 Task: Set up a reminder for the negotiation training.
Action: Mouse moved to (82, 105)
Screenshot: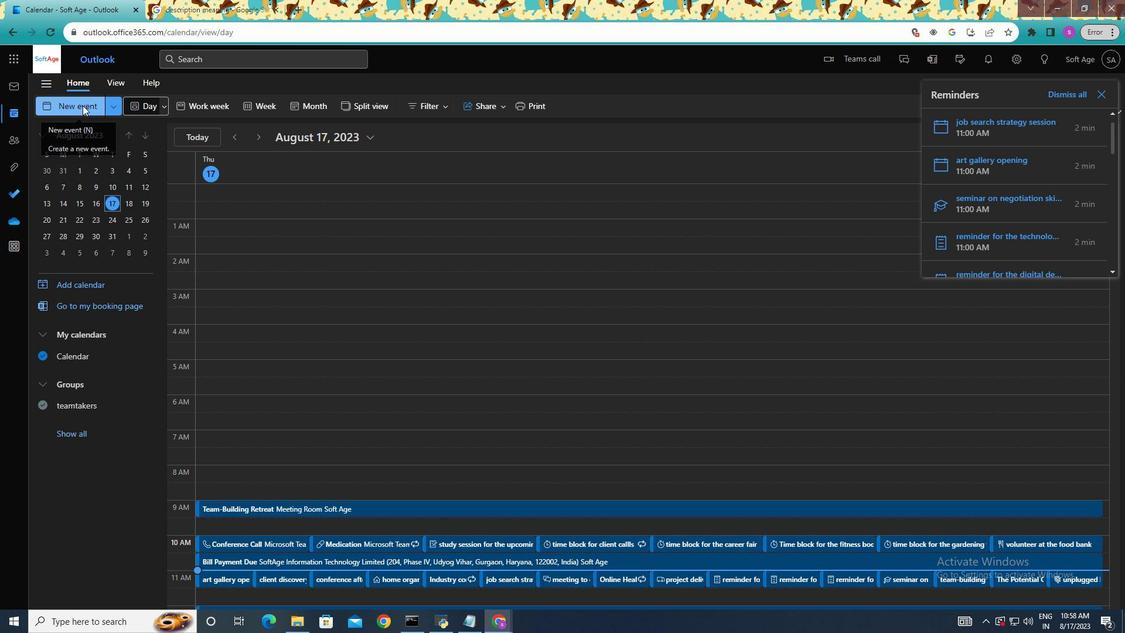 
Action: Mouse pressed left at (82, 105)
Screenshot: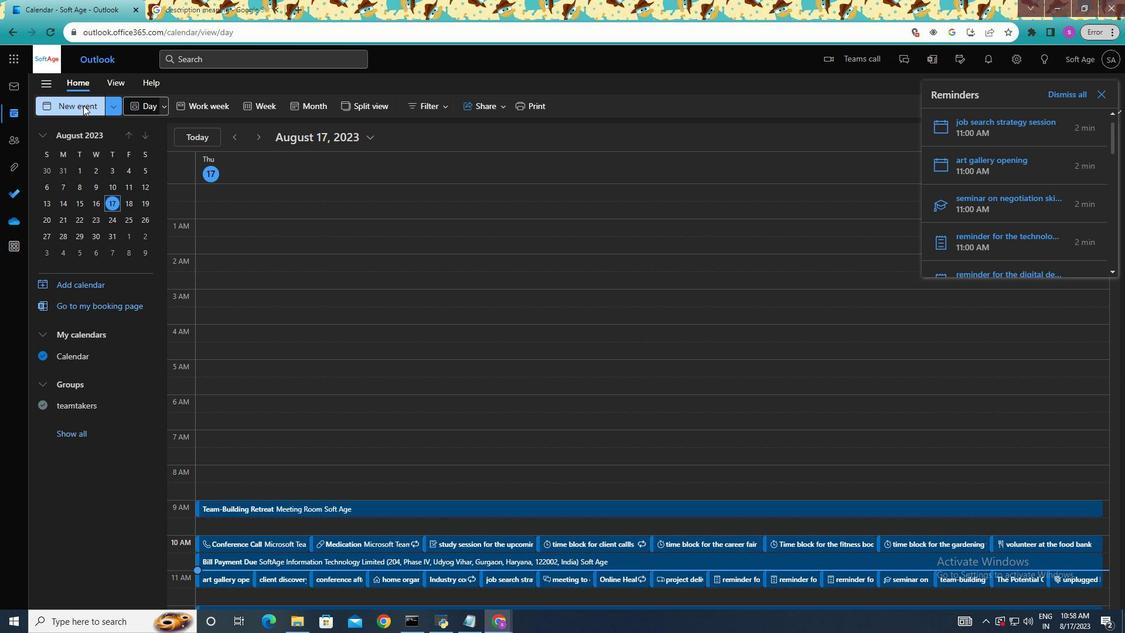 
Action: Mouse moved to (323, 184)
Screenshot: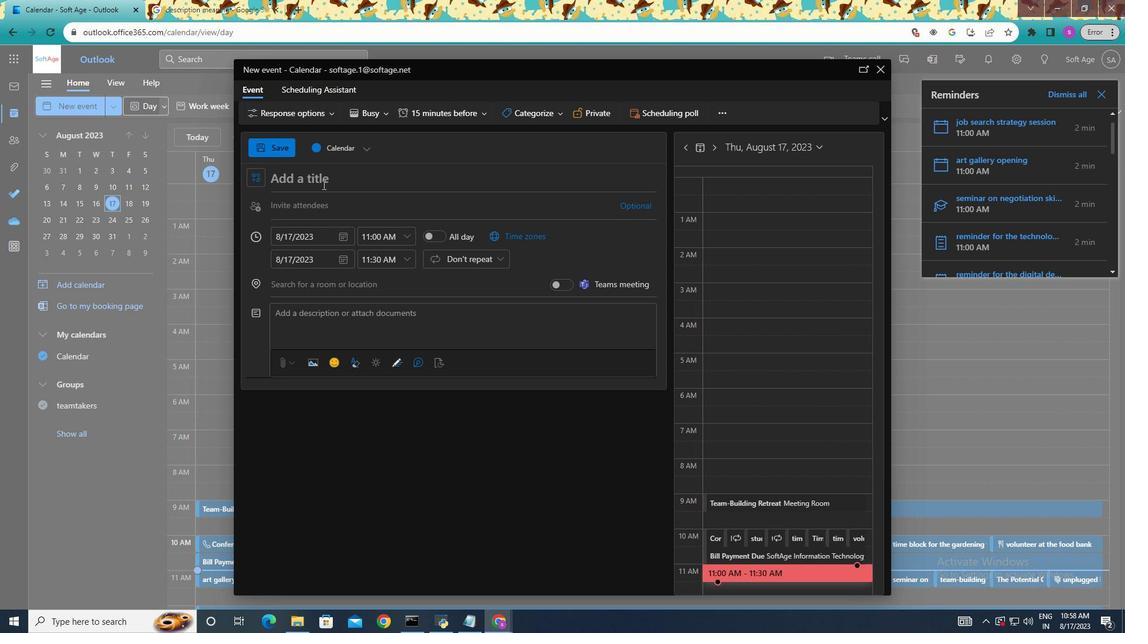 
Action: Mouse pressed left at (323, 184)
Screenshot: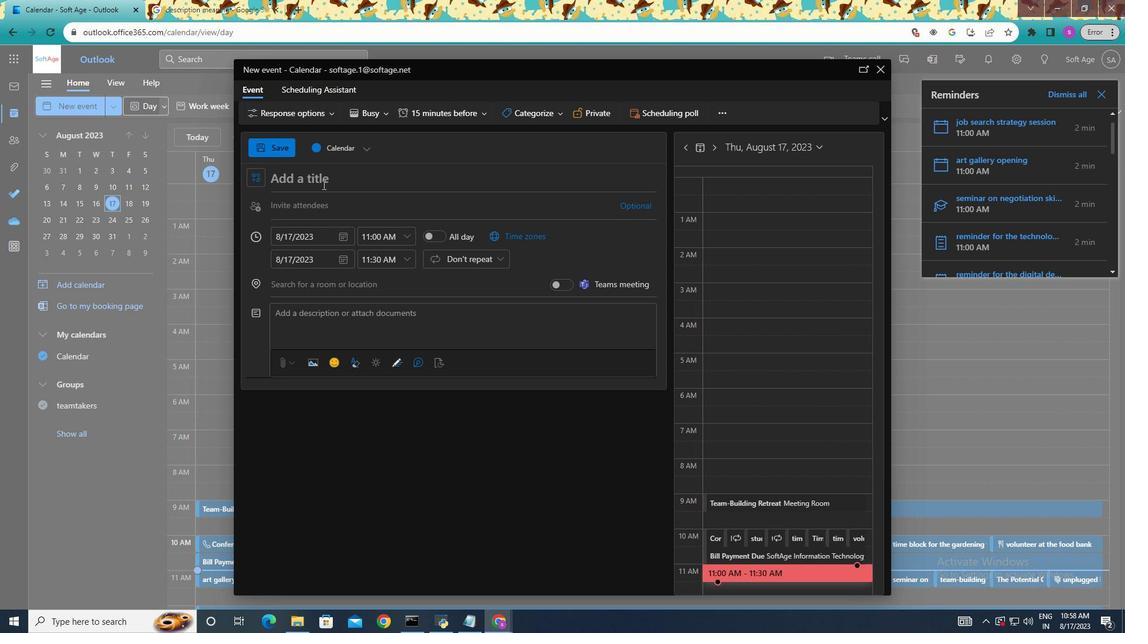 
Action: Mouse moved to (323, 184)
Screenshot: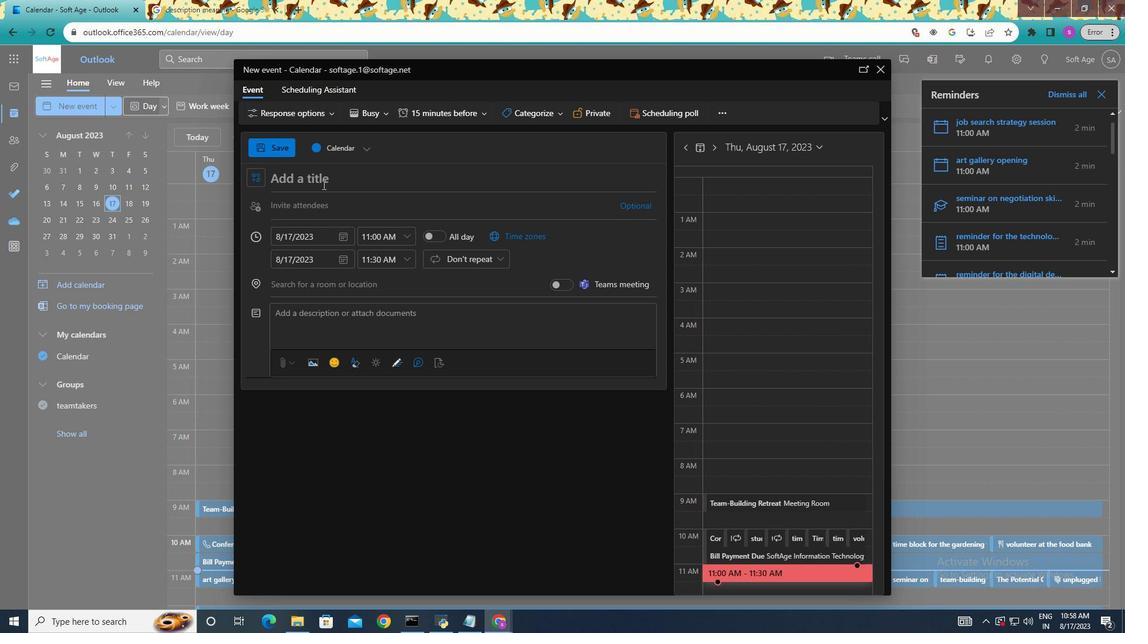 
Action: Key pressed <Key.shift>The<Key.space>negotiation<Key.space>training
Screenshot: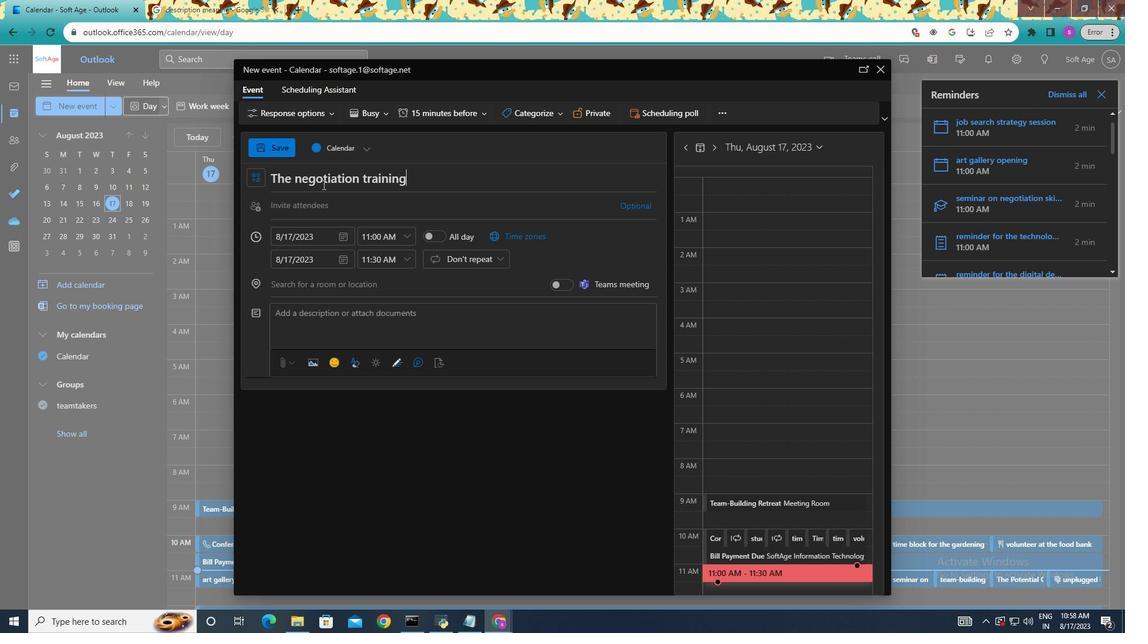
Action: Mouse moved to (331, 209)
Screenshot: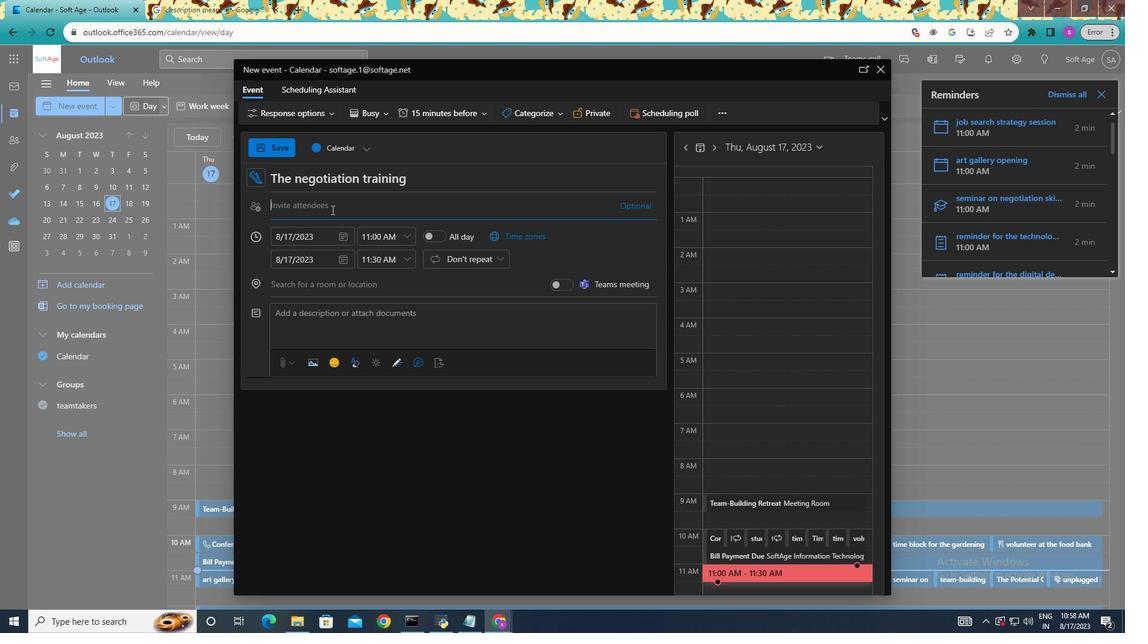 
Action: Mouse pressed left at (331, 209)
Screenshot: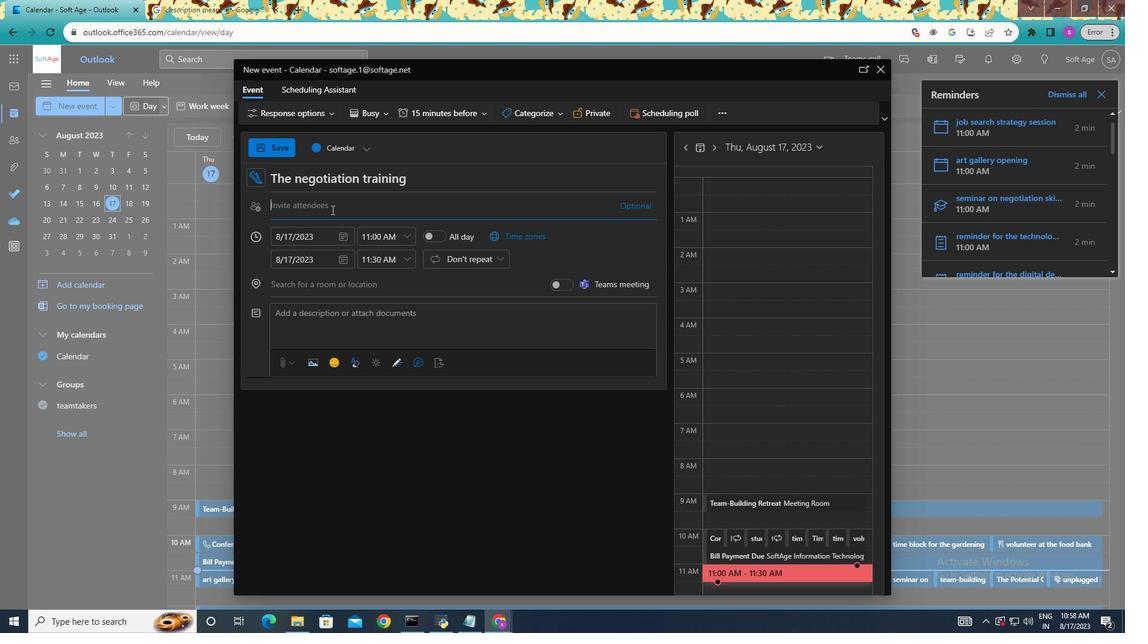 
Action: Mouse moved to (338, 308)
Screenshot: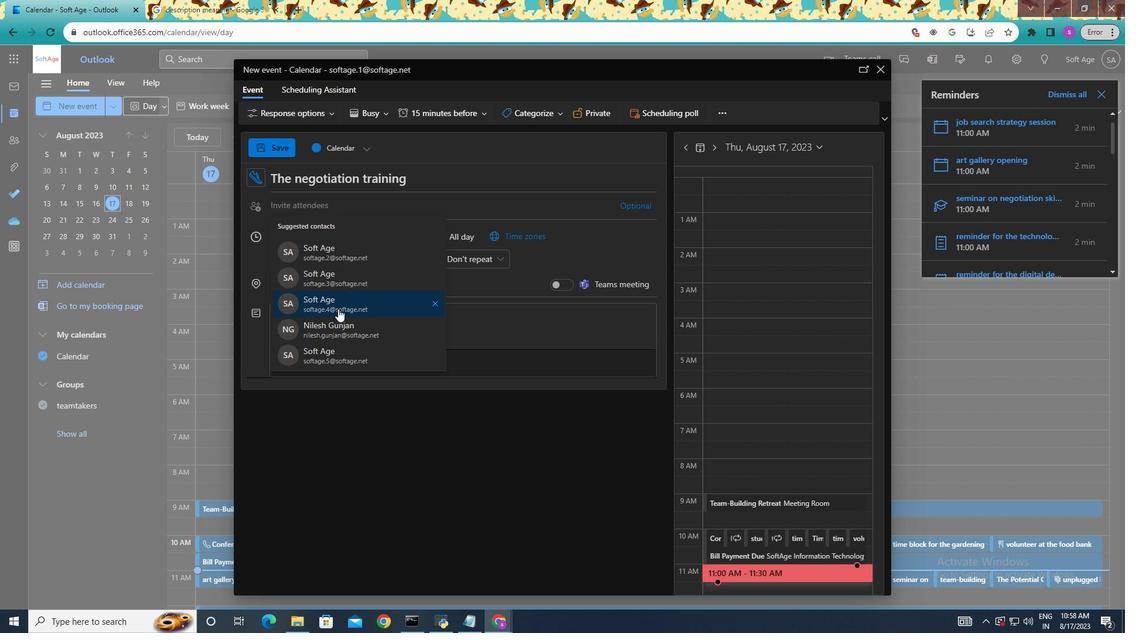 
Action: Mouse pressed left at (338, 308)
Screenshot: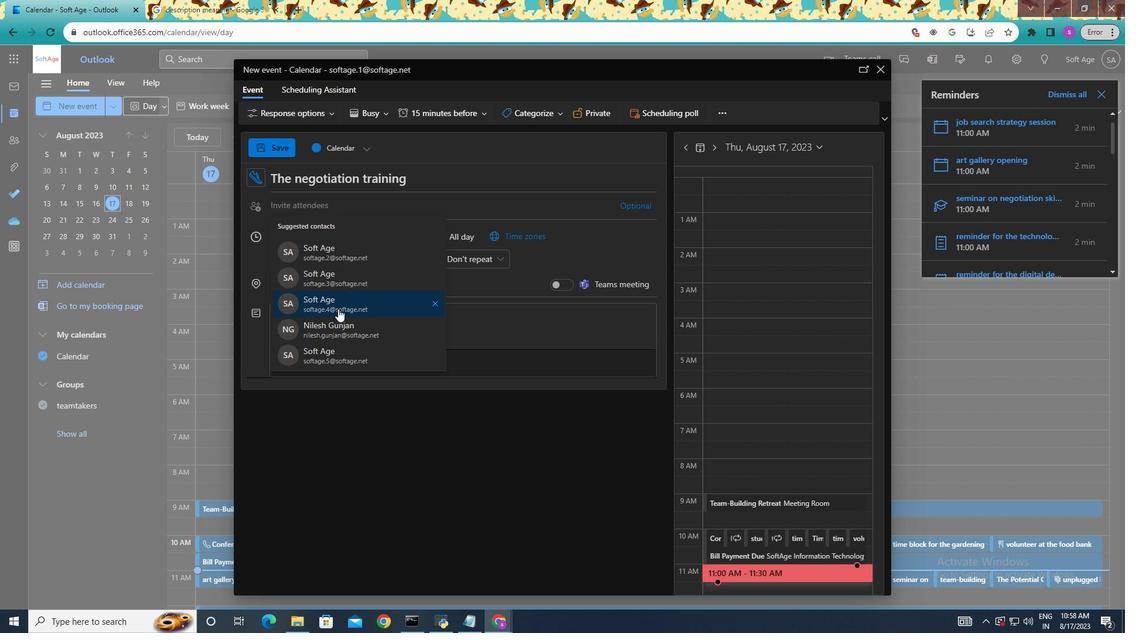 
Action: Mouse moved to (344, 305)
Screenshot: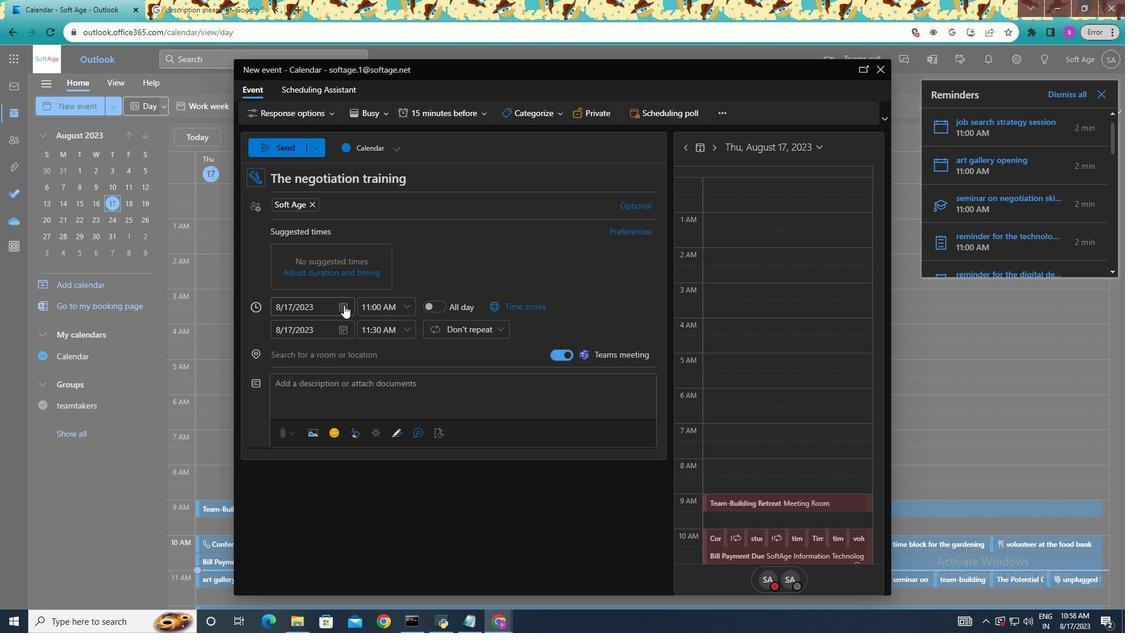 
Action: Mouse pressed left at (344, 305)
Screenshot: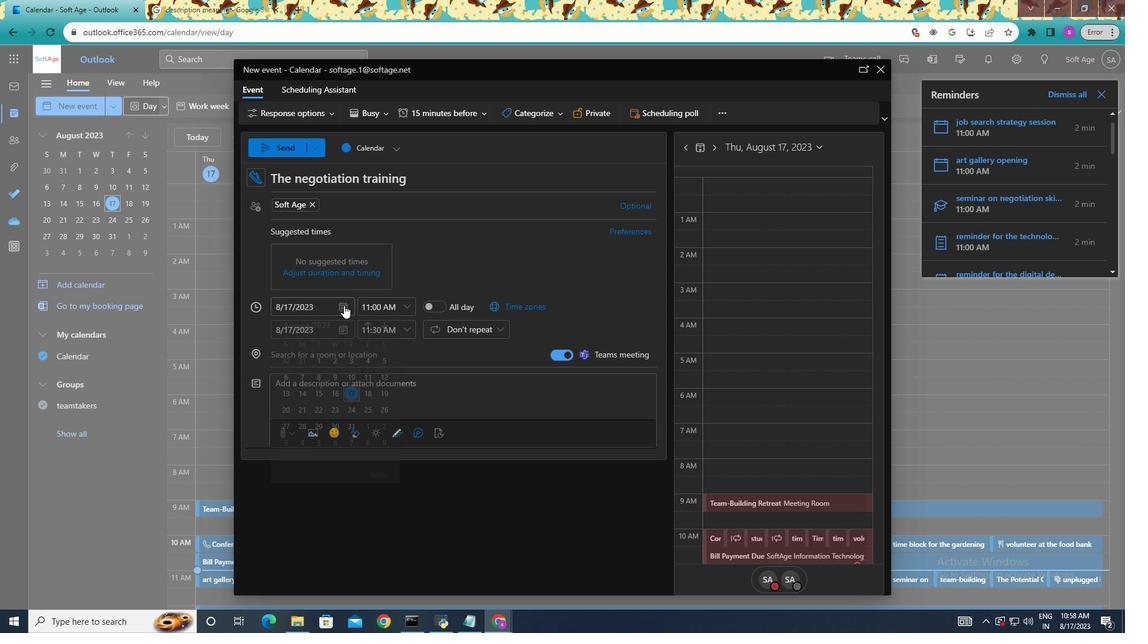 
Action: Mouse moved to (334, 434)
Screenshot: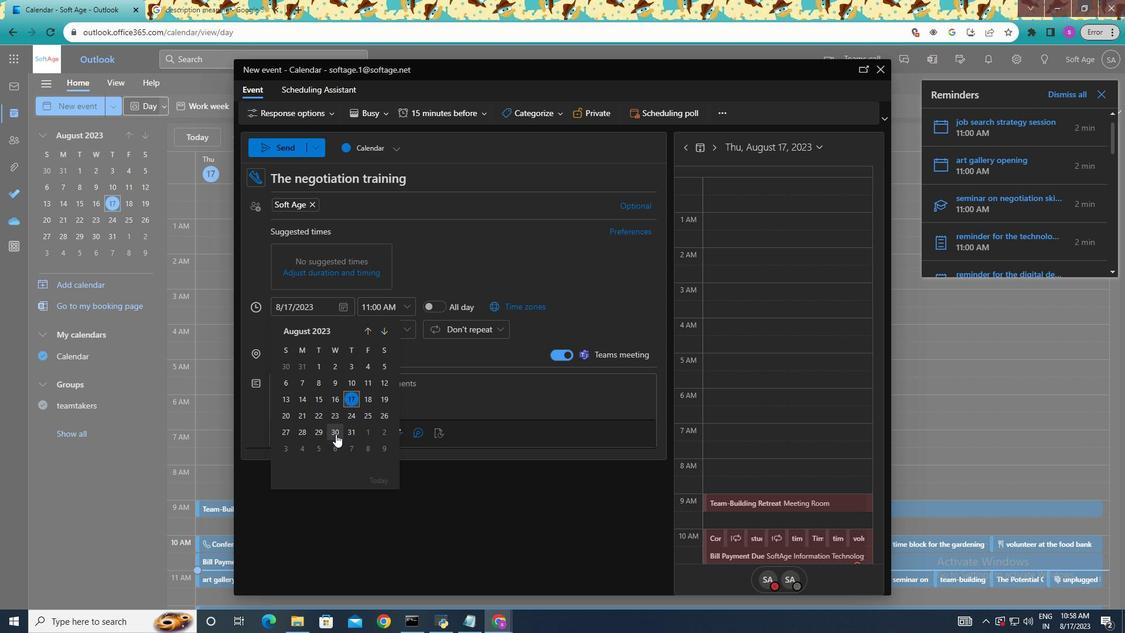 
Action: Mouse pressed left at (334, 434)
Screenshot: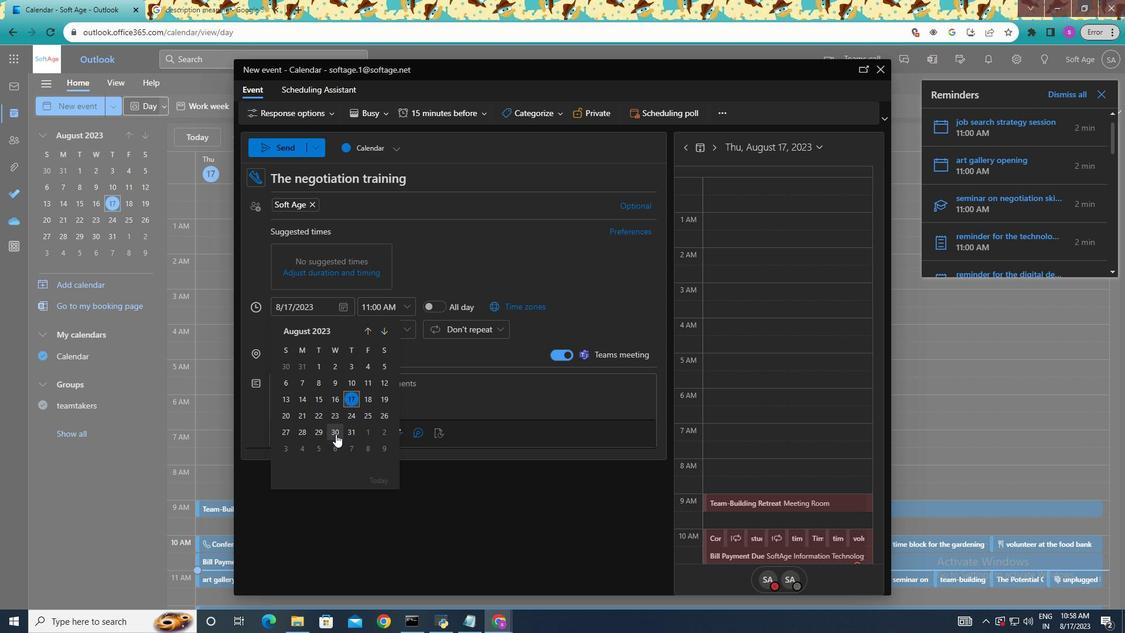 
Action: Mouse moved to (405, 303)
Screenshot: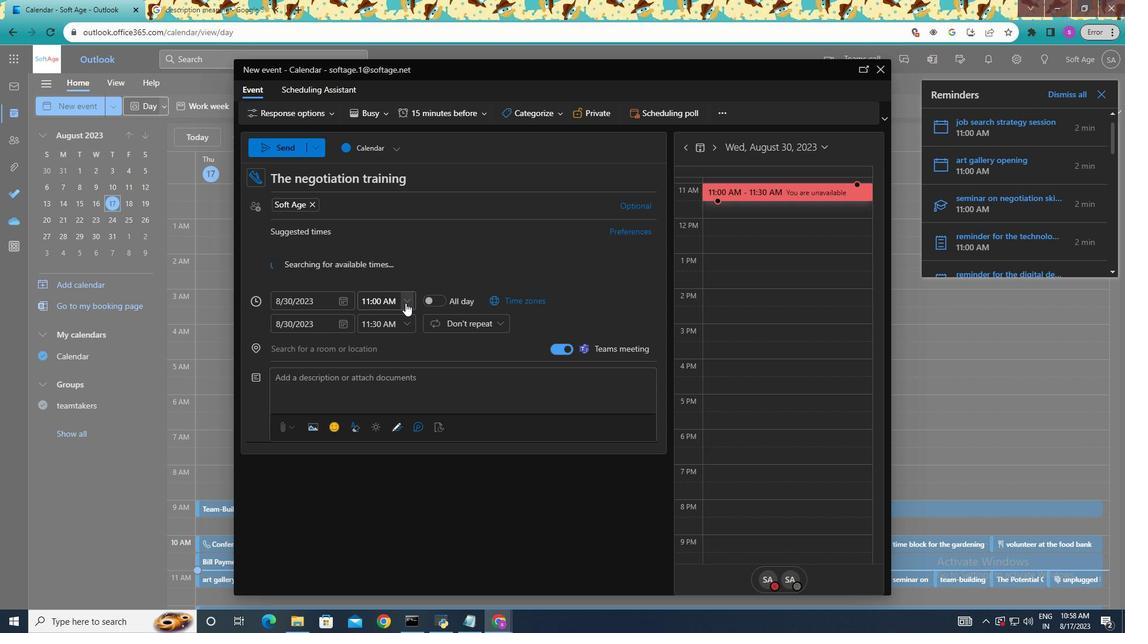 
Action: Mouse pressed left at (405, 303)
Screenshot: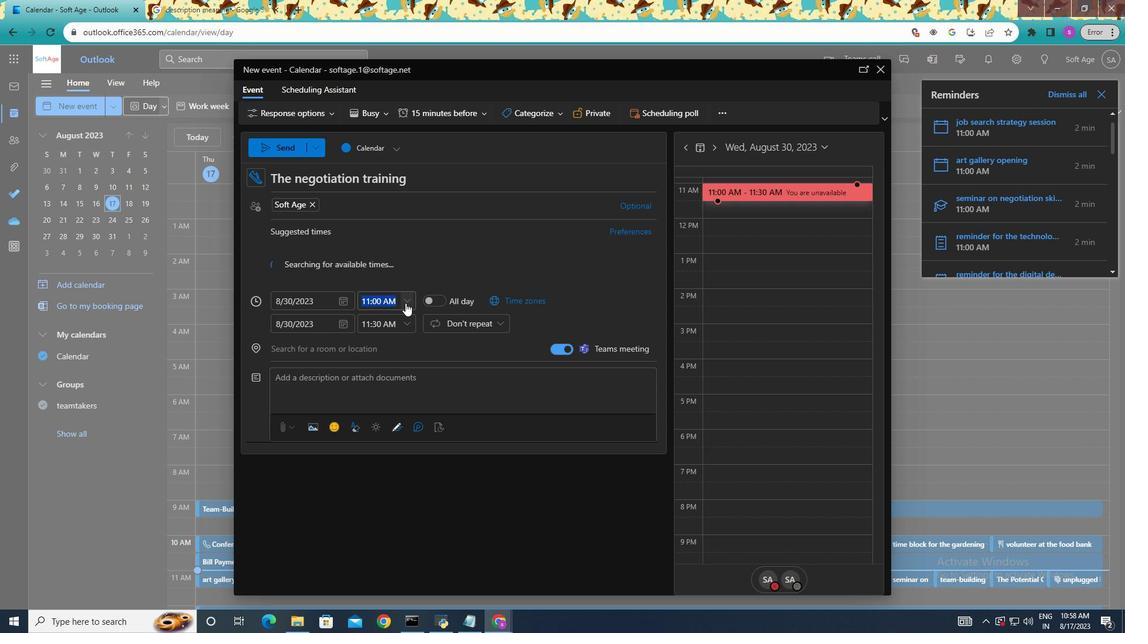 
Action: Mouse moved to (389, 406)
Screenshot: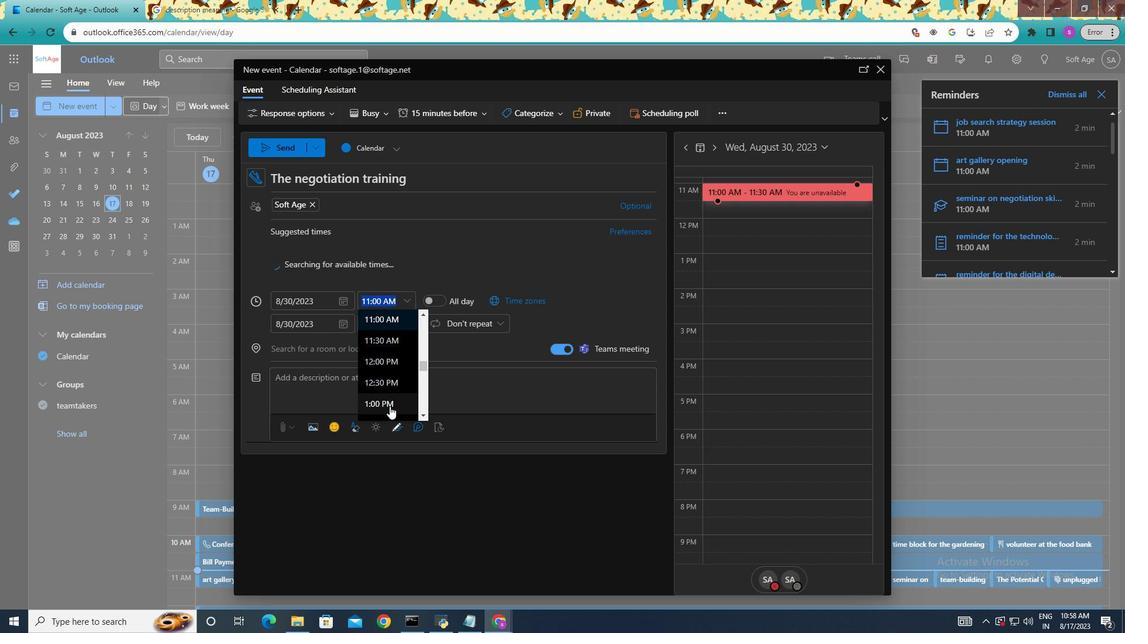 
Action: Mouse pressed left at (389, 406)
Screenshot: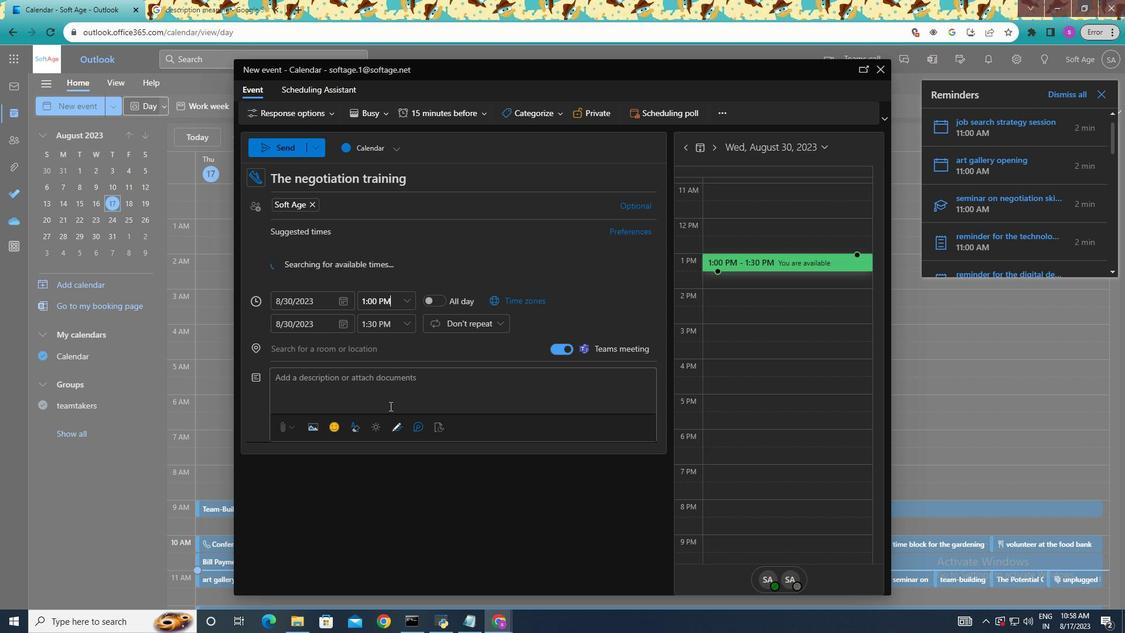 
Action: Mouse moved to (467, 351)
Screenshot: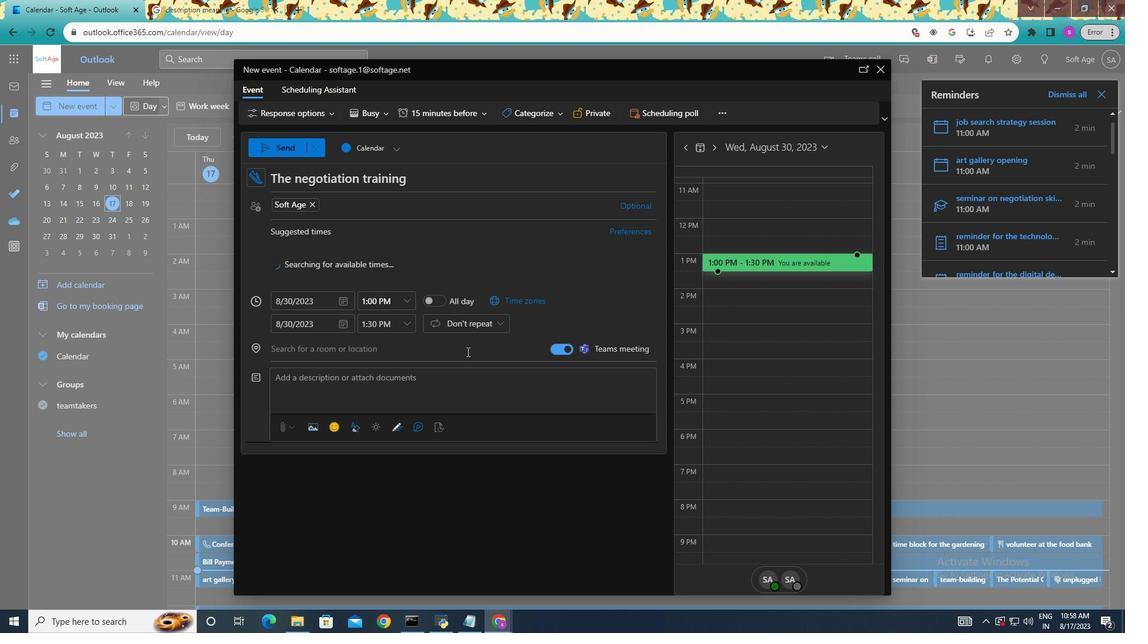 
Action: Mouse scrolled (467, 350) with delta (0, 0)
Screenshot: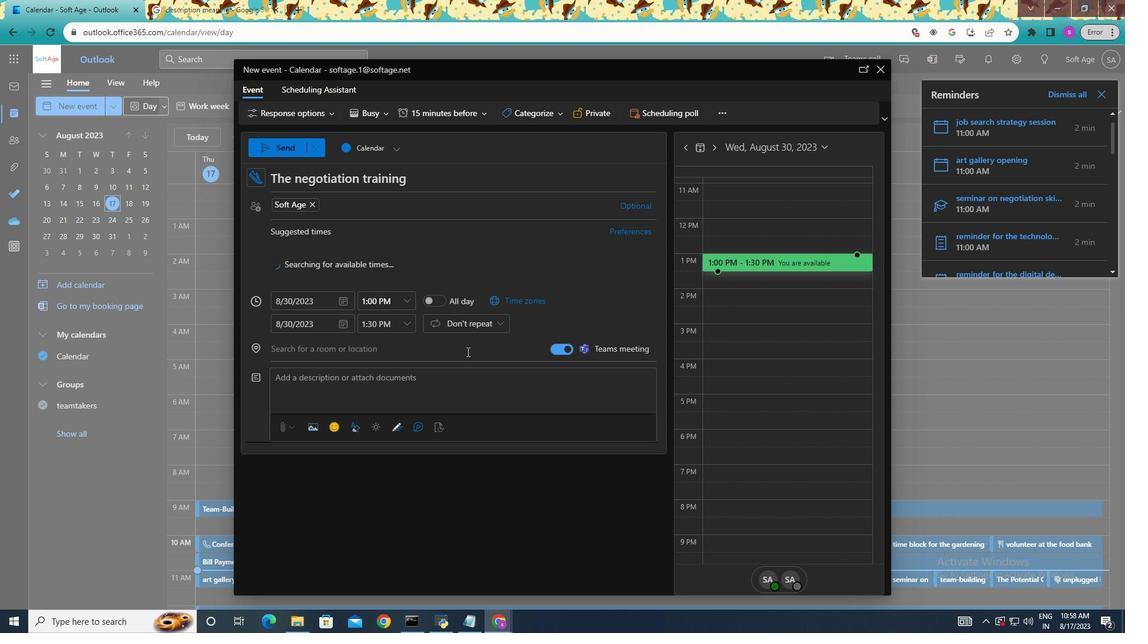 
Action: Mouse scrolled (467, 350) with delta (0, 0)
Screenshot: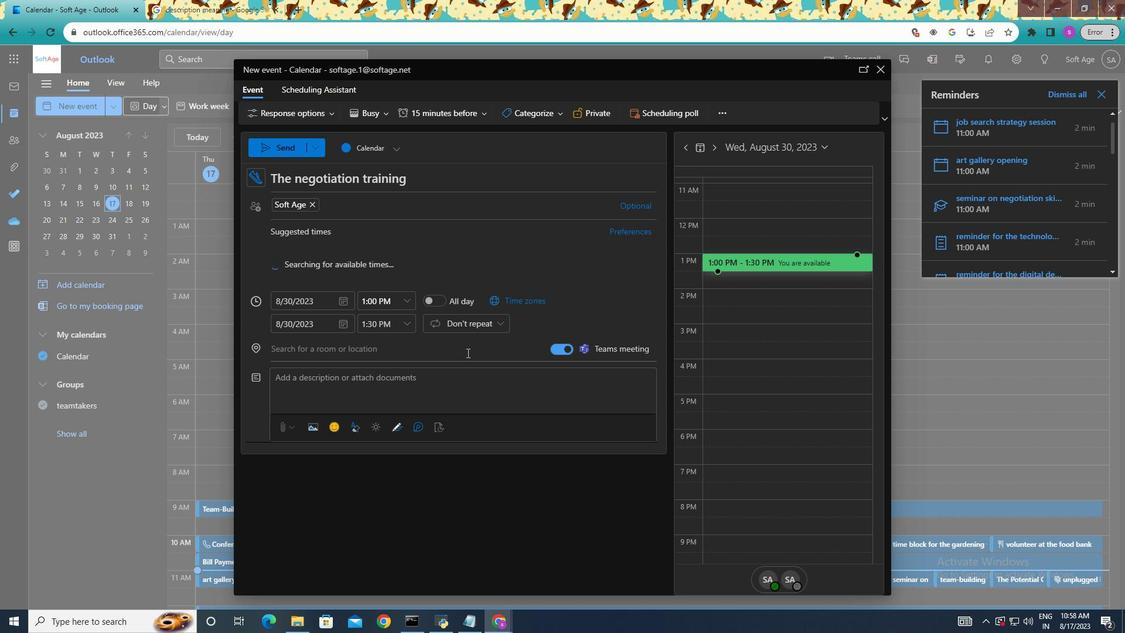 
Action: Mouse moved to (307, 359)
Screenshot: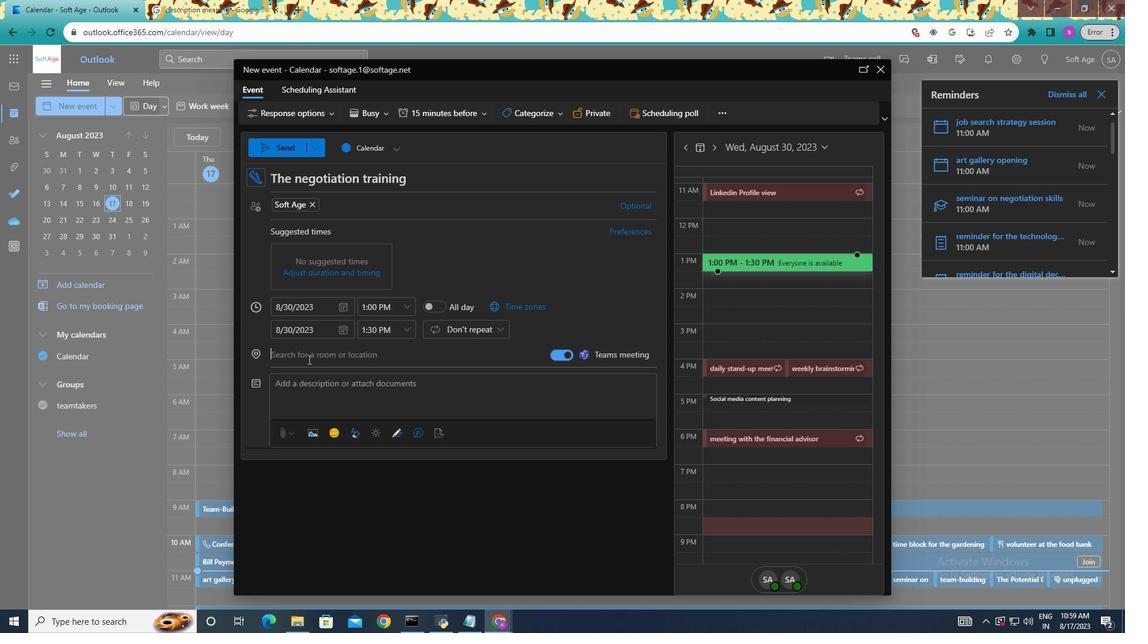 
Action: Mouse pressed left at (307, 359)
Screenshot: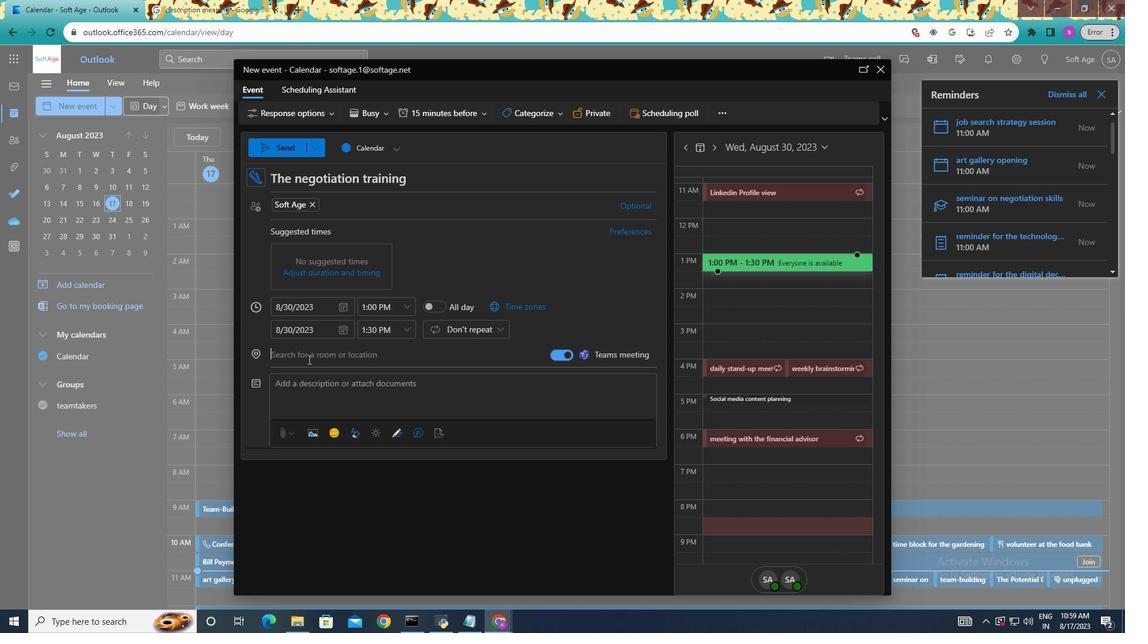 
Action: Mouse moved to (408, 404)
Screenshot: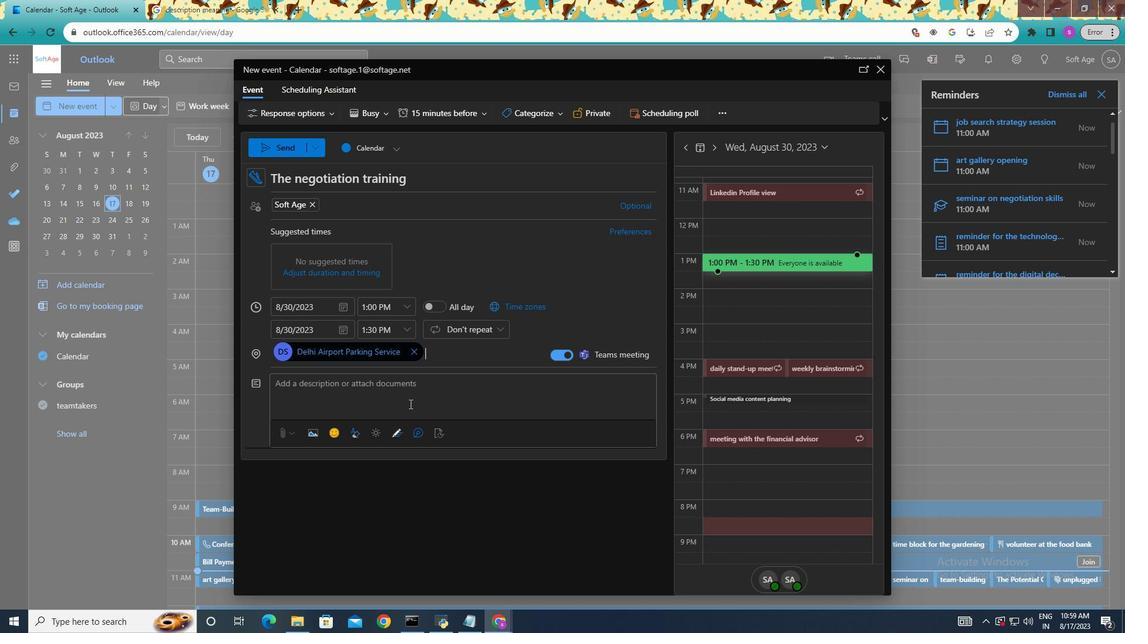 
Action: Mouse pressed left at (408, 404)
Screenshot: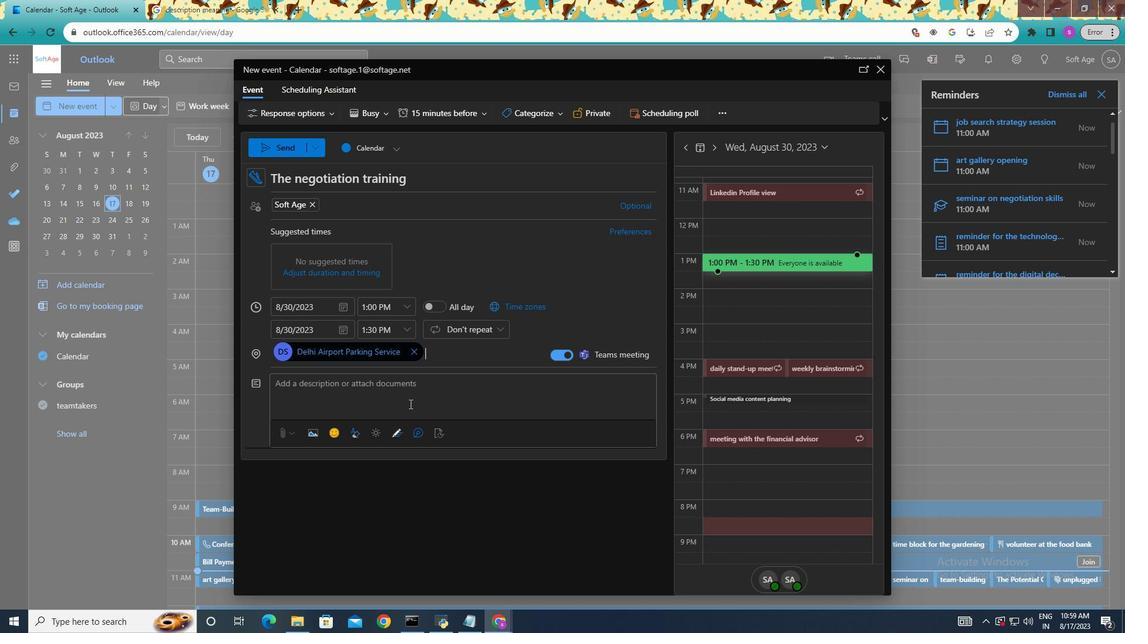 
Action: Mouse moved to (483, 113)
Screenshot: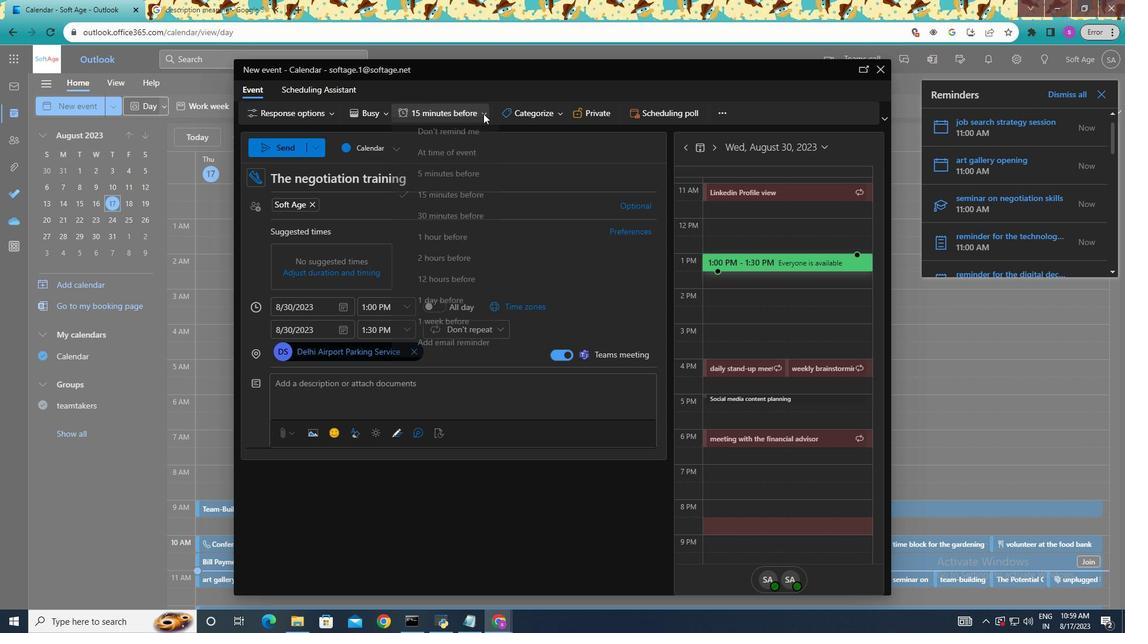 
Action: Mouse pressed left at (483, 113)
Screenshot: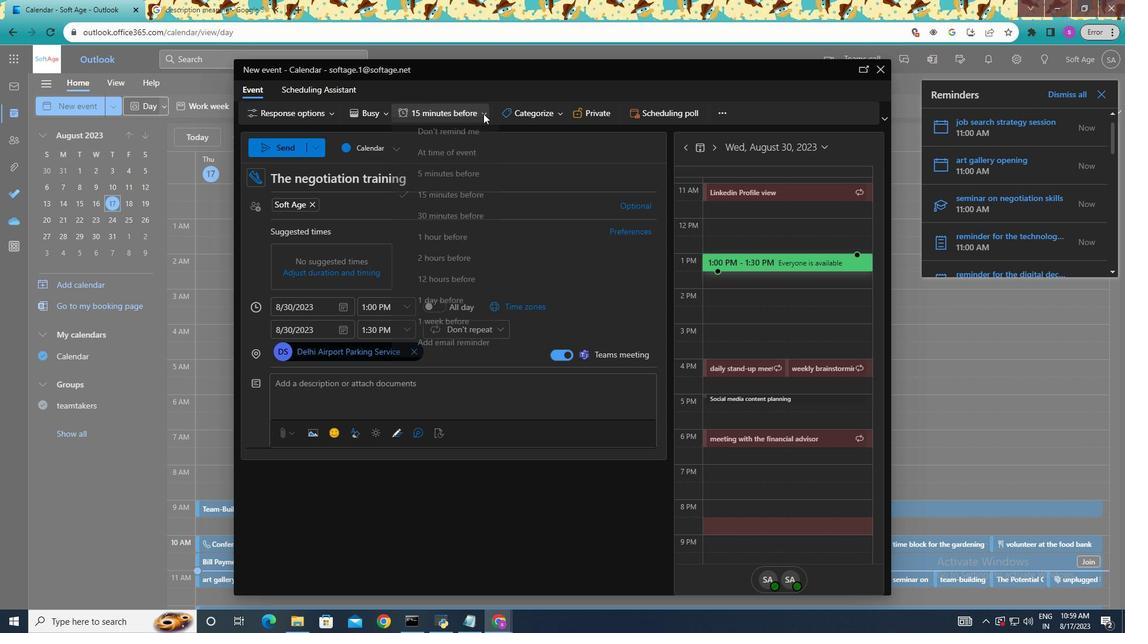 
Action: Mouse moved to (454, 273)
Screenshot: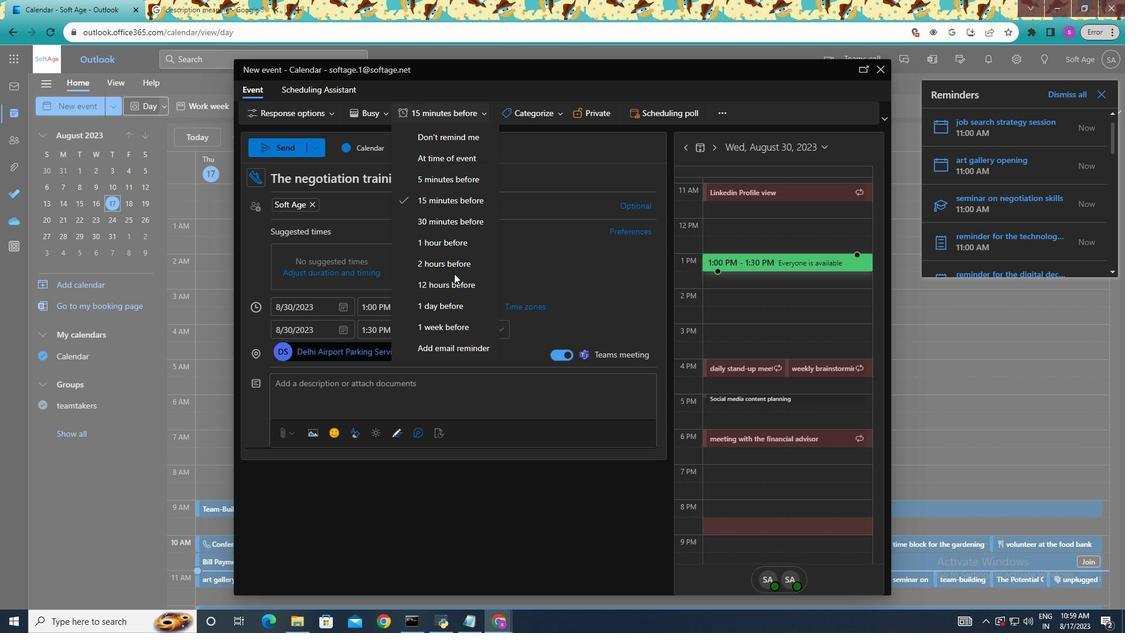 
Action: Mouse scrolled (454, 273) with delta (0, 0)
Screenshot: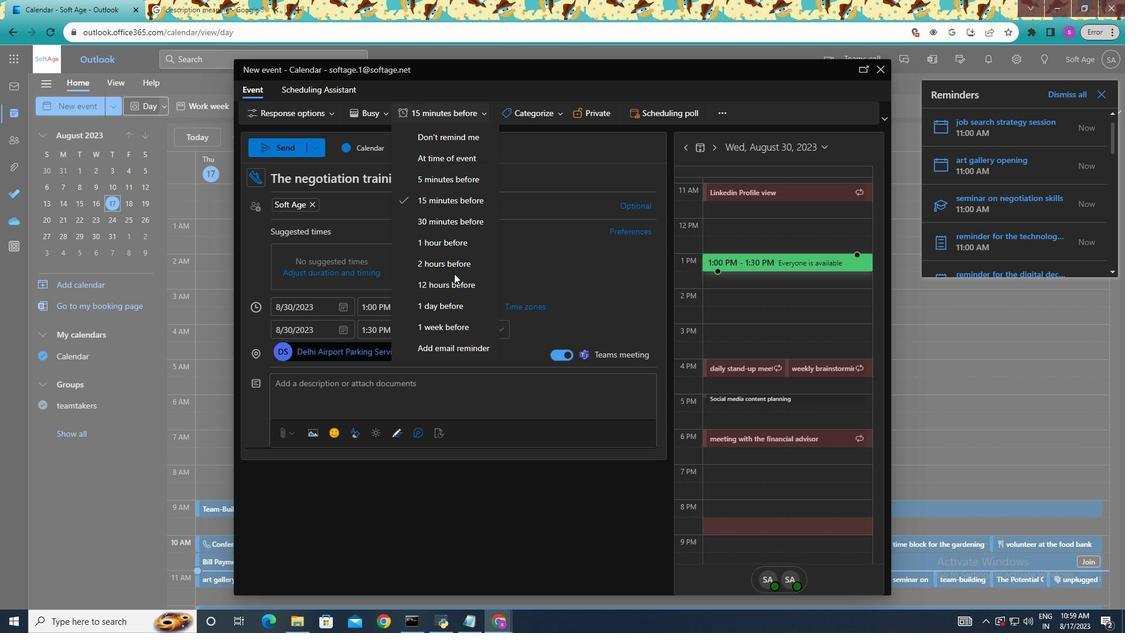 
Action: Mouse scrolled (454, 273) with delta (0, 0)
Screenshot: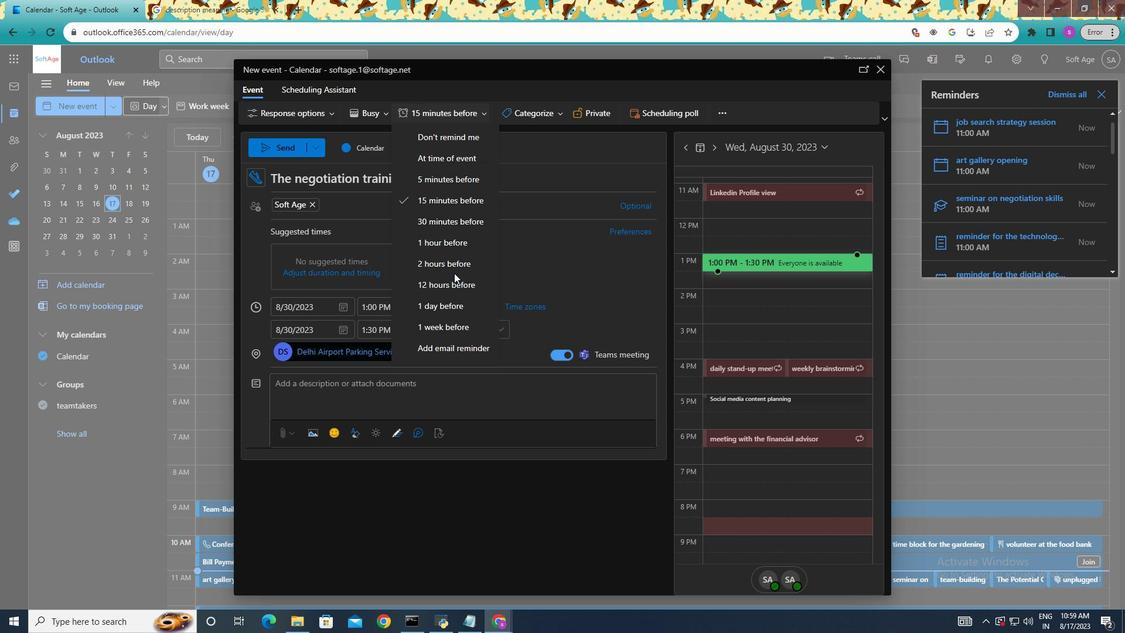 
Action: Mouse moved to (449, 321)
Screenshot: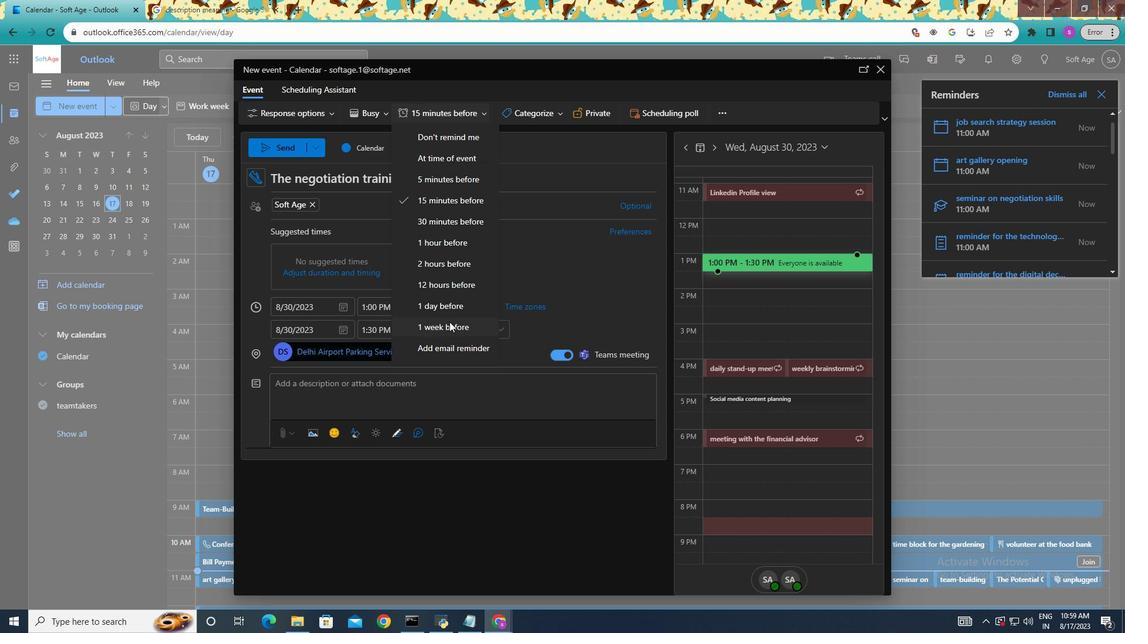 
Action: Mouse pressed left at (449, 321)
Screenshot: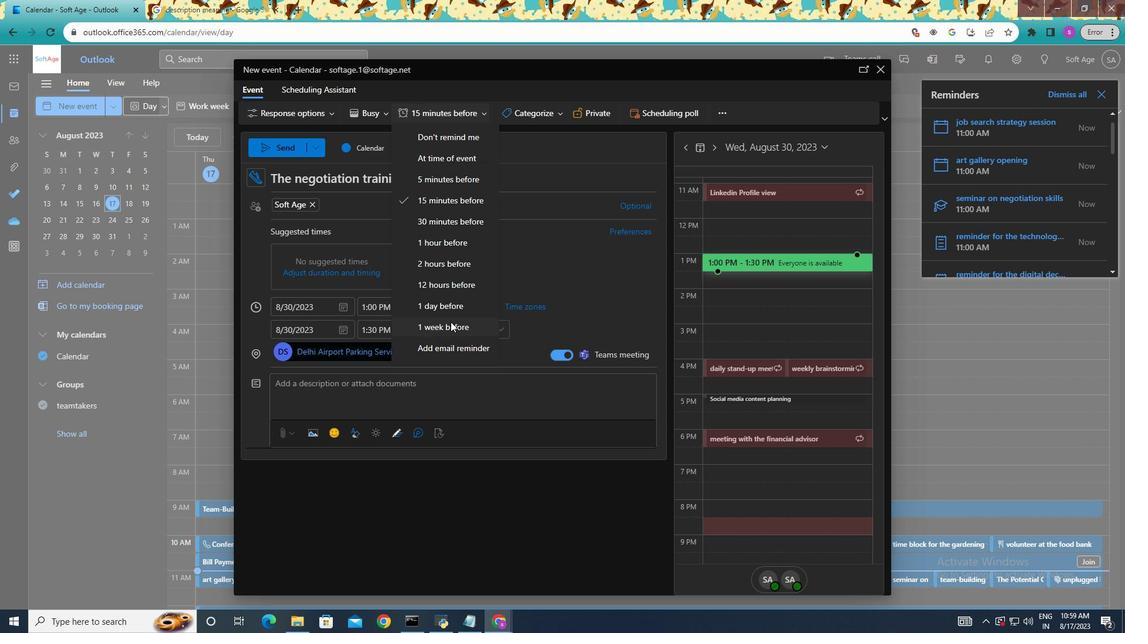 
Action: Mouse moved to (547, 112)
Screenshot: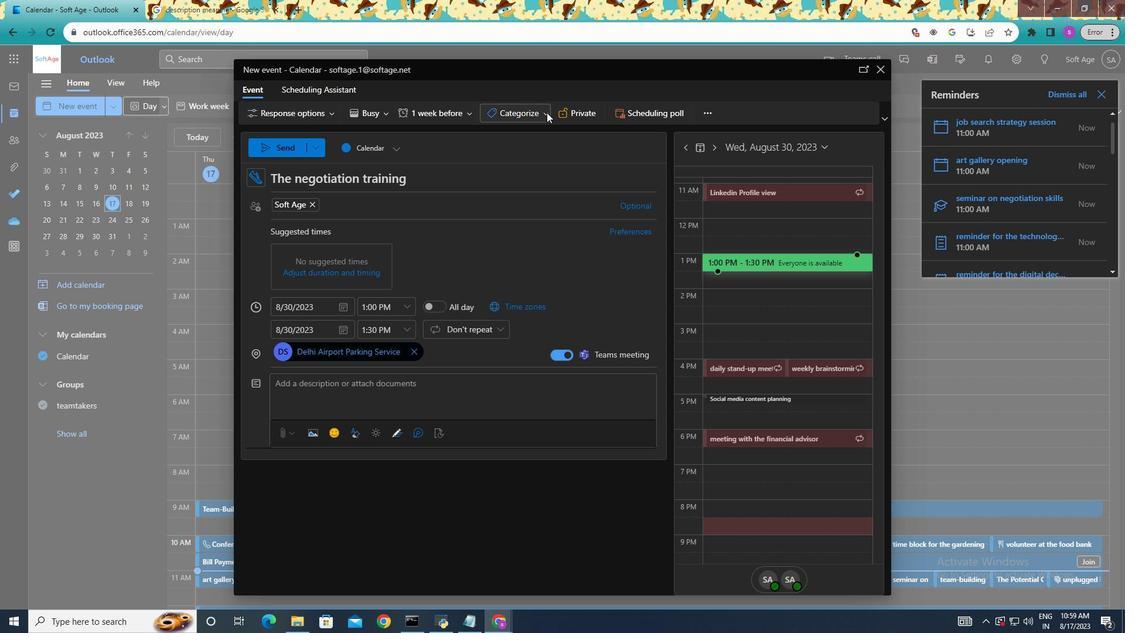 
Action: Mouse pressed left at (547, 112)
Screenshot: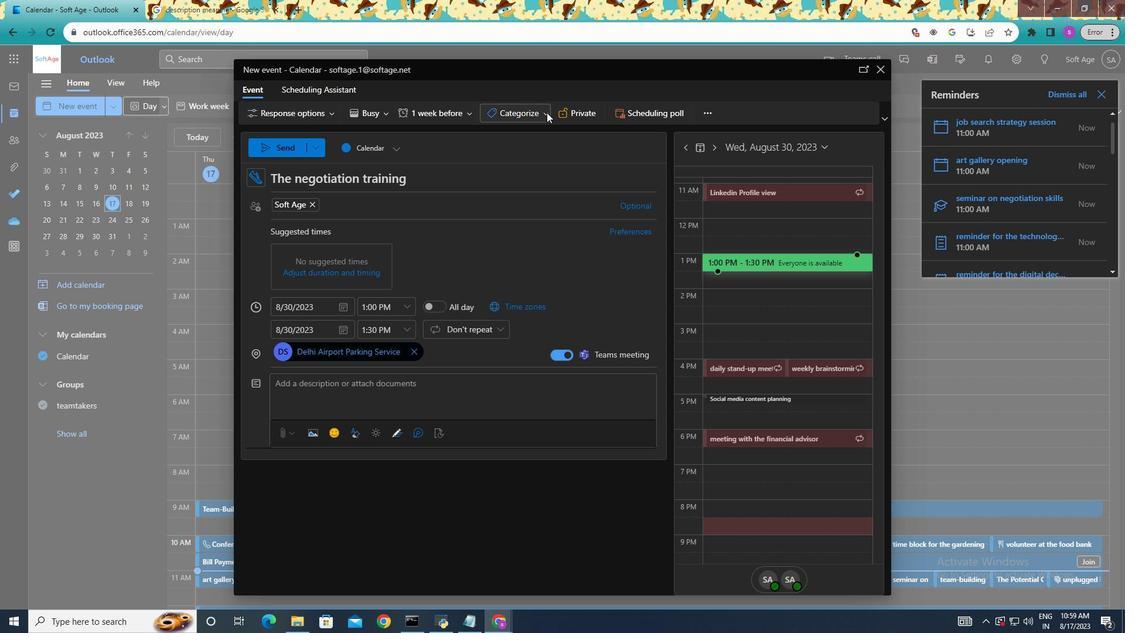 
Action: Mouse moved to (543, 107)
Screenshot: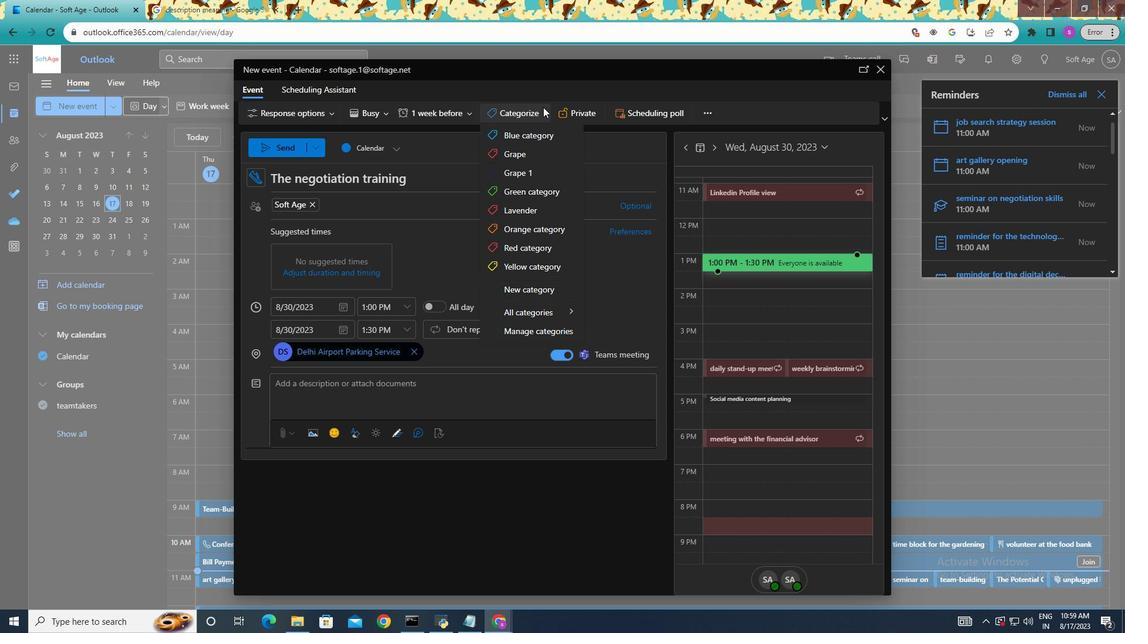 
Action: Mouse pressed left at (543, 107)
Screenshot: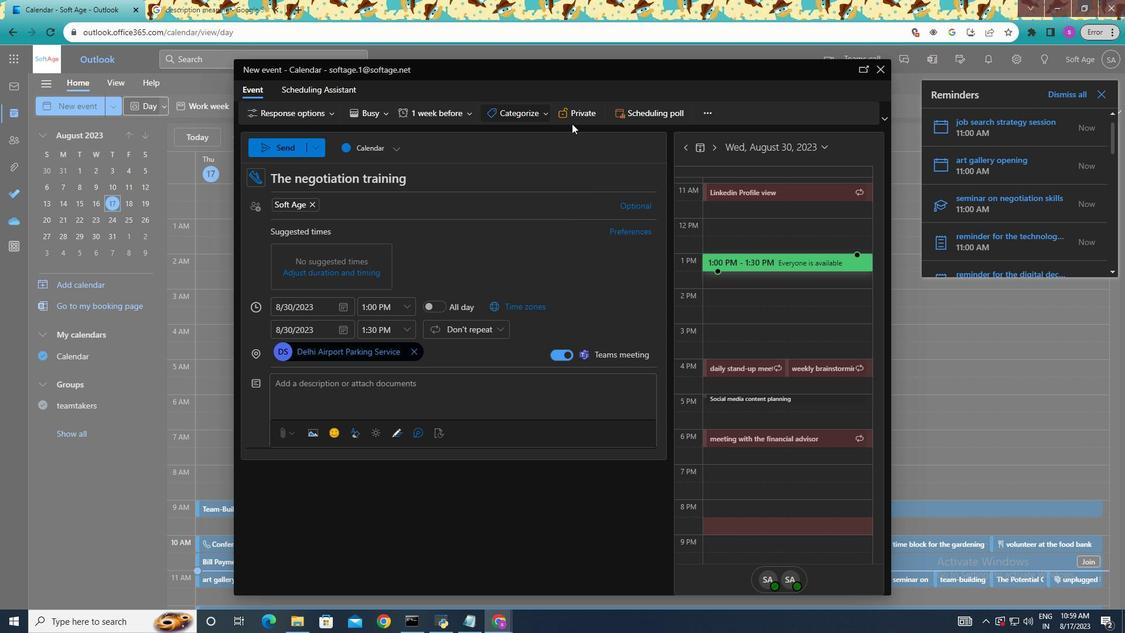 
Action: Mouse moved to (596, 110)
Screenshot: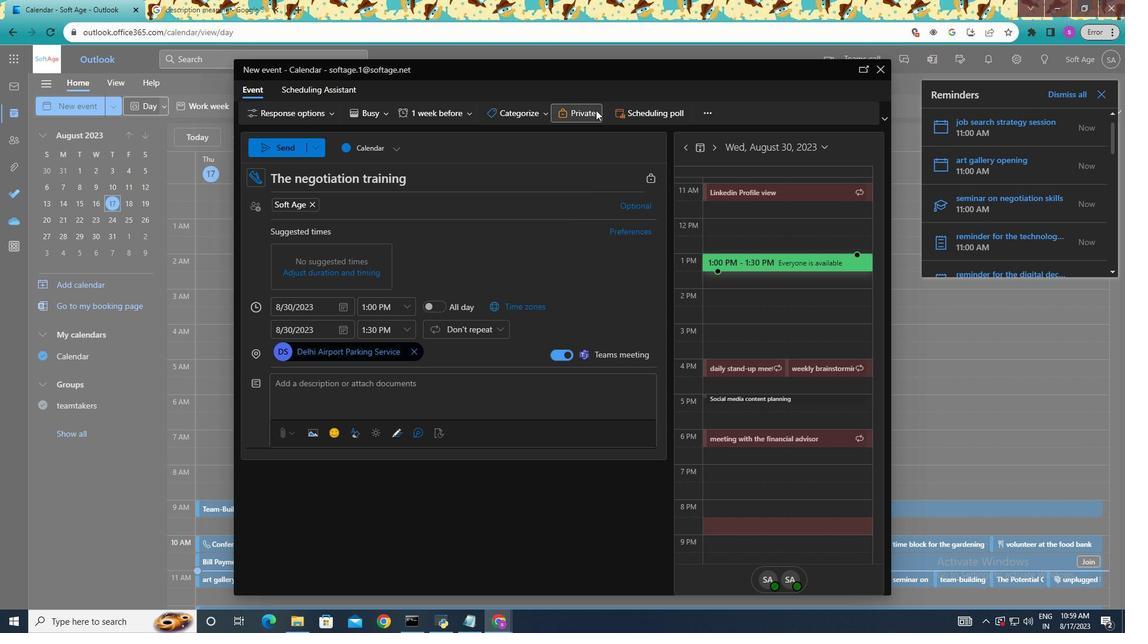 
Action: Mouse pressed left at (596, 110)
Screenshot: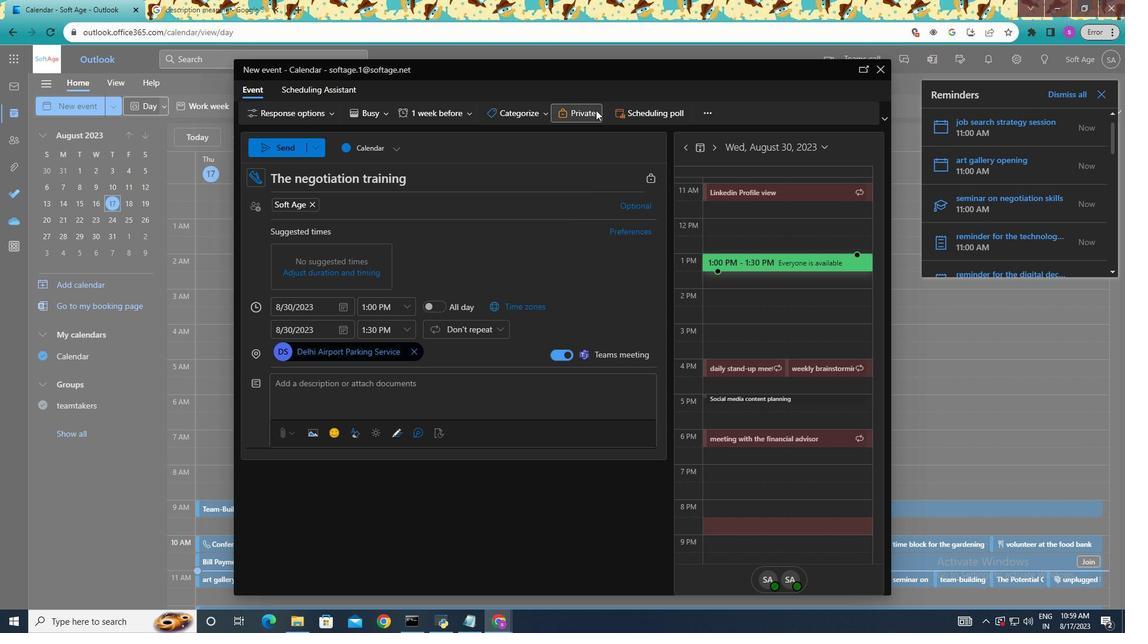 
Action: Mouse moved to (587, 113)
Screenshot: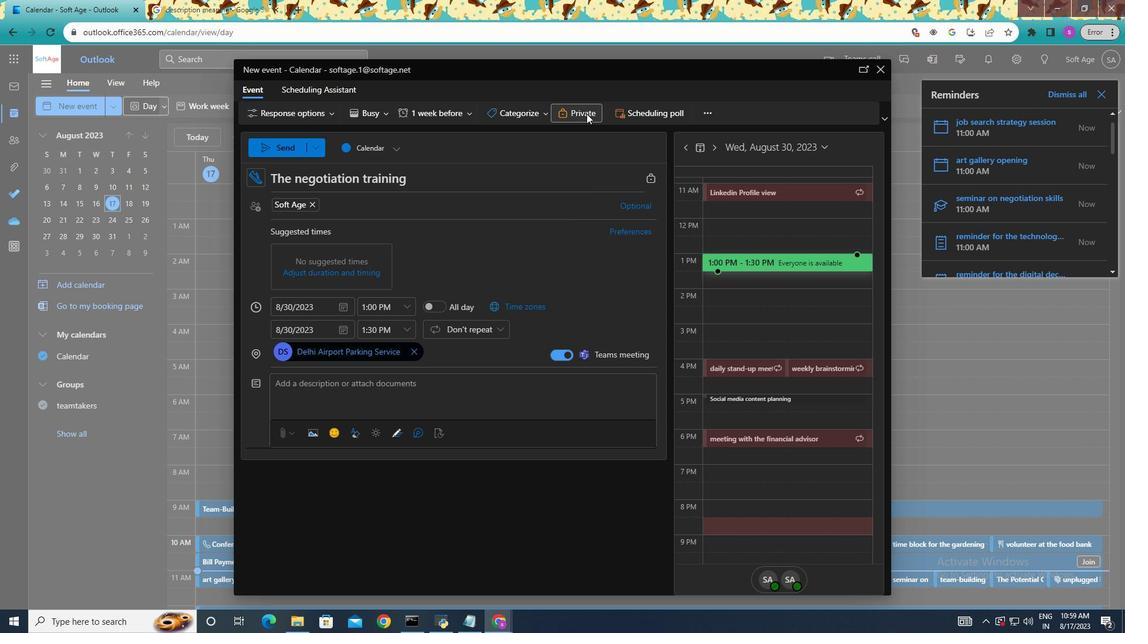 
Action: Mouse pressed left at (587, 113)
Screenshot: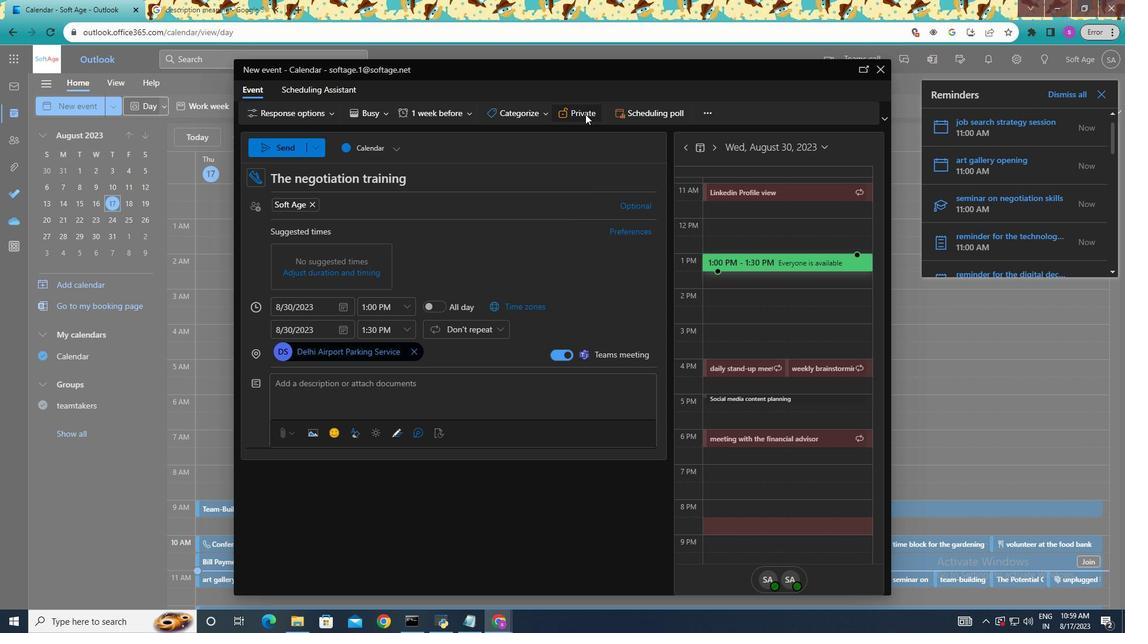 
Action: Mouse moved to (493, 327)
Screenshot: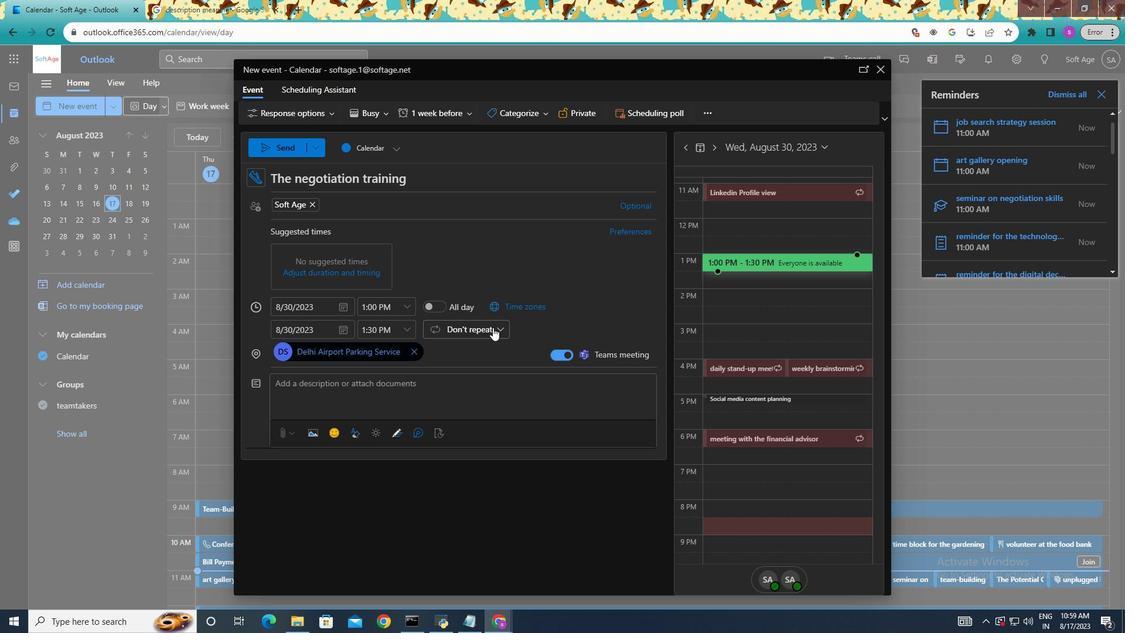 
Action: Mouse pressed left at (493, 327)
Screenshot: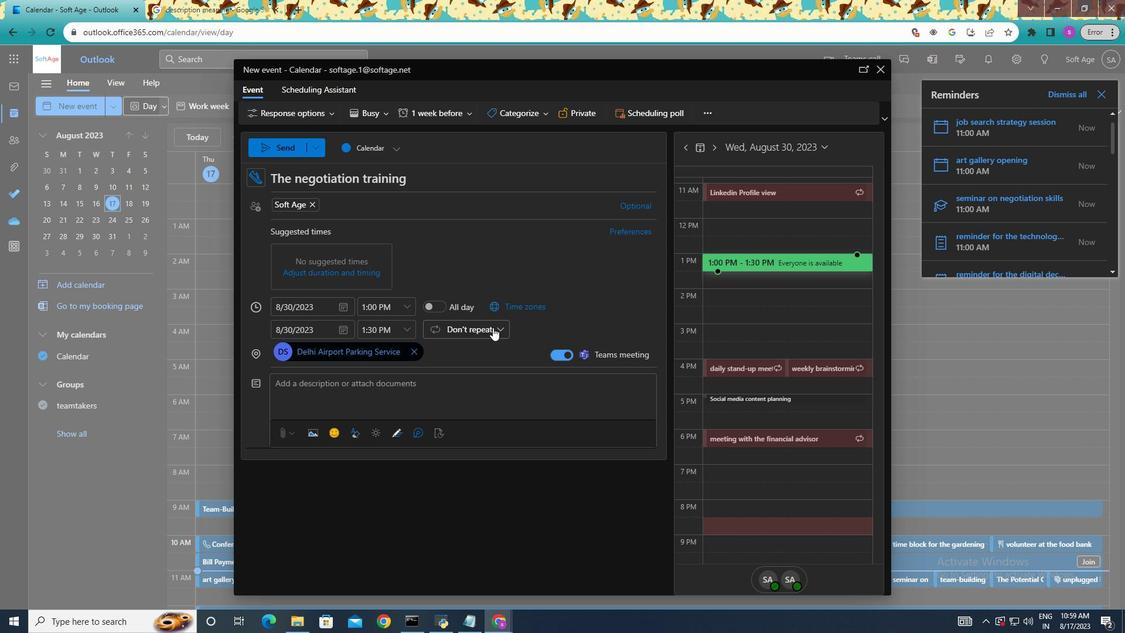 
Action: Mouse moved to (479, 395)
Screenshot: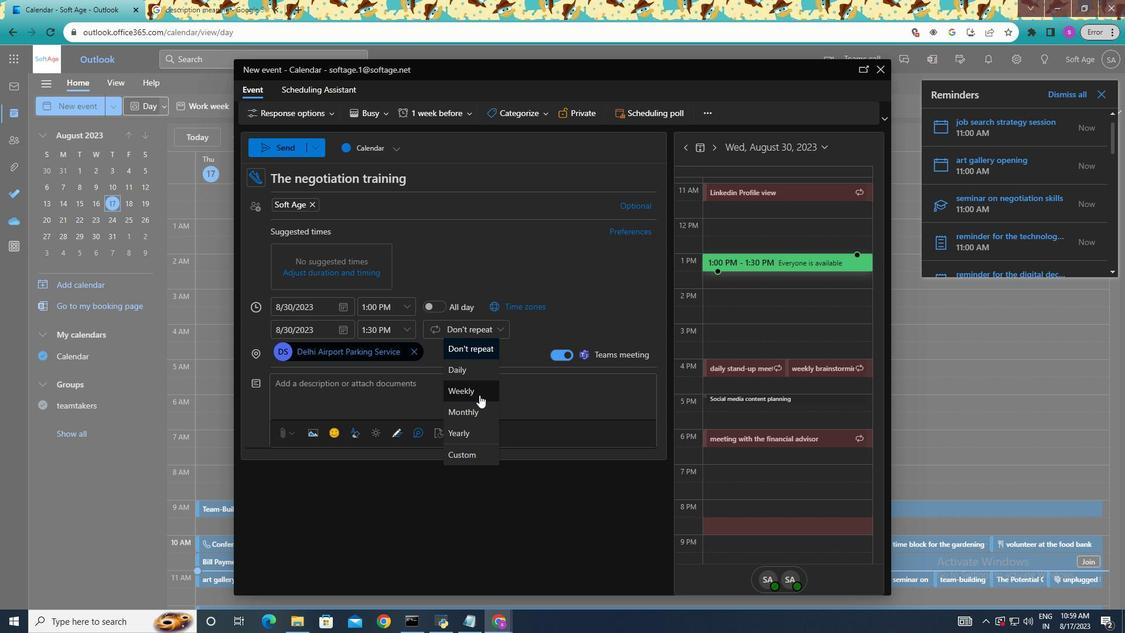 
Action: Mouse pressed left at (479, 395)
Screenshot: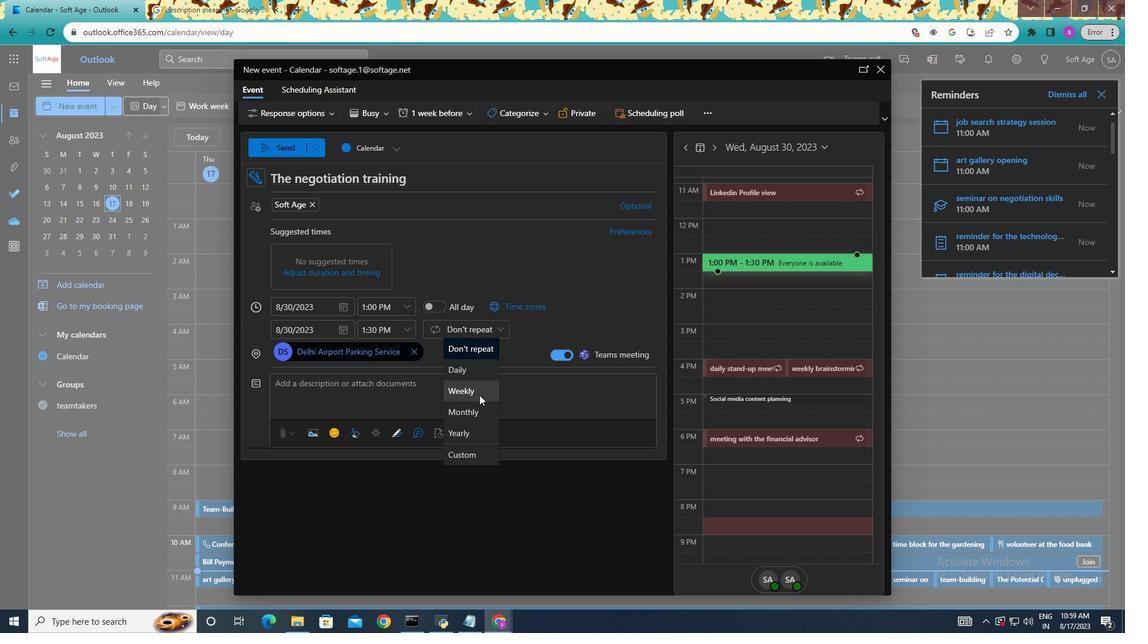 
Action: Mouse moved to (589, 313)
Screenshot: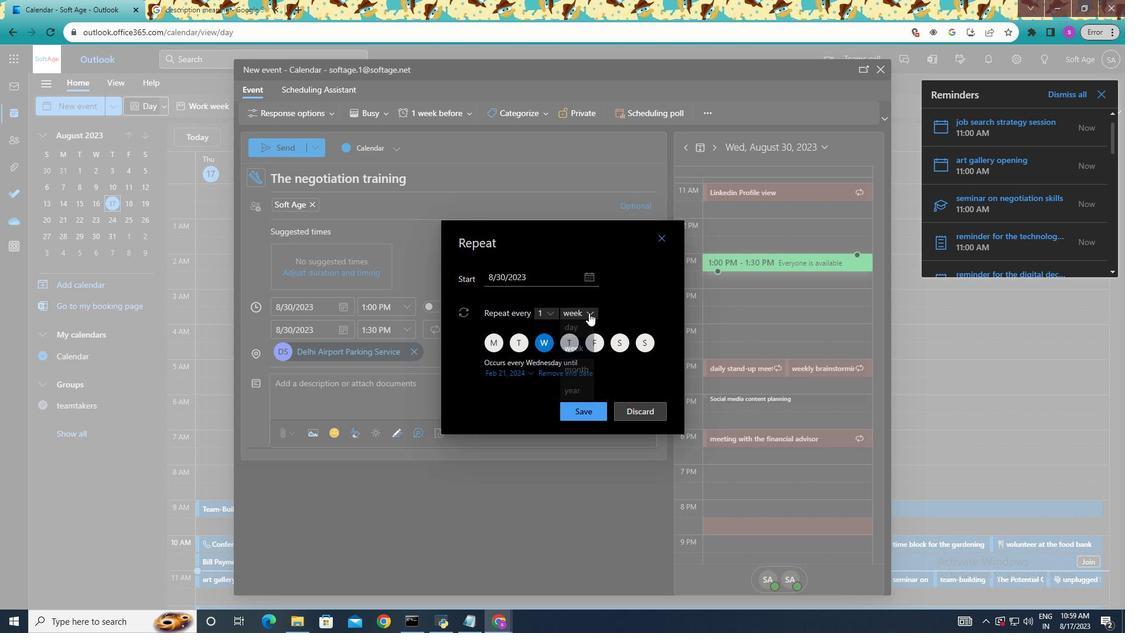 
Action: Mouse pressed left at (589, 313)
Screenshot: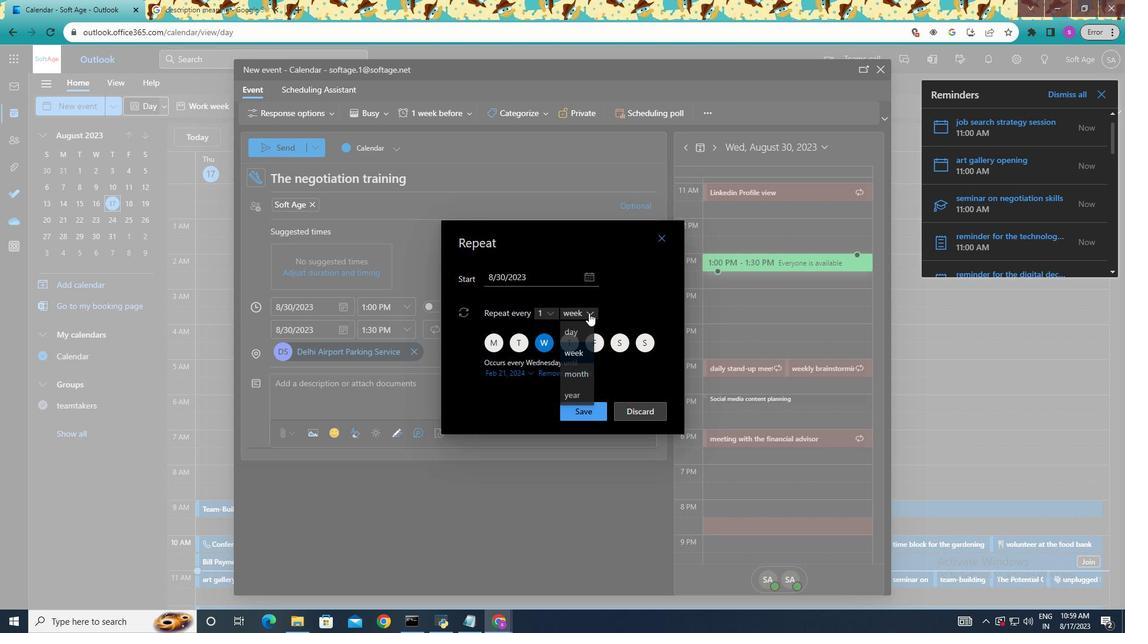 
Action: Mouse moved to (589, 313)
Screenshot: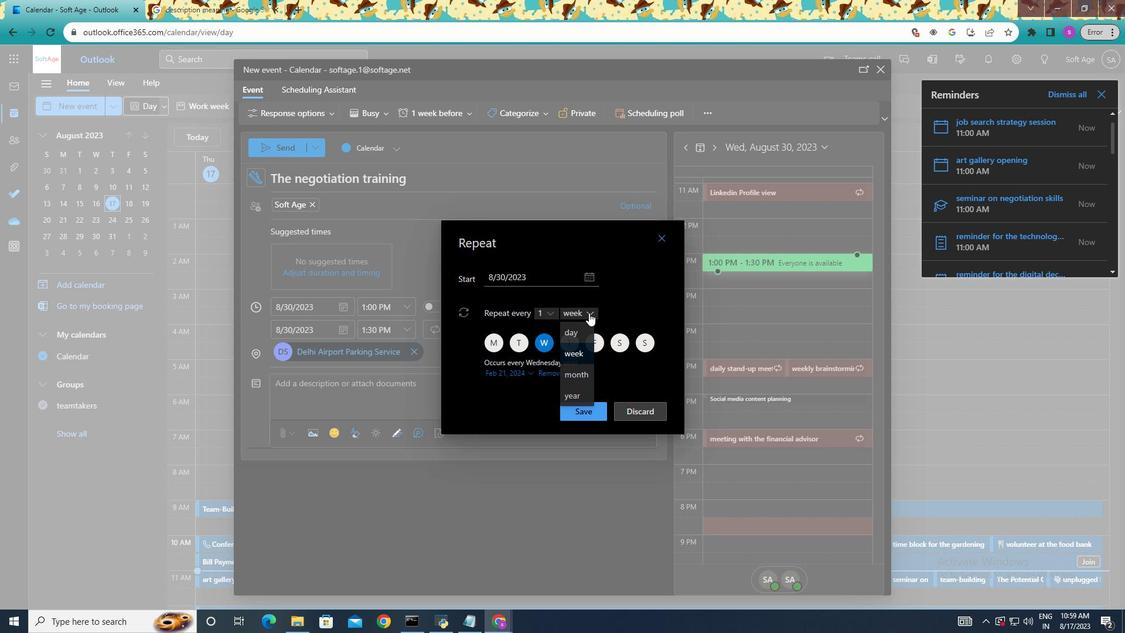 
Action: Mouse pressed left at (589, 313)
Screenshot: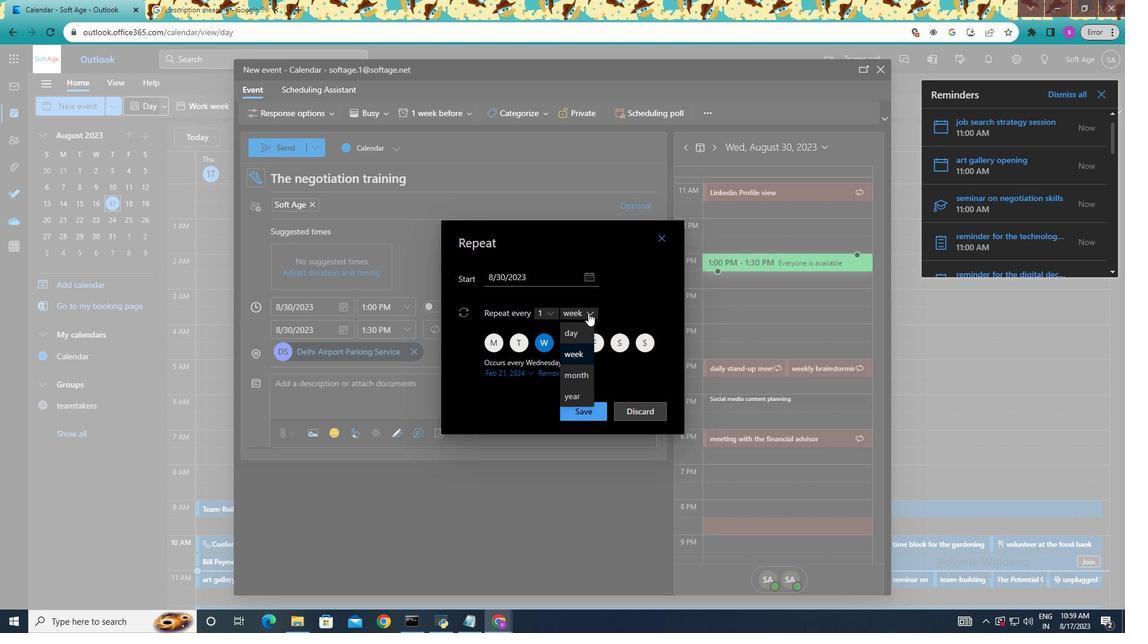 
Action: Mouse moved to (555, 314)
Screenshot: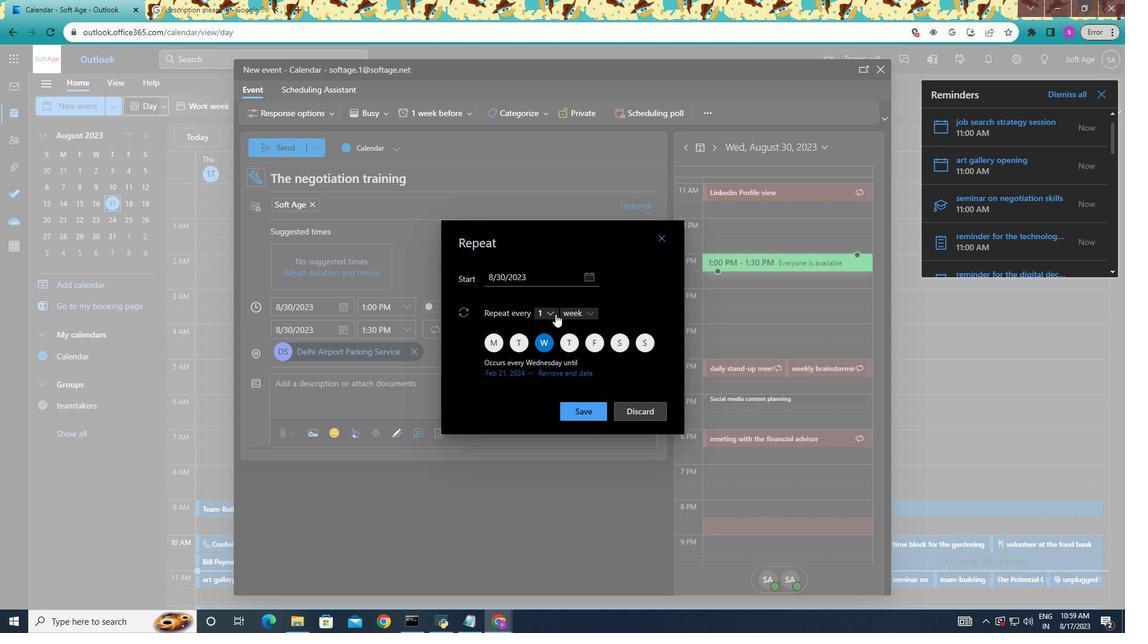
Action: Mouse pressed left at (555, 314)
Screenshot: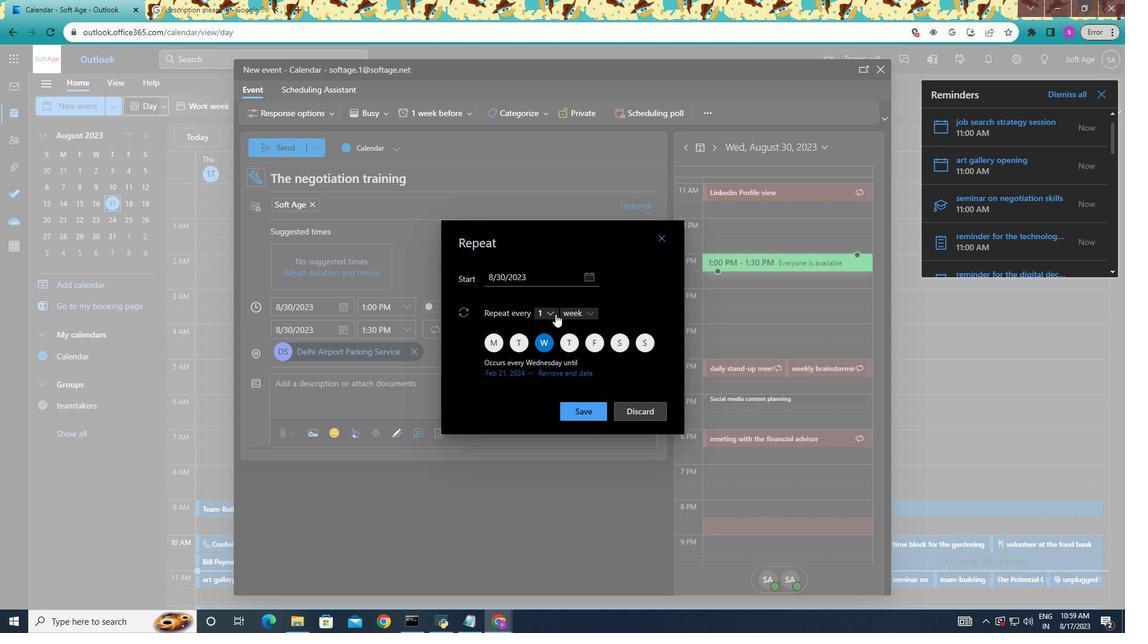 
Action: Mouse moved to (552, 314)
Screenshot: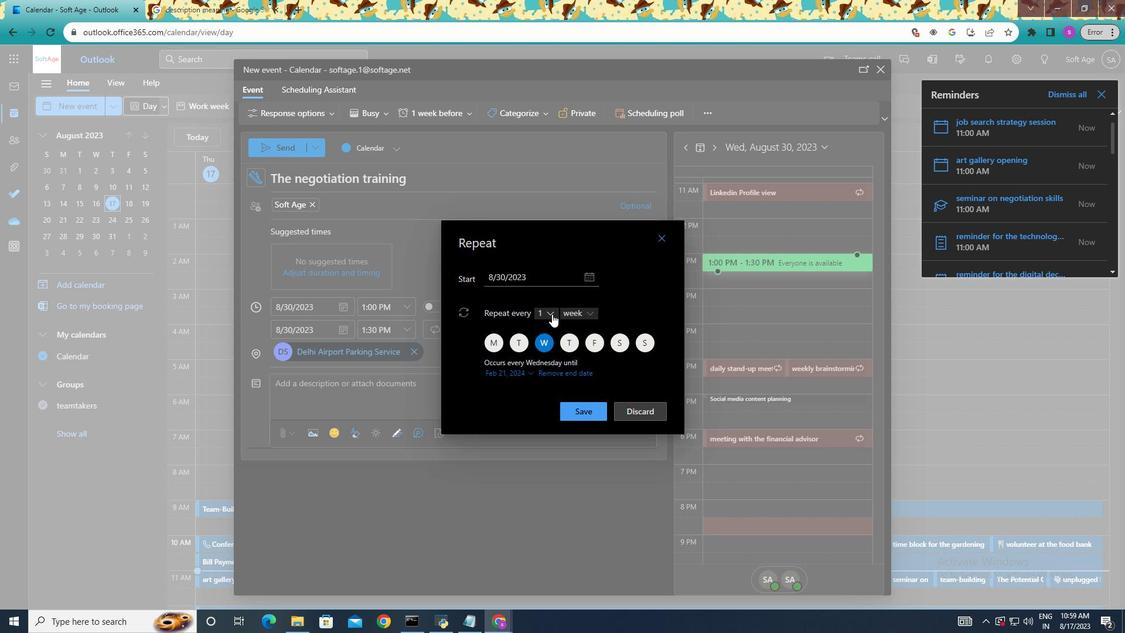 
Action: Mouse pressed left at (552, 314)
Screenshot: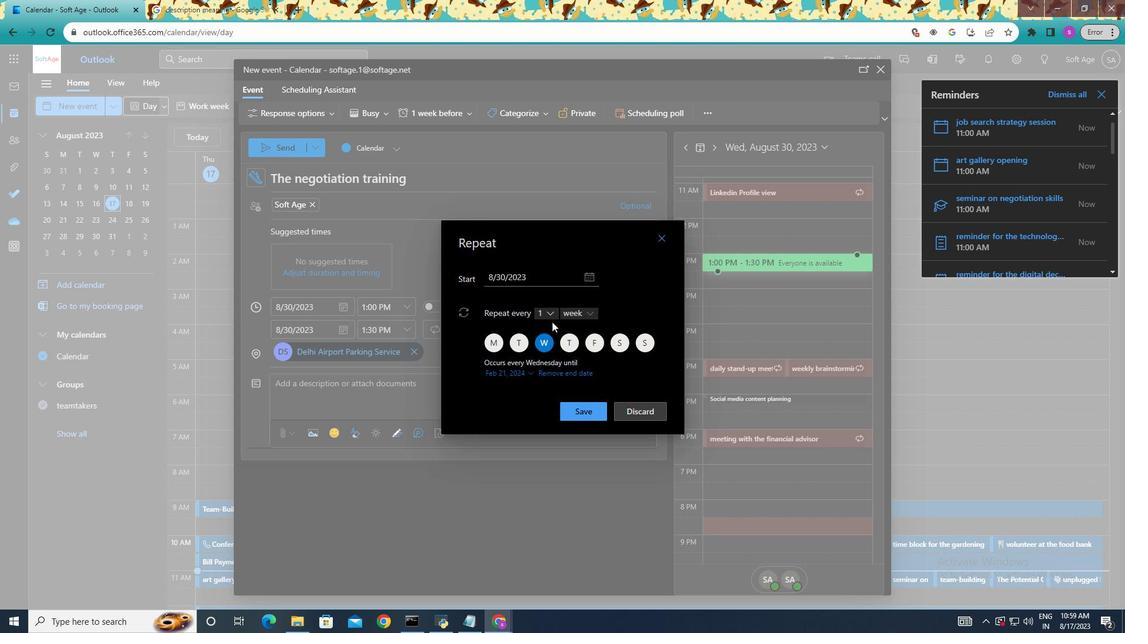 
Action: Mouse moved to (588, 407)
Screenshot: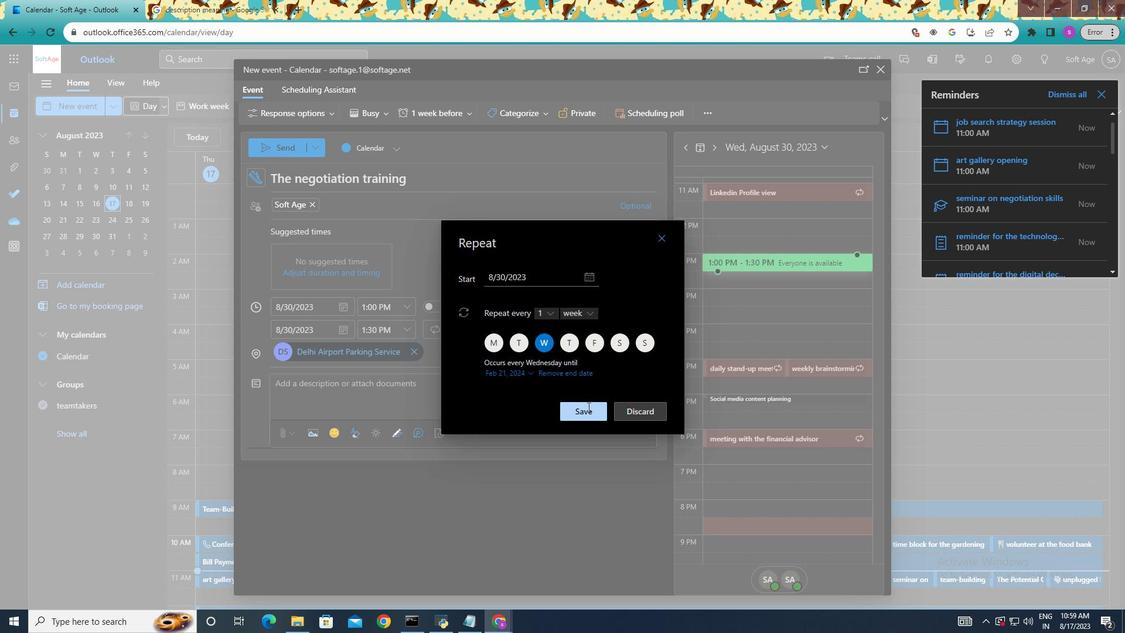 
Action: Mouse pressed left at (588, 407)
Screenshot: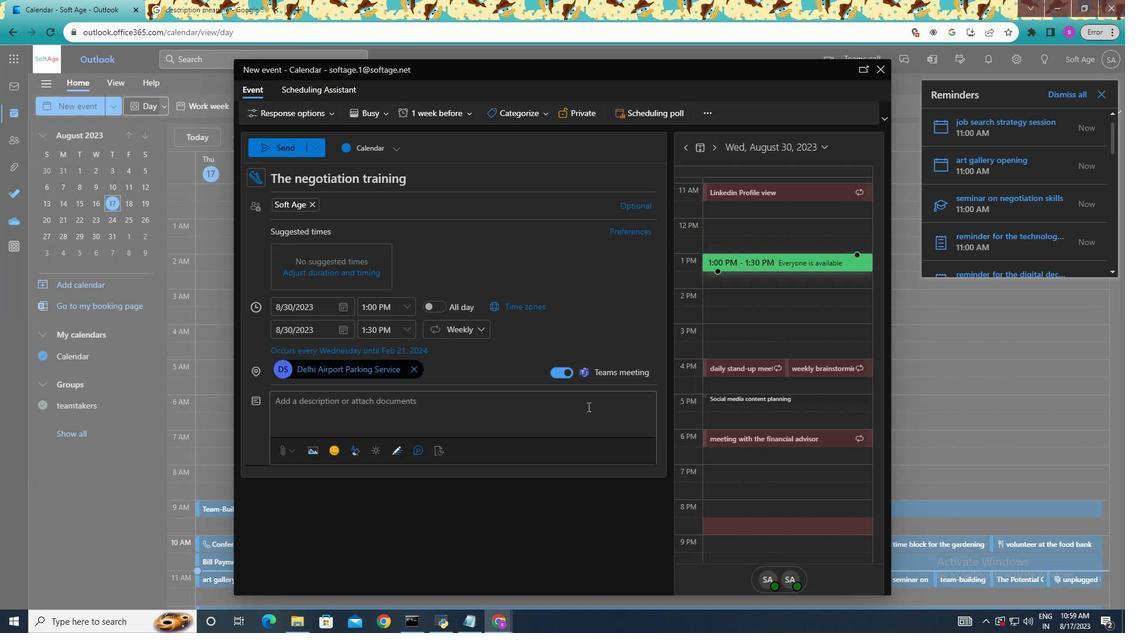 
Action: Mouse moved to (473, 308)
Screenshot: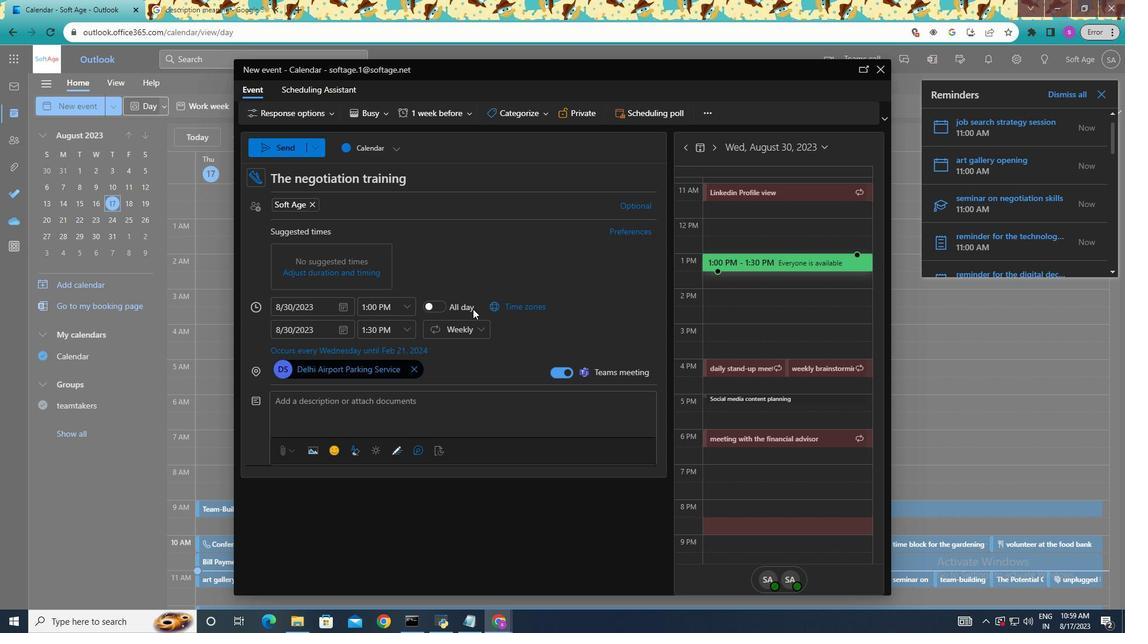
Action: Mouse pressed left at (473, 308)
Screenshot: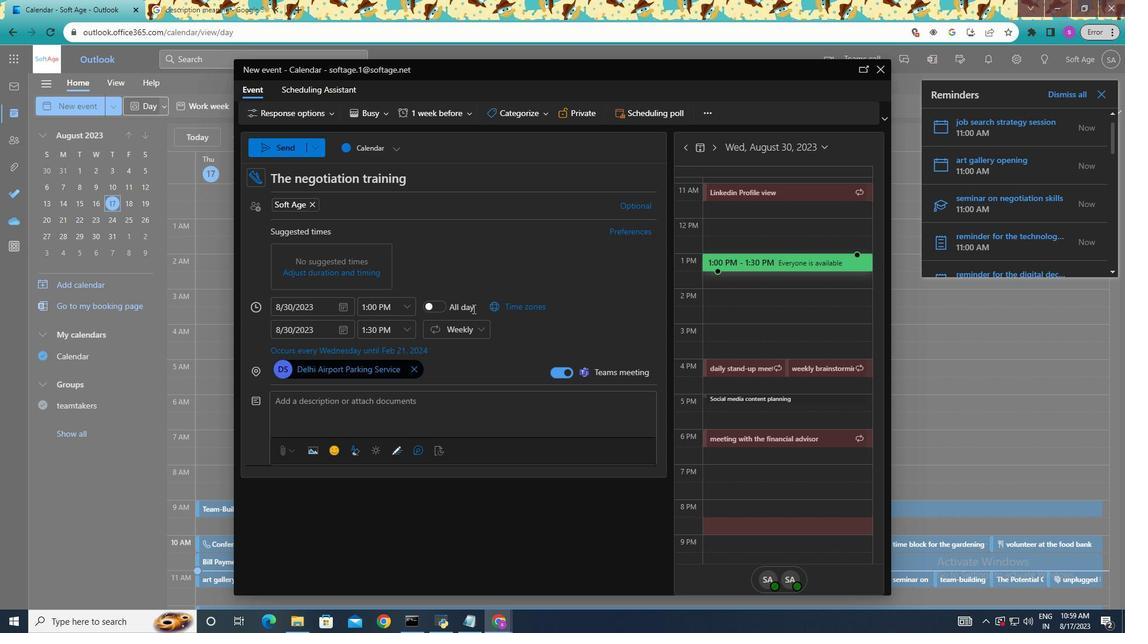 
Action: Mouse moved to (425, 235)
Screenshot: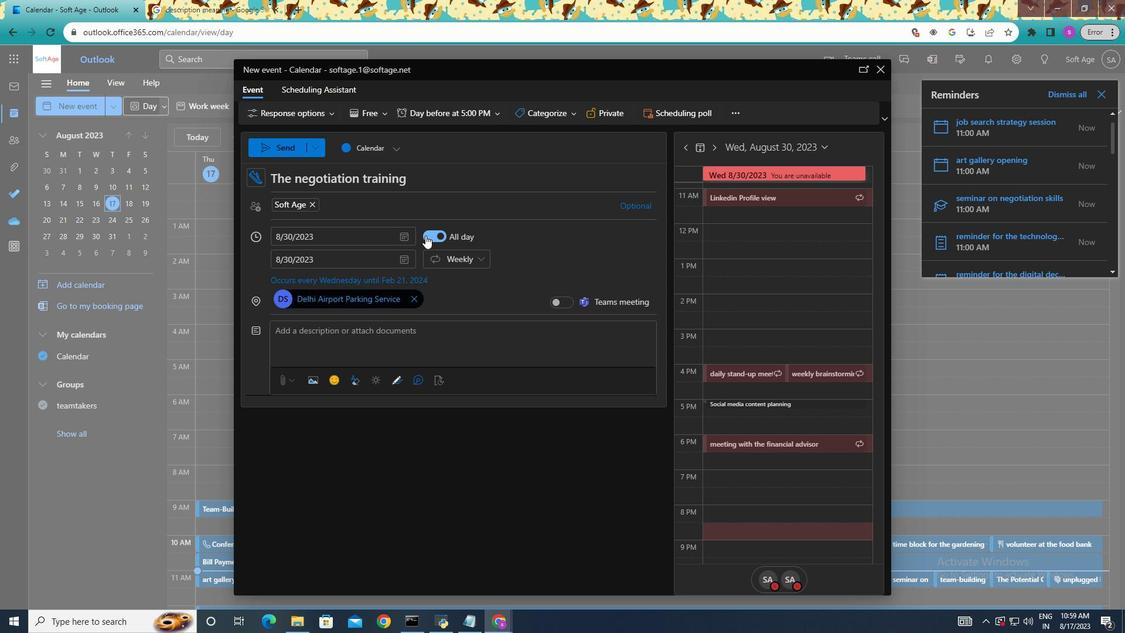 
Action: Mouse pressed left at (425, 235)
Screenshot: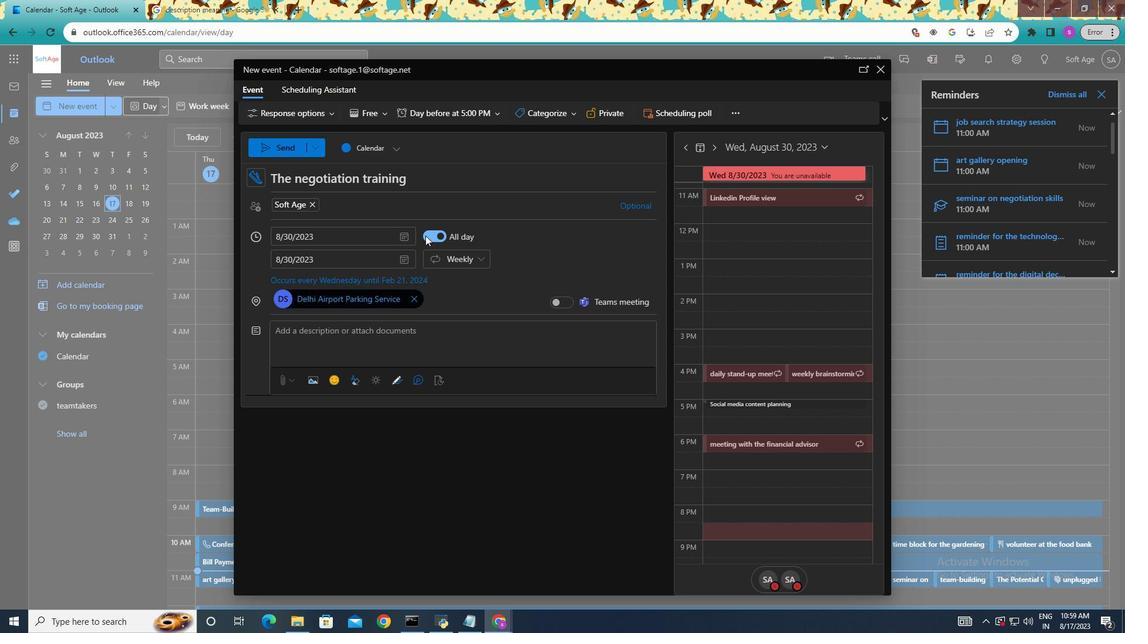 
Action: Mouse moved to (349, 398)
Screenshot: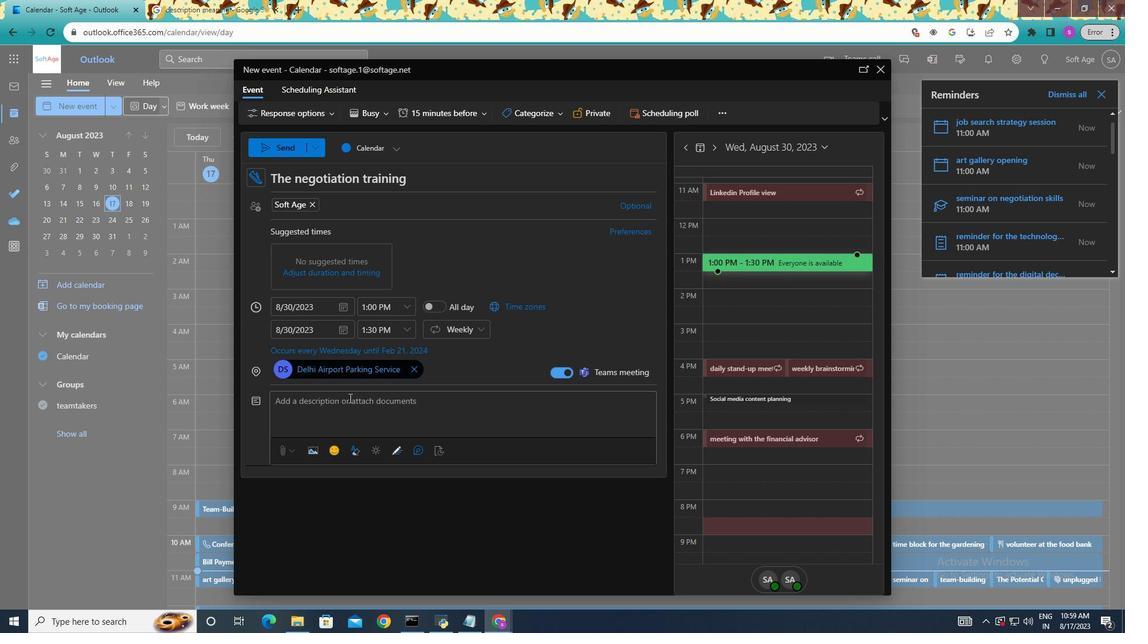 
Action: Mouse pressed left at (349, 398)
Screenshot: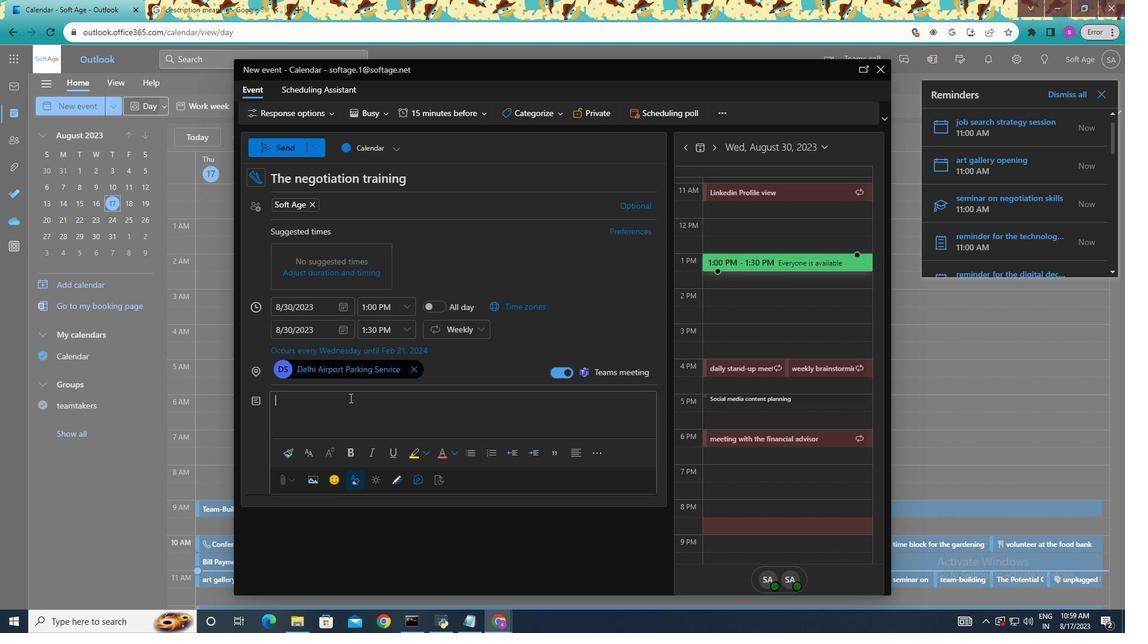 
Action: Mouse moved to (347, 397)
Screenshot: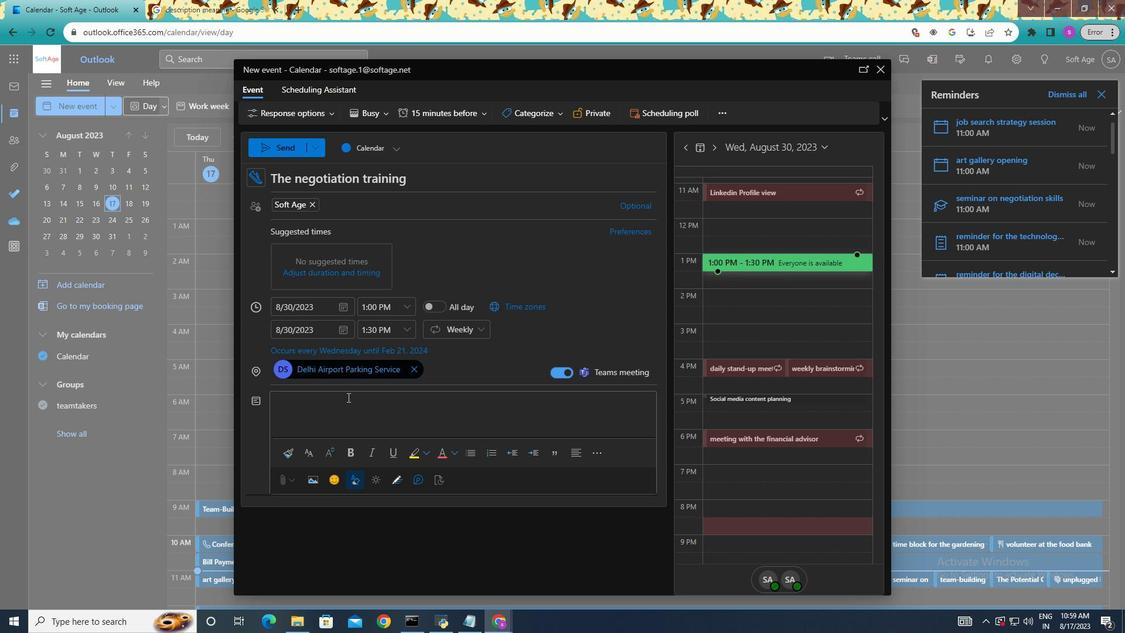 
Action: Key pressed <Key.shift>Negotiation<Key.space>training<Key.space>can<Key.space>take<Key.space>various<Key.space>g<Key.backspace>forms,<Key.space>from<Key.space>workshops<Key.space>and<Key.space>seminars<Key.space>to<Key.space>online<Key.space>coursed<Key.backspace>s<Key.space>and<Key.space>immersive<Key.space>simulations.<Key.space><Key.shift>The<Key.space>goal<Key.space>is<Key.space>to<Key.space>equip<Key.space>individual<Key.space>with<Key.space>the<Key.space>skills,<Key.space><Key.shift>knowledge,<Key.space>and<Key.space>achieve<Key.space>outcomes<Key.space>that<Key.space>align<Key.space>with<Key.space>their<Key.space>goals<Key.space>while<Key.space>maintaning<Key.space><Key.backspace><Key.backspace><Key.backspace><Key.backspace><Key.backspace>ining<Key.space>postive<Key.space><Key.backspace><Key.backspace><Key.backspace><Key.backspace>itive<Key.space>relationships.
Screenshot: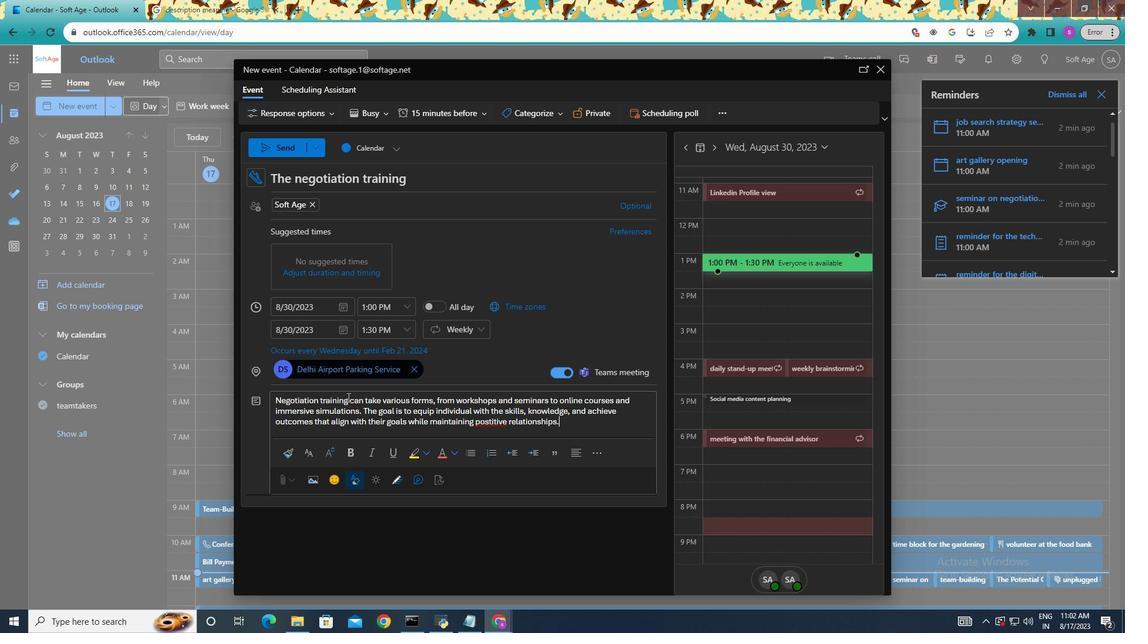 
Action: Mouse moved to (342, 406)
Screenshot: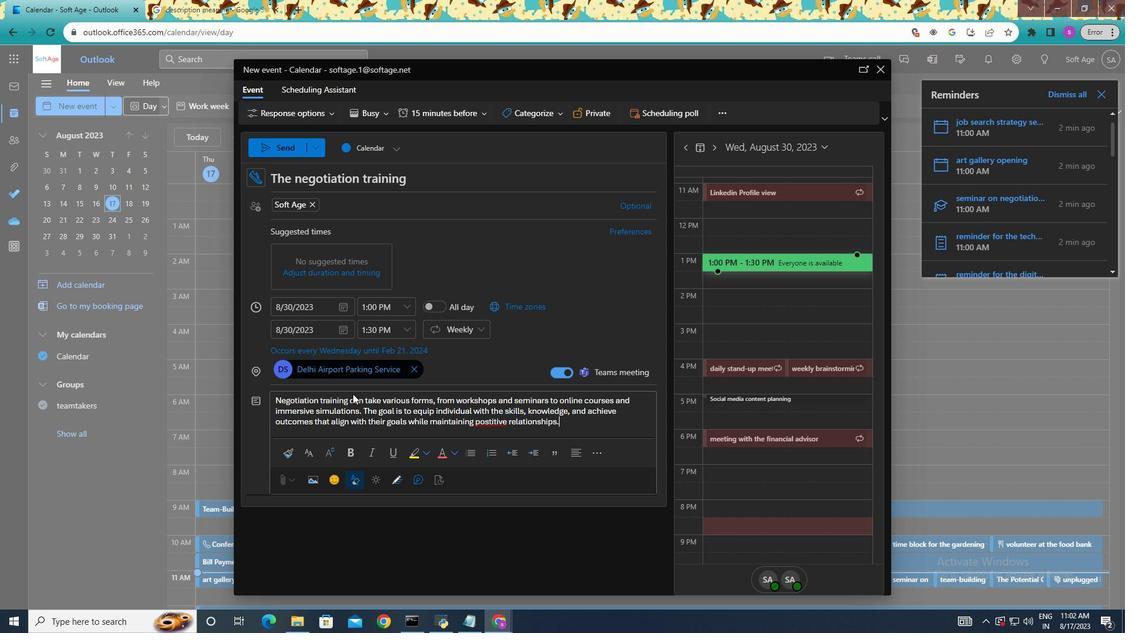 
Action: Mouse scrolled (342, 405) with delta (0, 0)
Screenshot: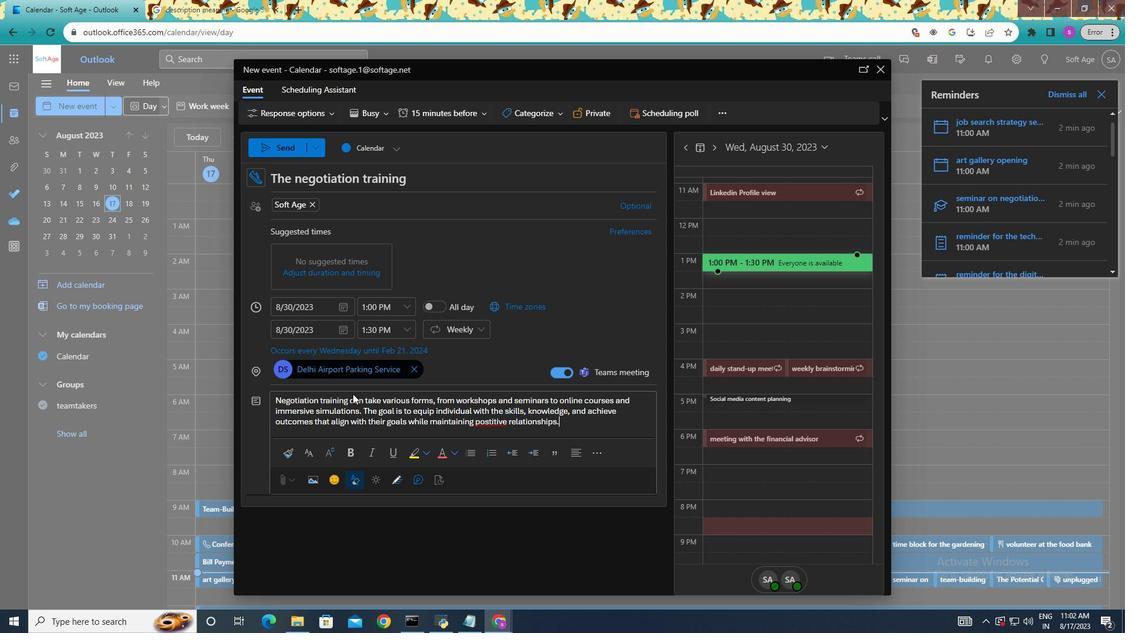 
Action: Mouse moved to (344, 406)
Screenshot: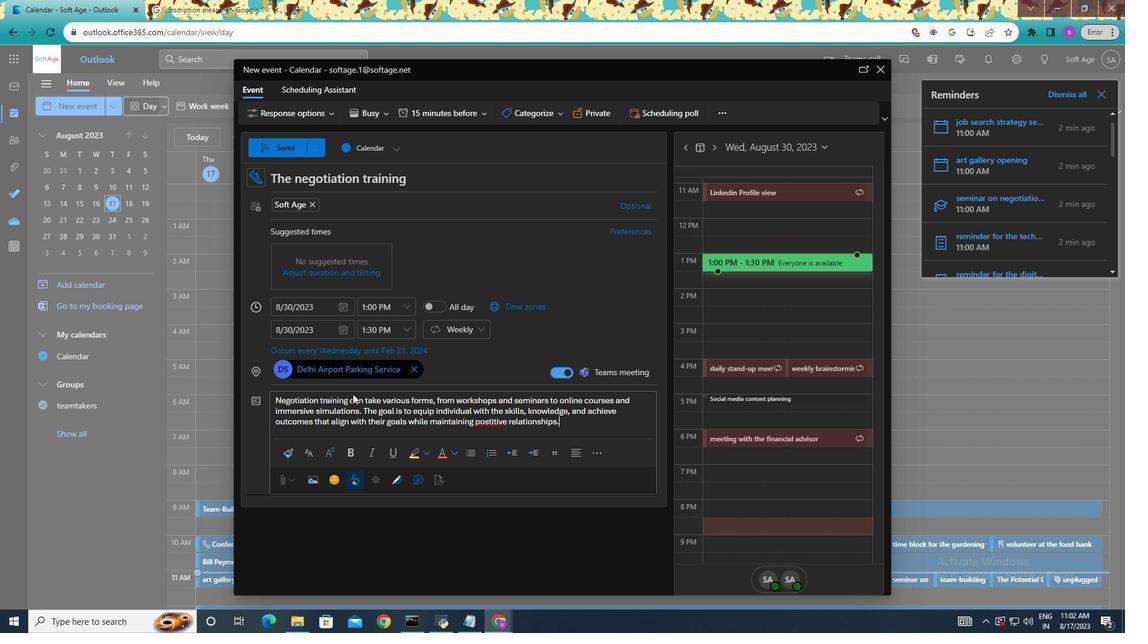 
Action: Mouse scrolled (344, 405) with delta (0, 0)
Screenshot: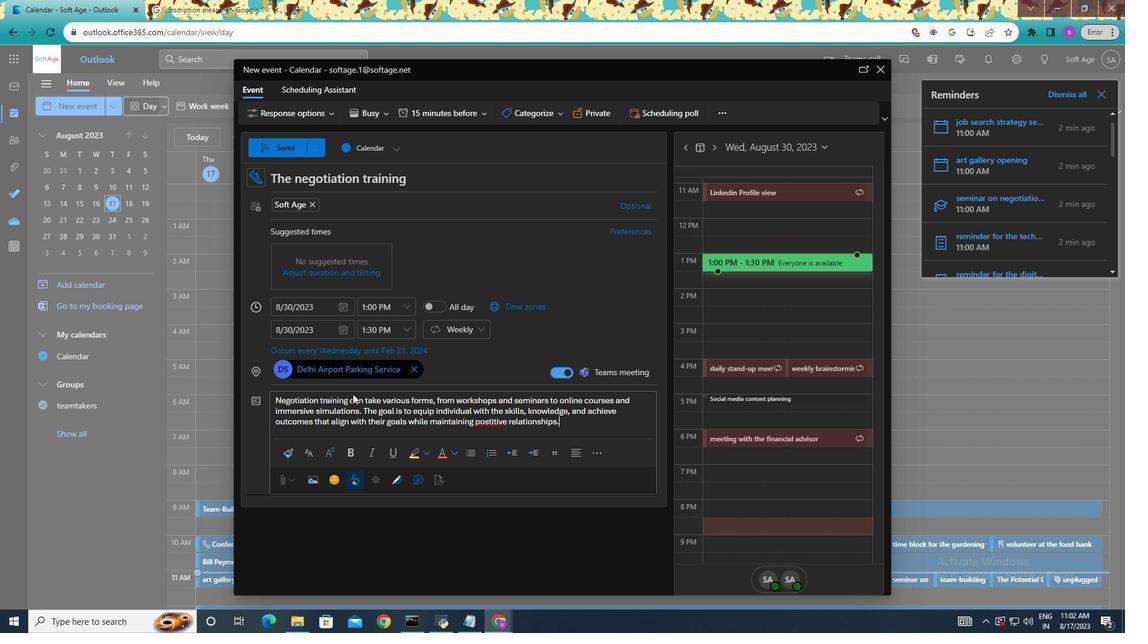 
Action: Mouse moved to (345, 403)
Screenshot: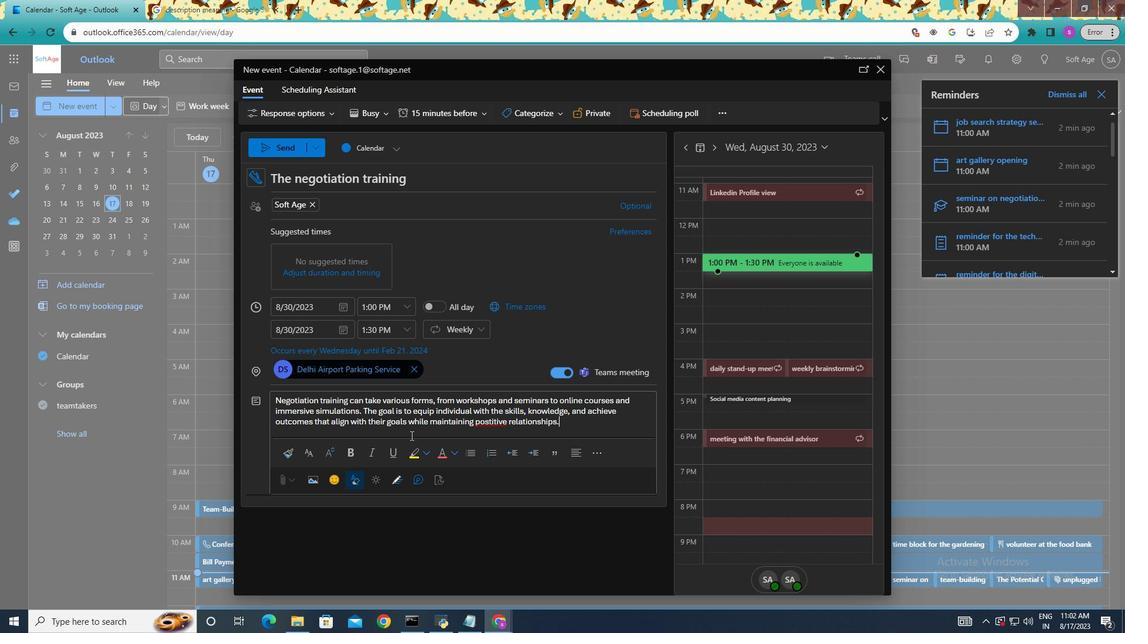 
Action: Mouse scrolled (345, 403) with delta (0, 0)
Screenshot: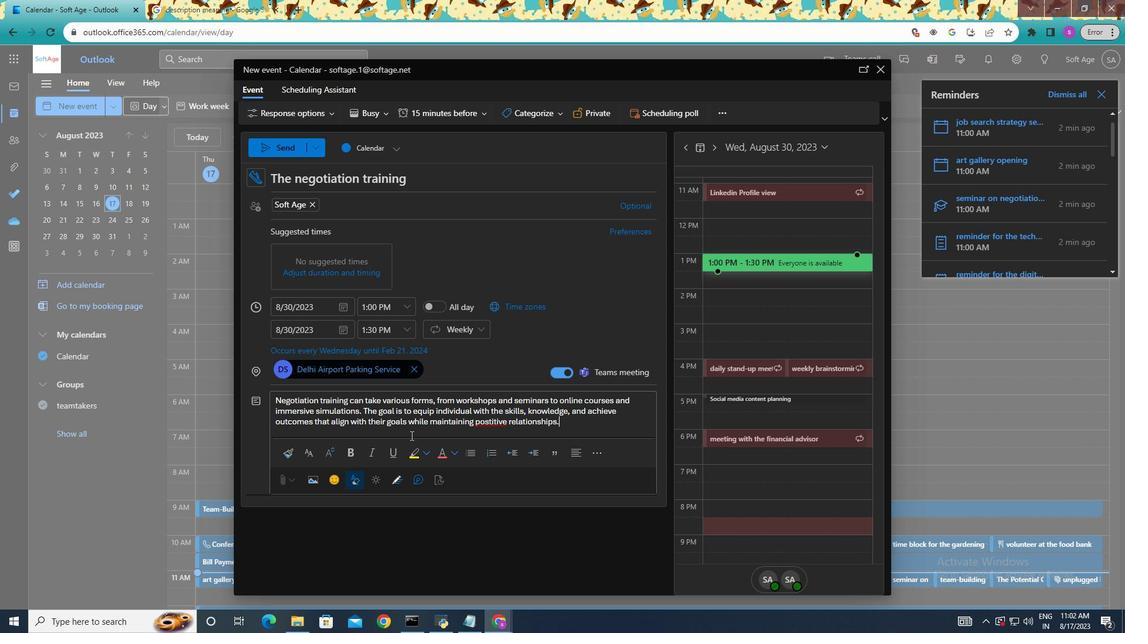 
Action: Mouse moved to (496, 421)
Screenshot: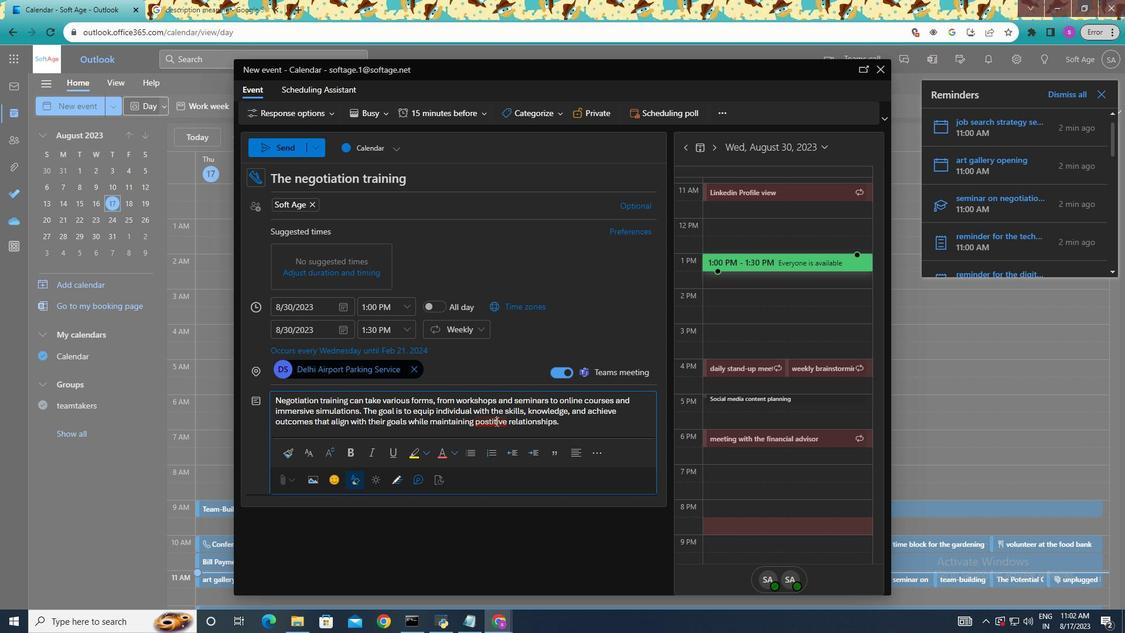 
Action: Mouse pressed left at (496, 421)
Screenshot: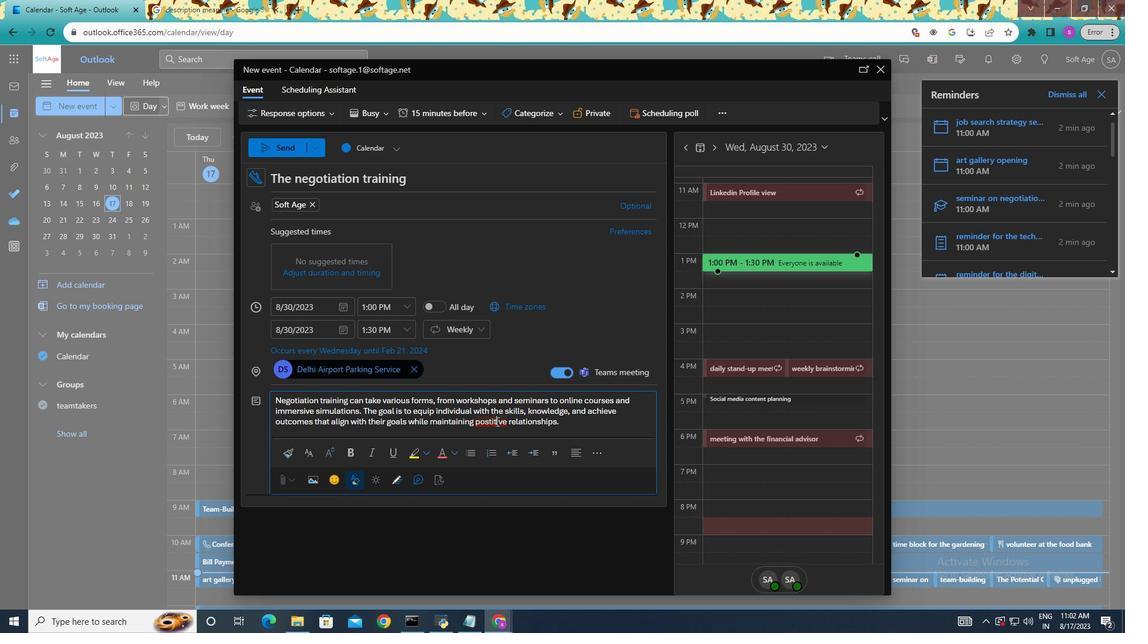 
Action: Mouse moved to (504, 450)
Screenshot: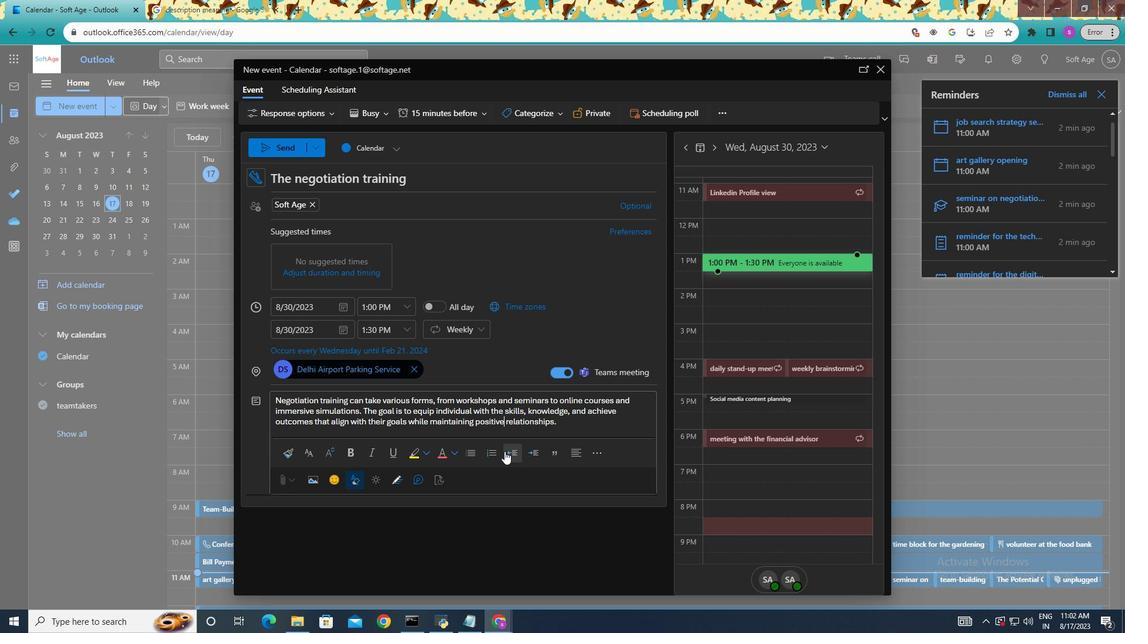 
Action: Mouse pressed left at (504, 450)
Screenshot: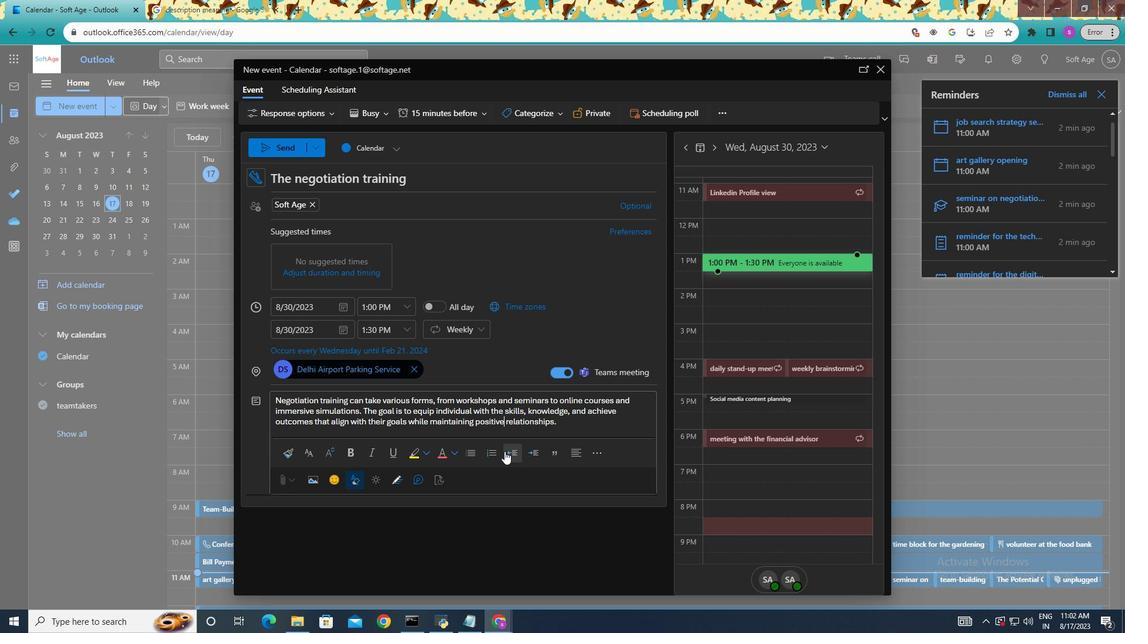 
Action: Mouse moved to (724, 354)
Screenshot: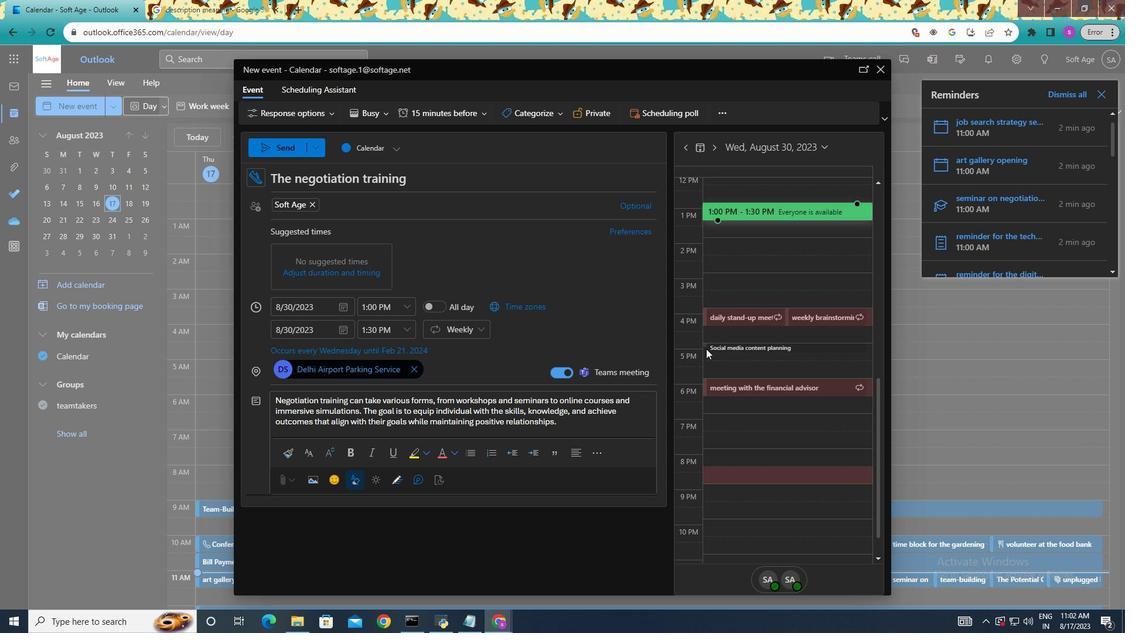 
Action: Mouse scrolled (724, 353) with delta (0, 0)
Screenshot: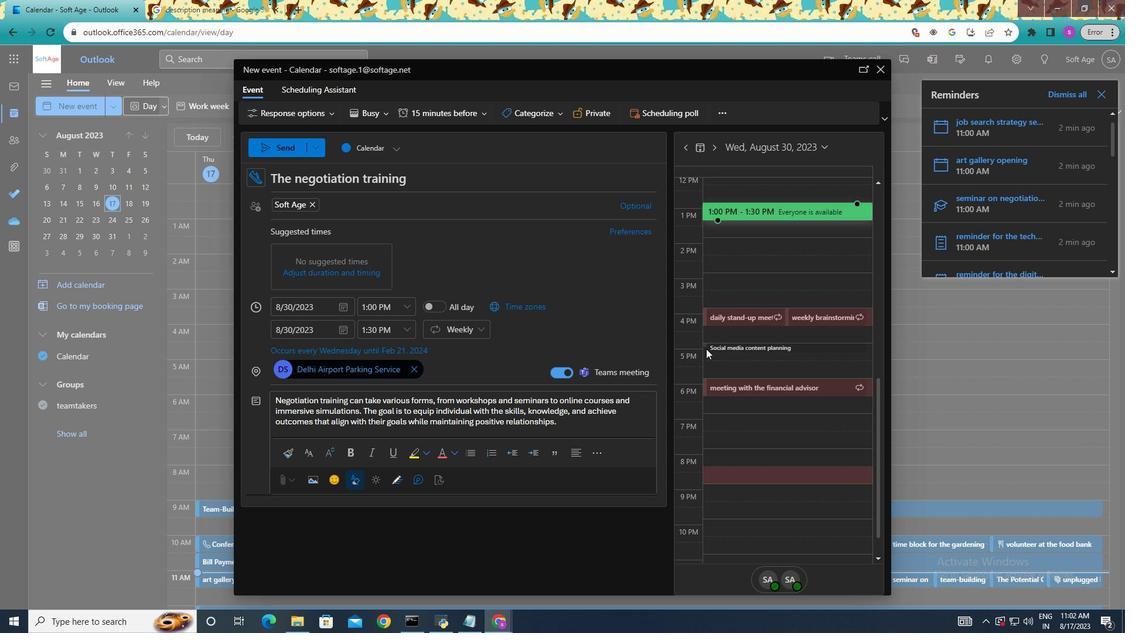 
Action: Mouse moved to (519, 301)
Screenshot: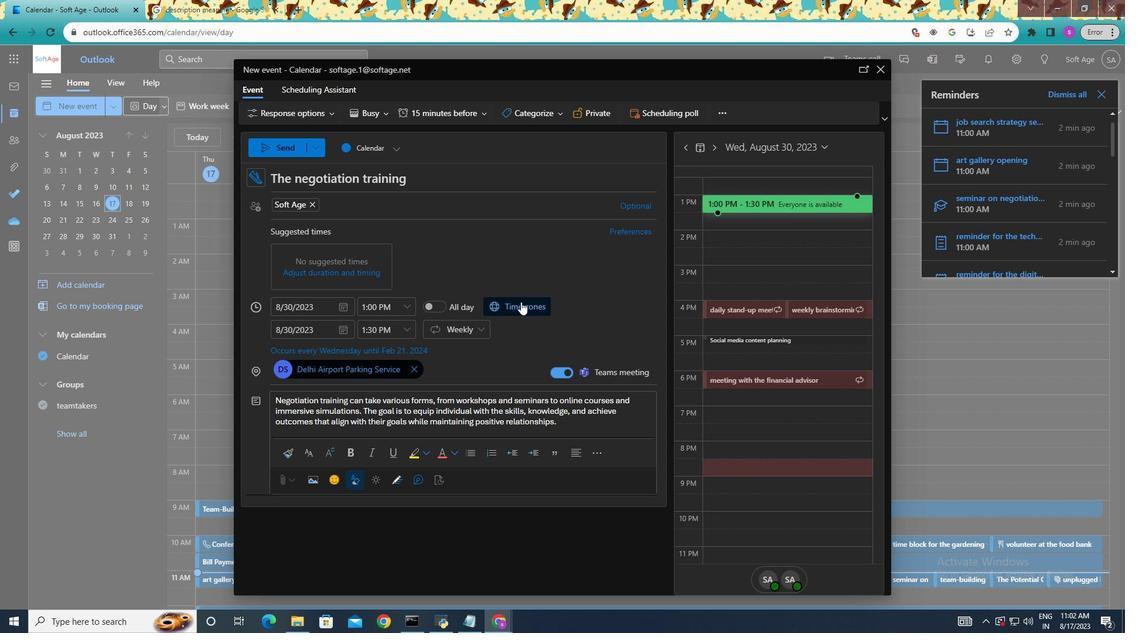 
Action: Mouse pressed left at (519, 301)
Screenshot: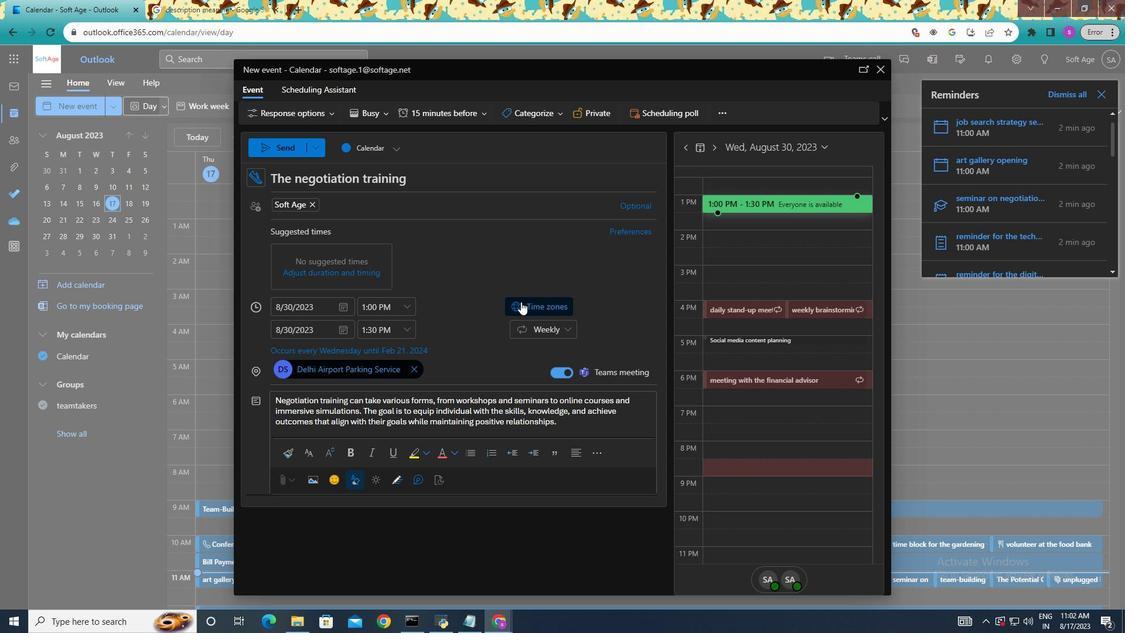 
Action: Mouse moved to (607, 328)
Screenshot: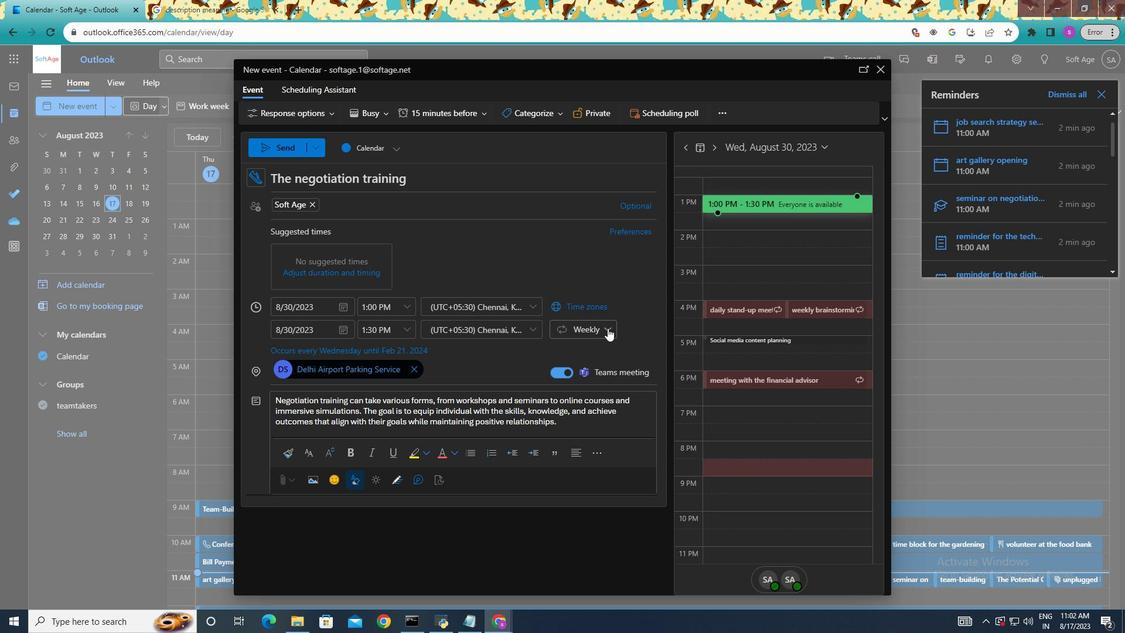 
Action: Mouse pressed left at (607, 328)
Screenshot: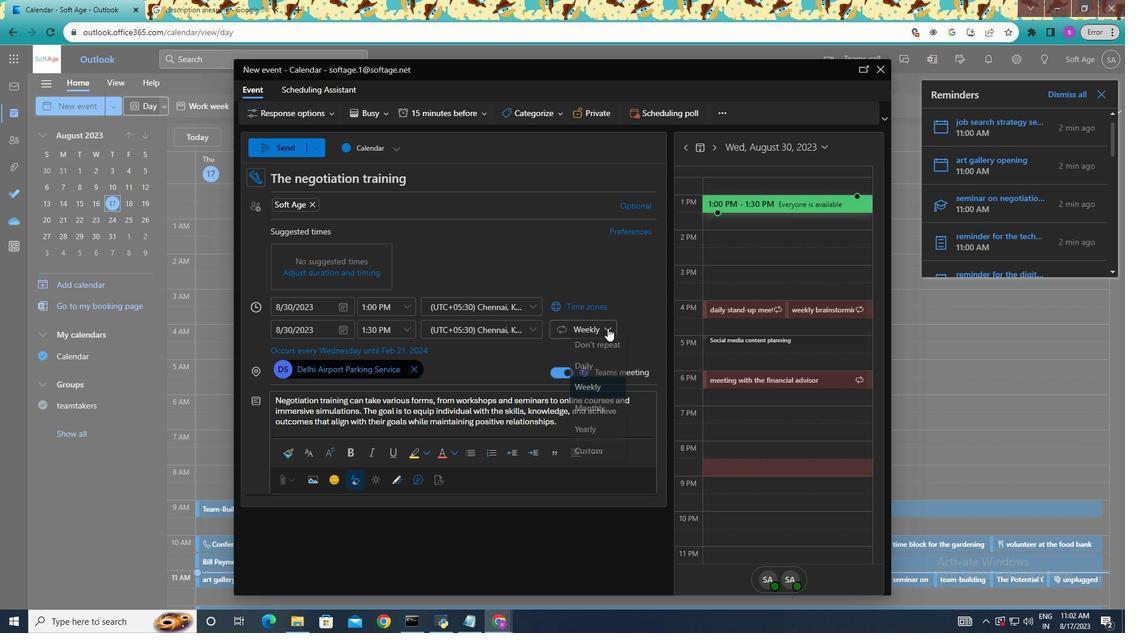 
Action: Mouse pressed left at (607, 328)
Screenshot: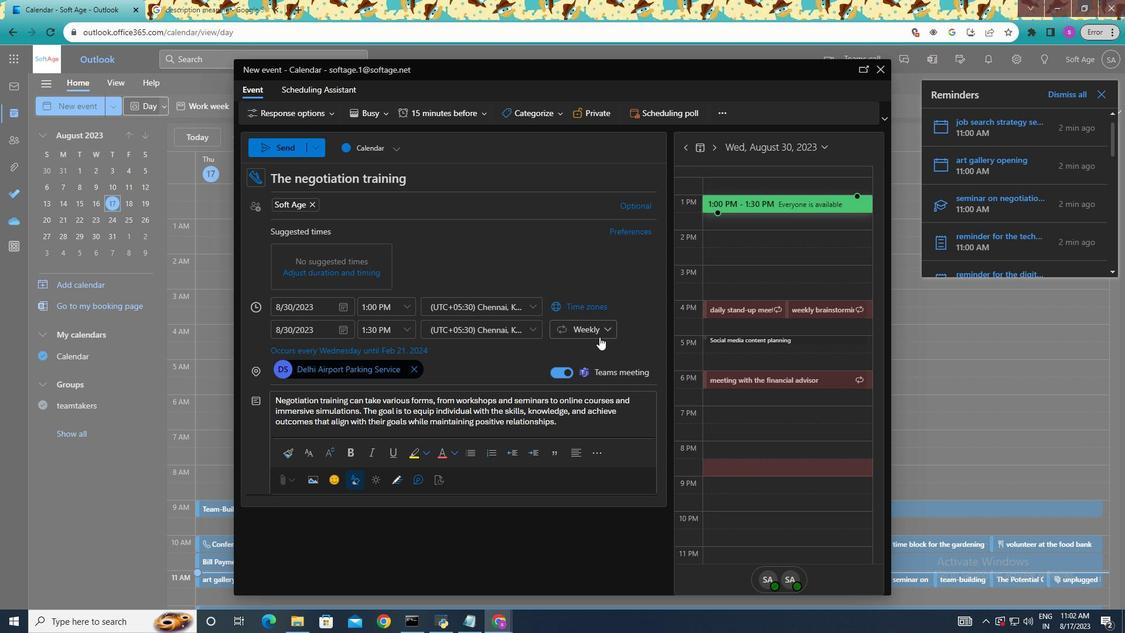 
Action: Mouse moved to (527, 307)
Screenshot: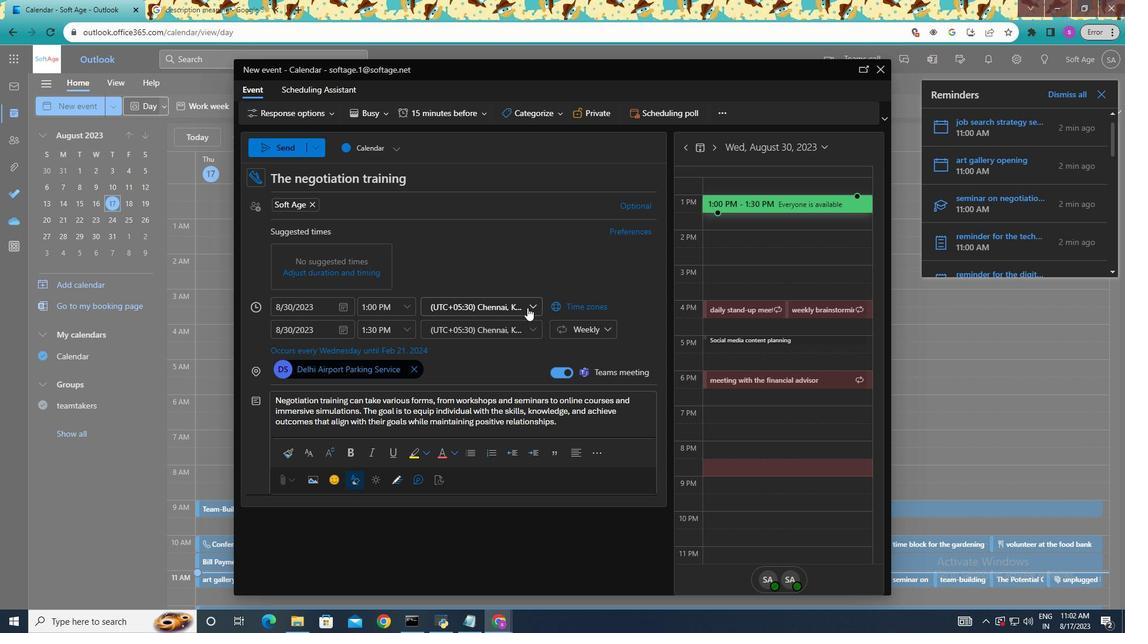 
Action: Mouse pressed left at (527, 307)
Screenshot: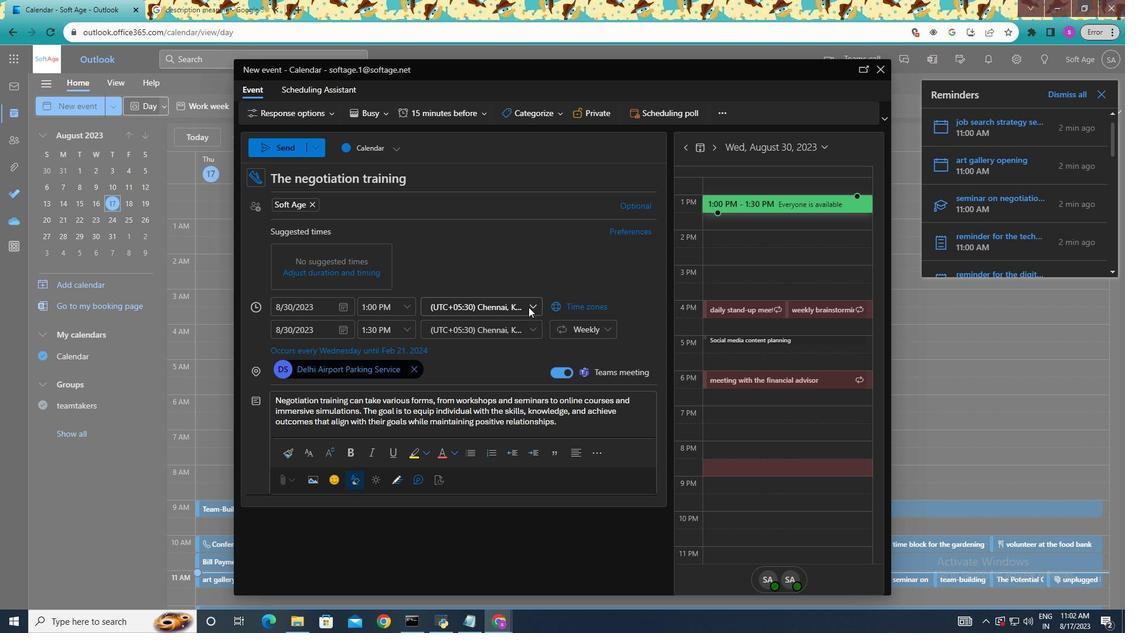 
Action: Mouse moved to (528, 307)
Screenshot: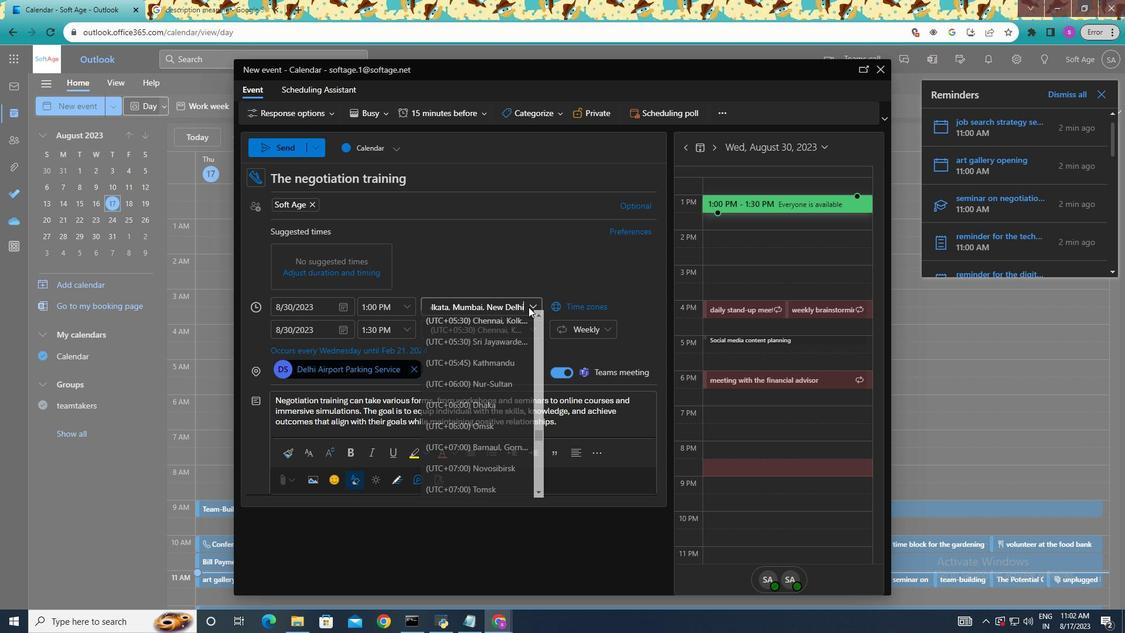 
Action: Mouse pressed left at (528, 307)
Screenshot: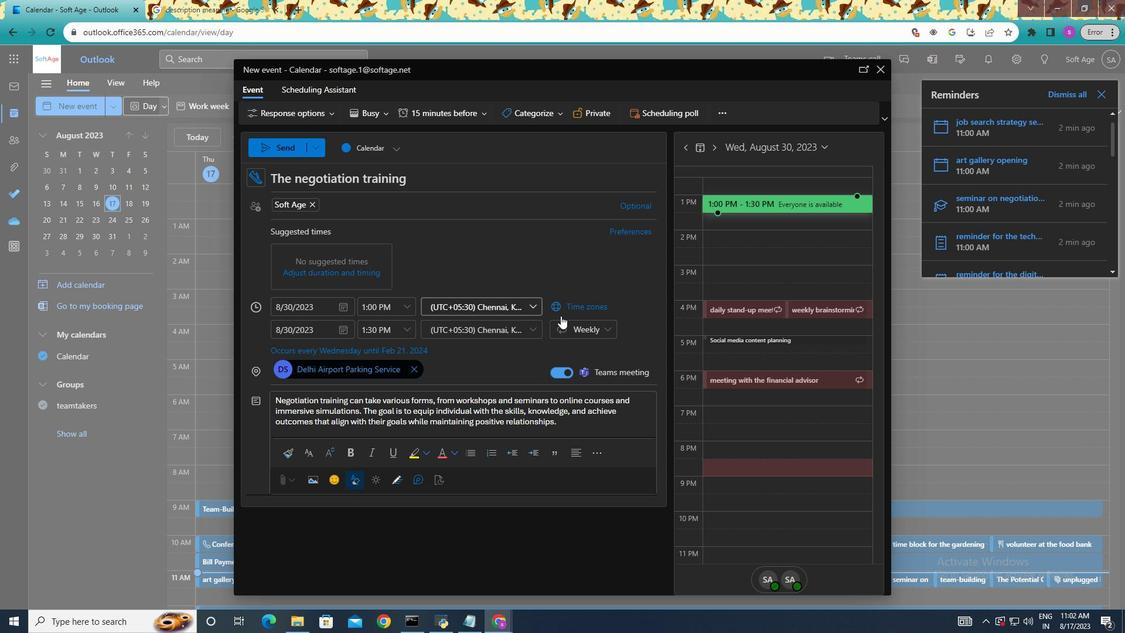 
Action: Mouse moved to (612, 312)
Screenshot: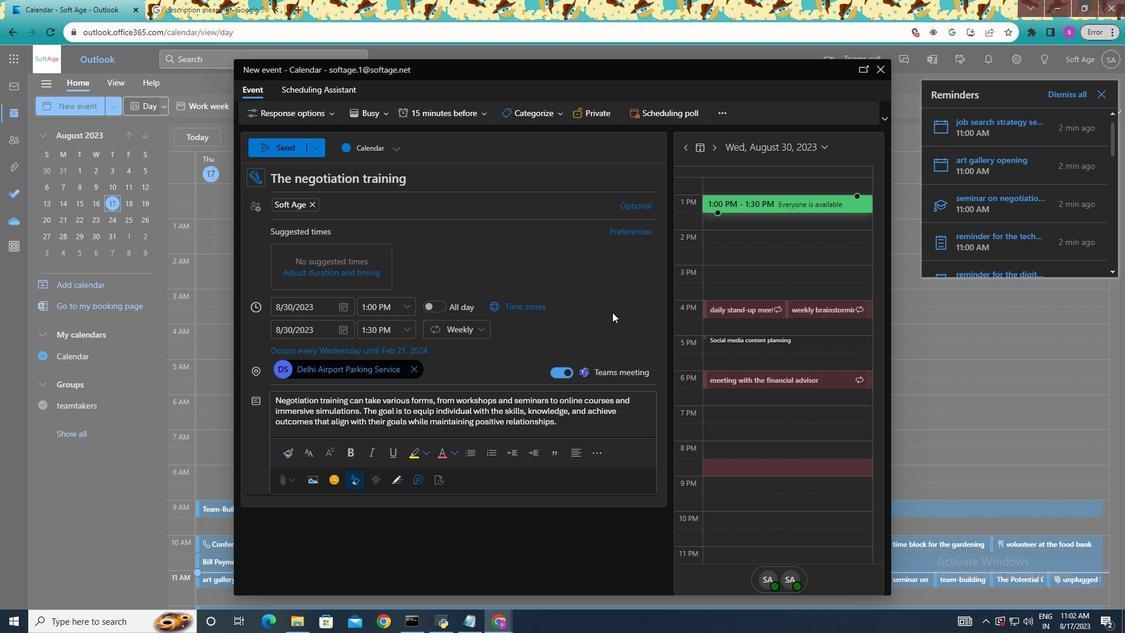 
Action: Mouse pressed left at (612, 312)
Screenshot: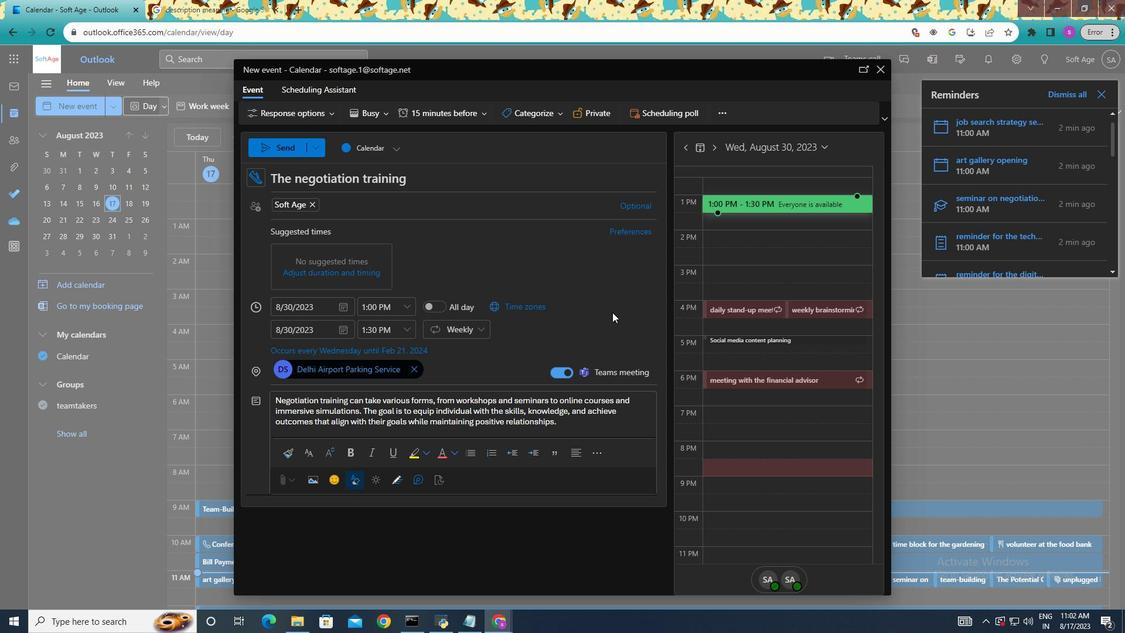 
Action: Mouse moved to (579, 259)
Screenshot: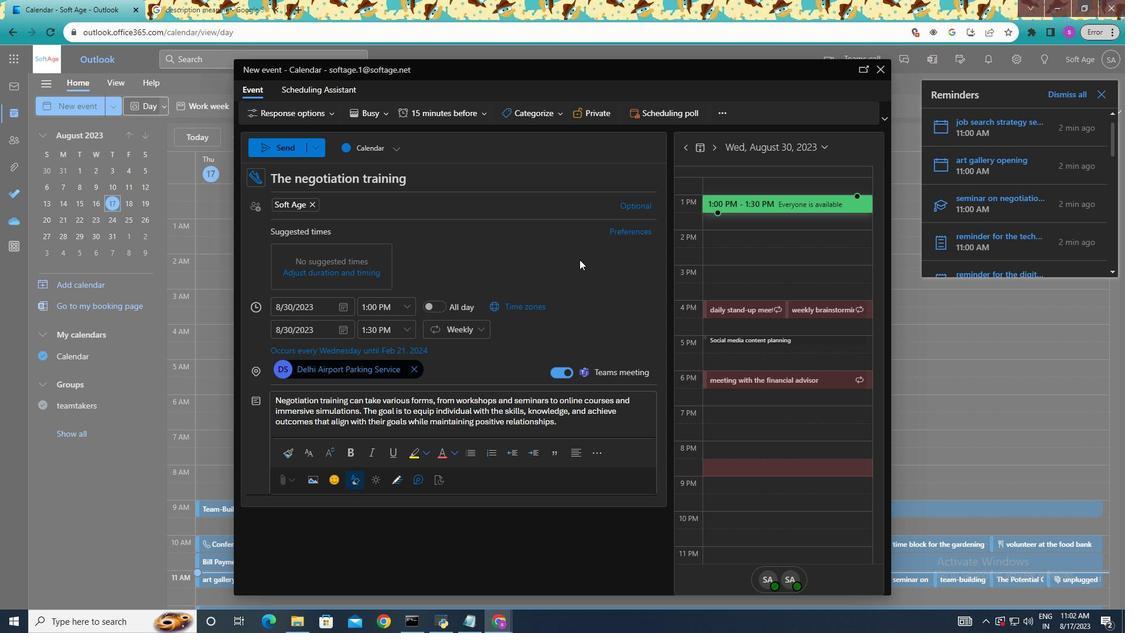 
Action: Mouse scrolled (579, 259) with delta (0, 0)
Screenshot: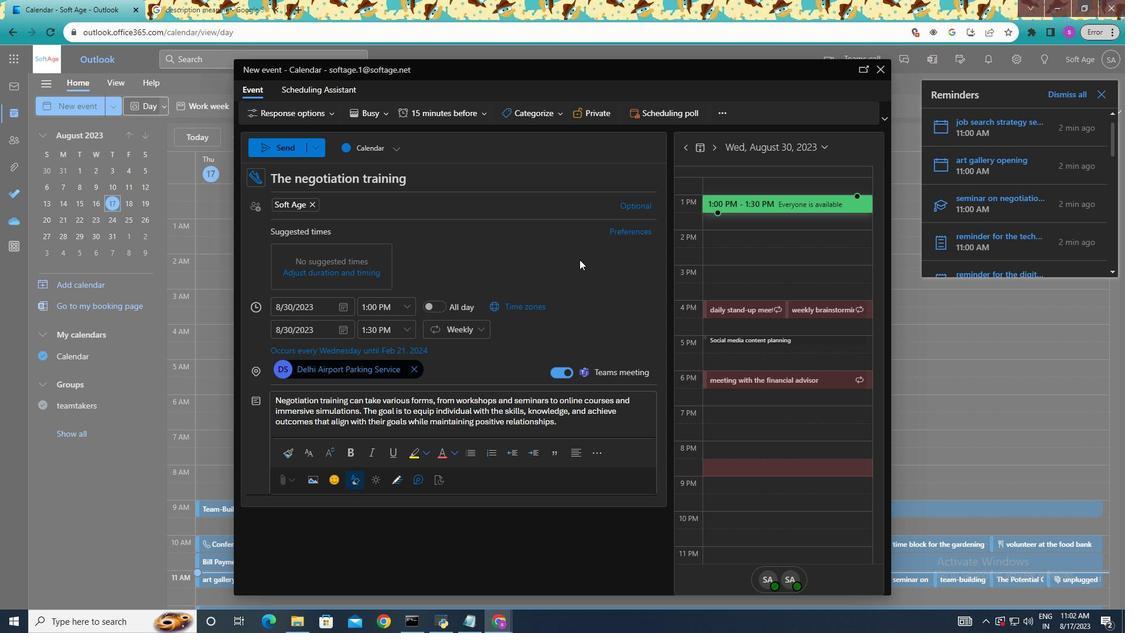 
Action: Mouse moved to (579, 259)
Screenshot: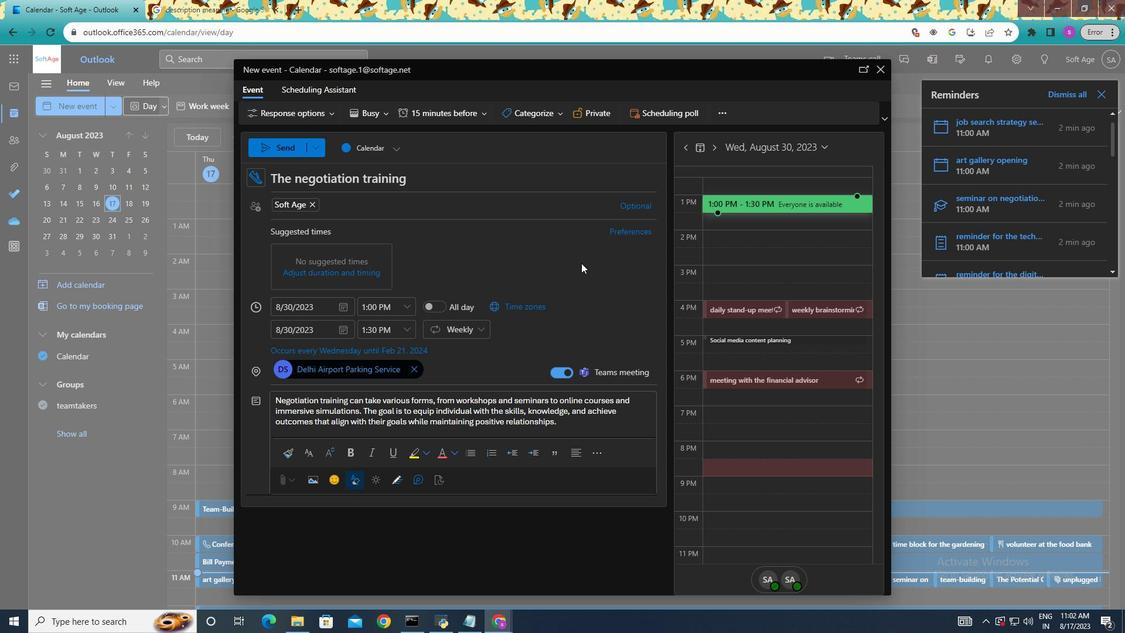 
Action: Mouse scrolled (579, 259) with delta (0, 0)
Screenshot: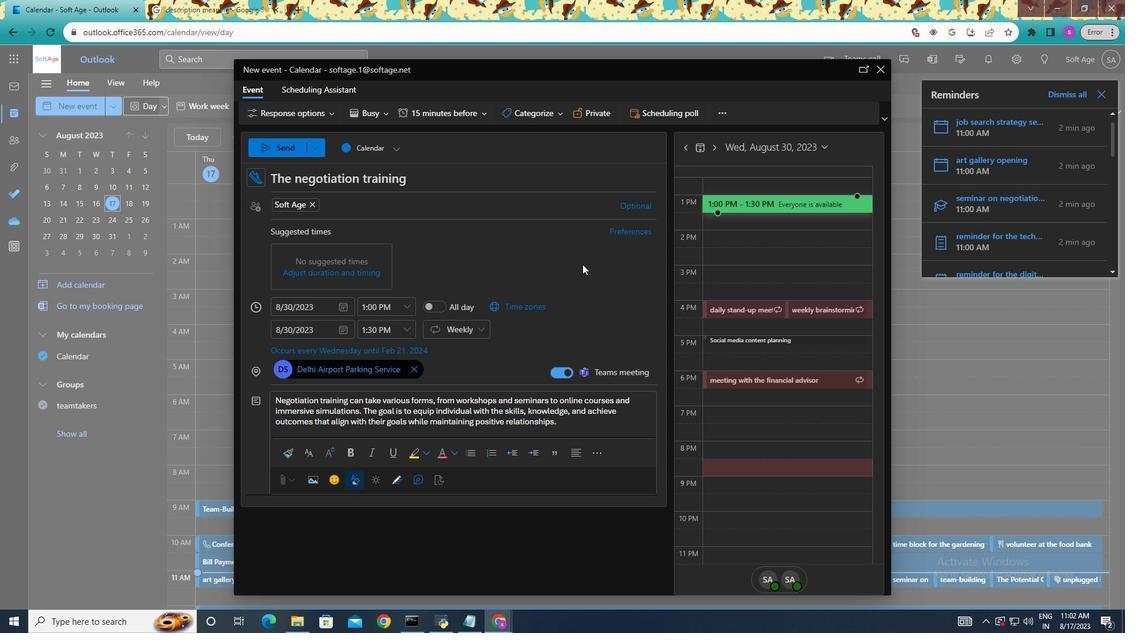 
Action: Mouse moved to (579, 259)
Screenshot: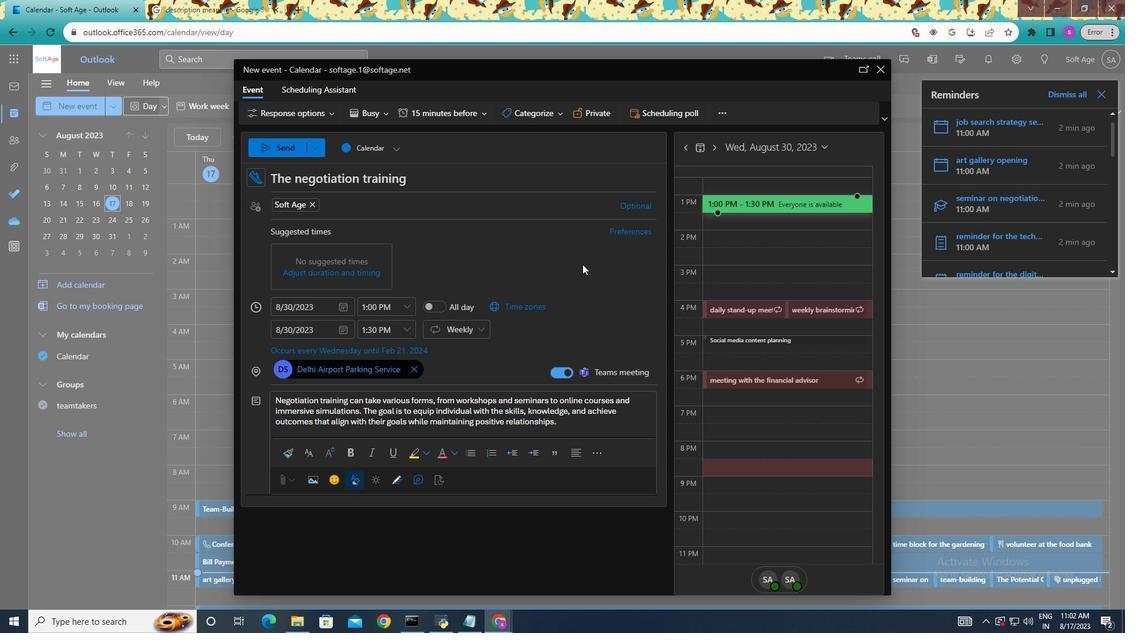 
Action: Mouse scrolled (579, 260) with delta (0, 0)
Screenshot: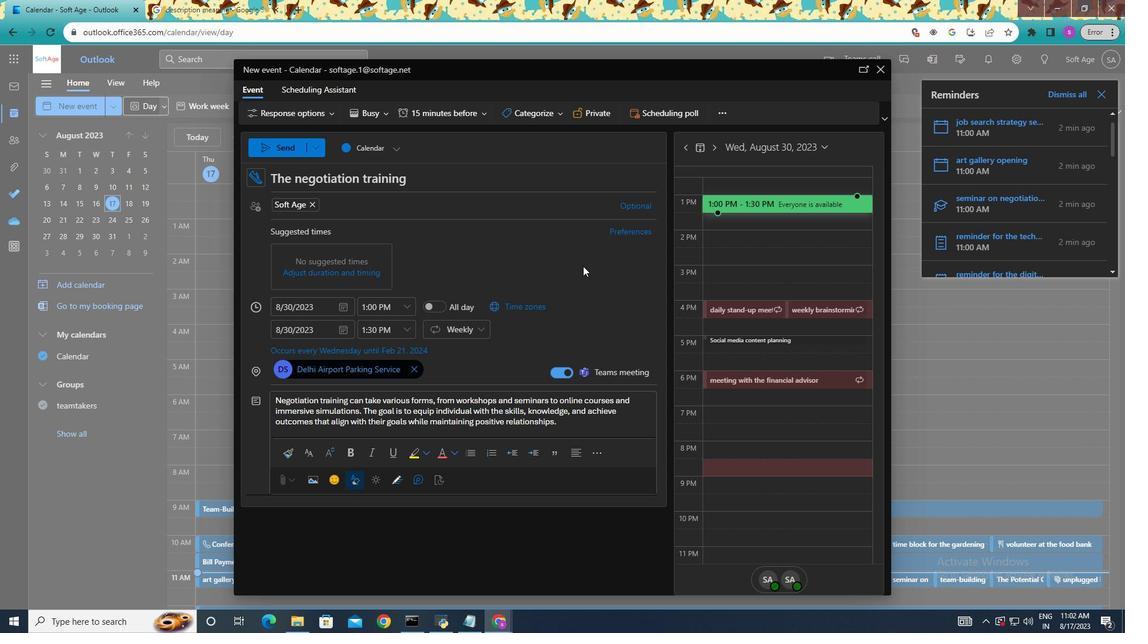 
Action: Mouse moved to (483, 291)
Screenshot: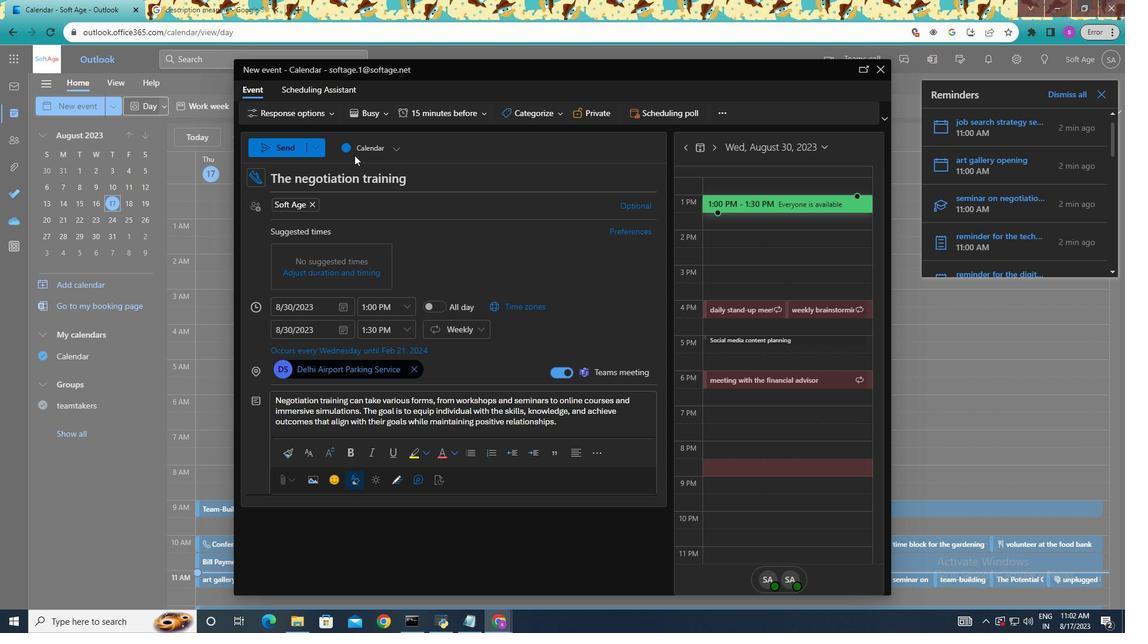 
Action: Mouse scrolled (483, 292) with delta (0, 0)
Screenshot: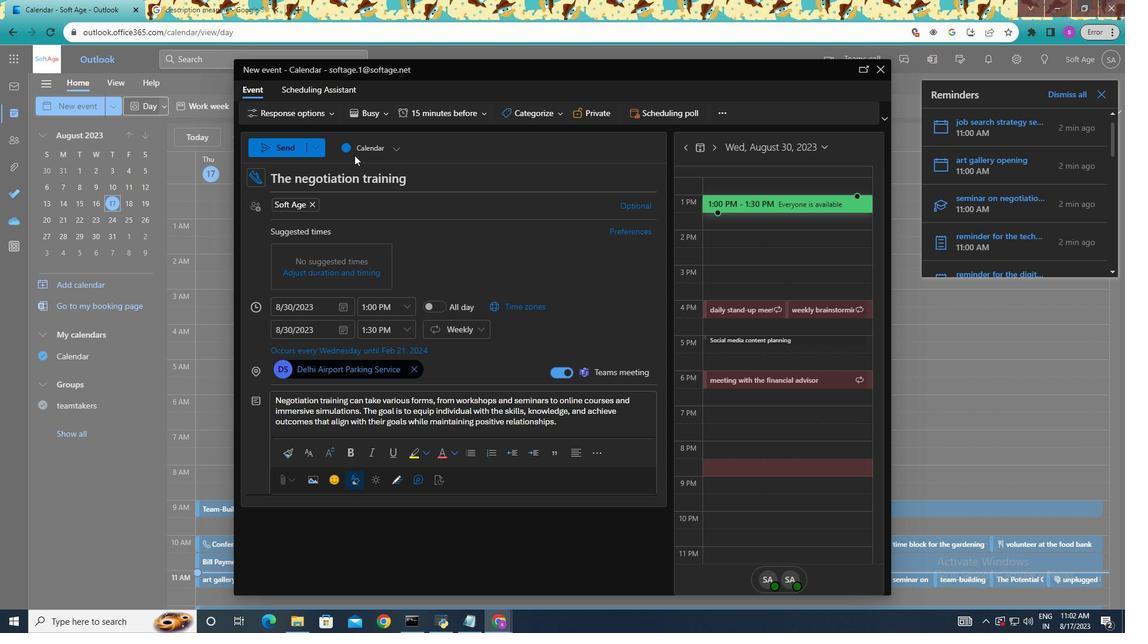 
Action: Mouse moved to (483, 293)
Screenshot: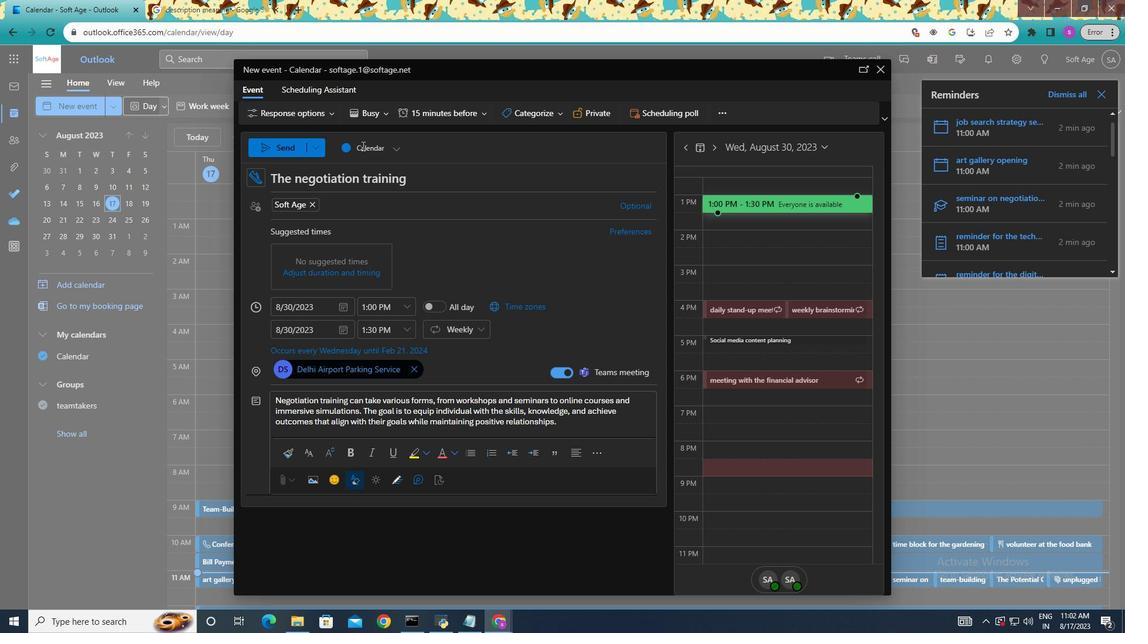 
Action: Mouse scrolled (483, 293) with delta (0, 0)
Screenshot: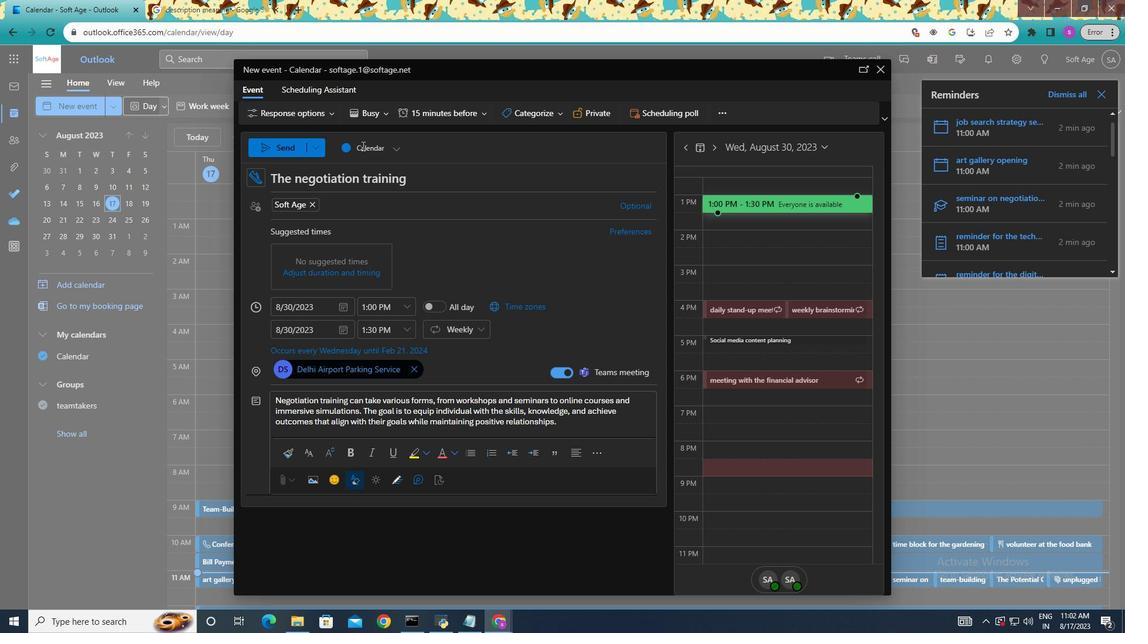 
Action: Mouse moved to (395, 149)
Screenshot: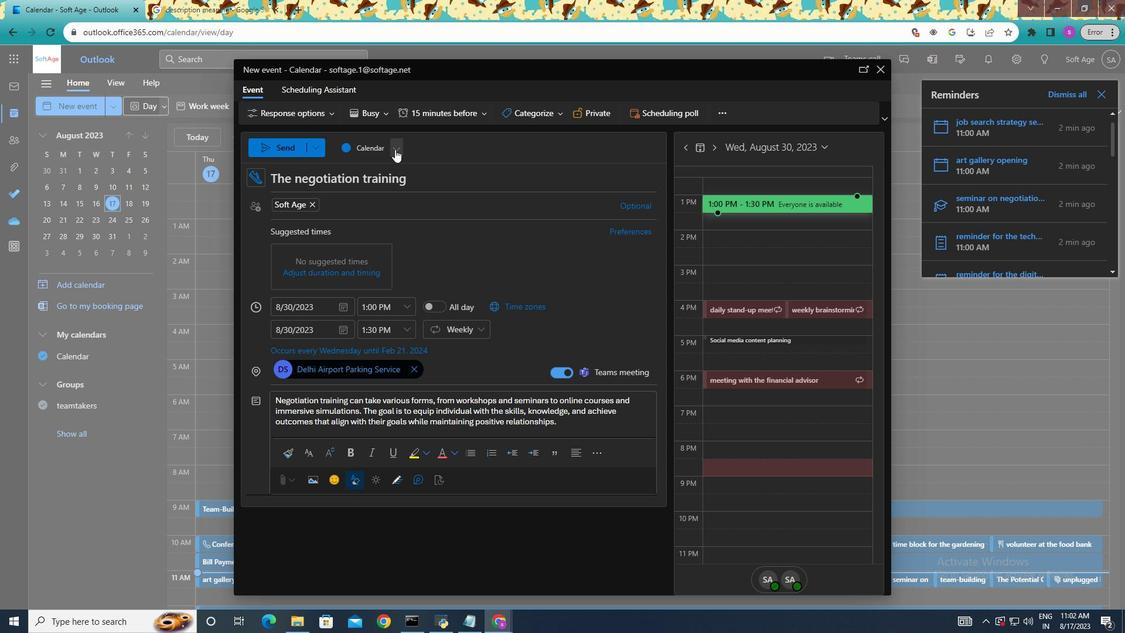 
Action: Mouse pressed left at (395, 149)
Screenshot: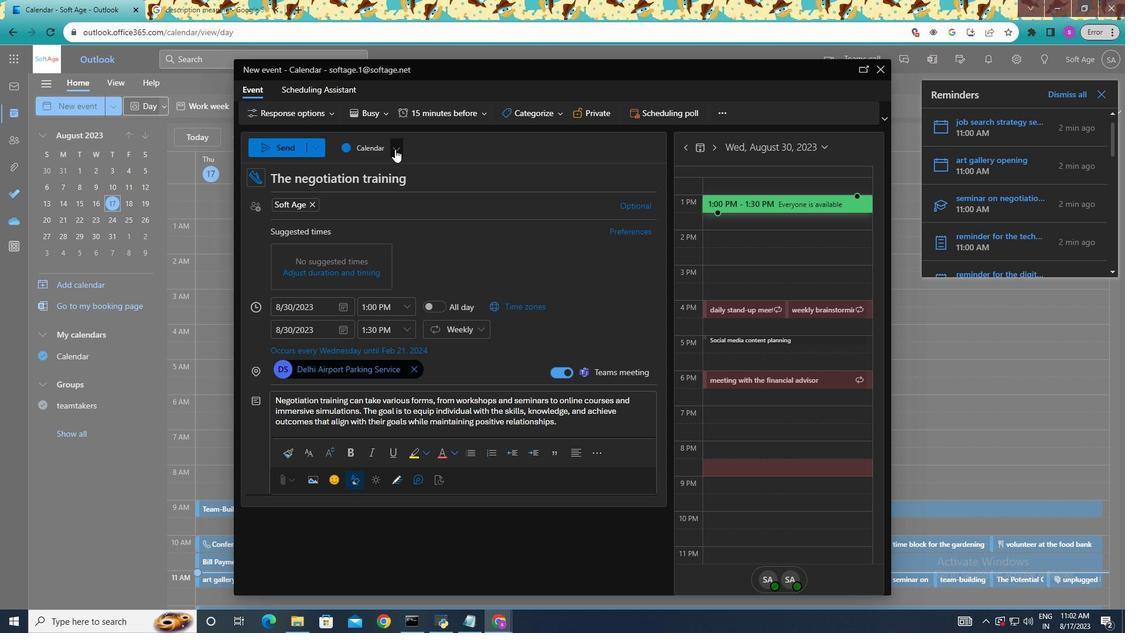 
Action: Mouse moved to (515, 269)
Screenshot: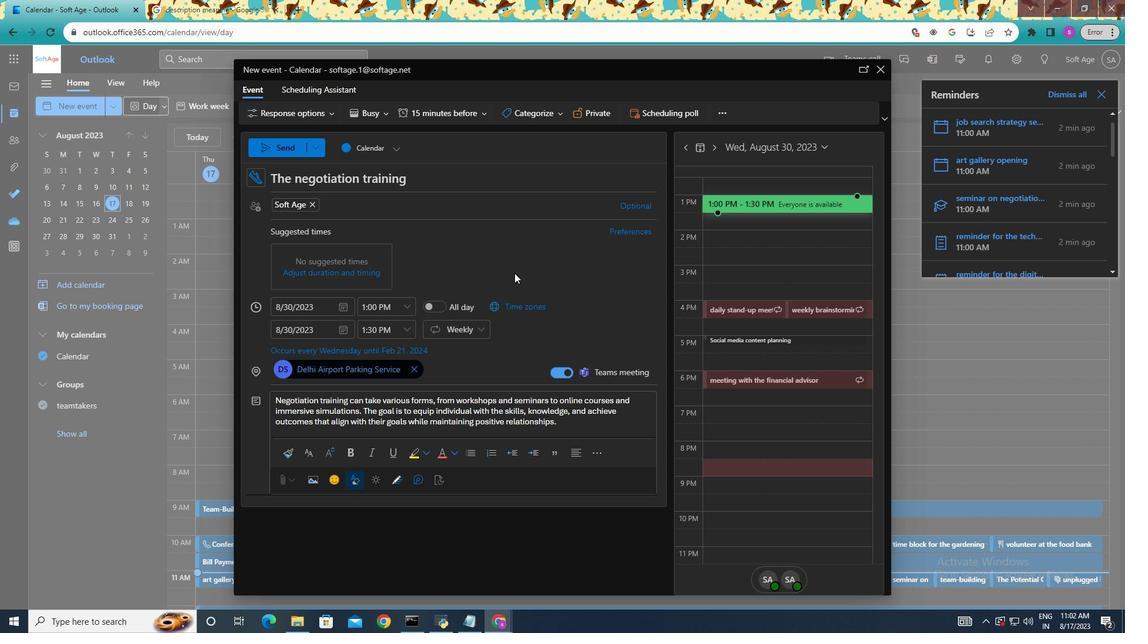
Action: Mouse pressed left at (515, 269)
Screenshot: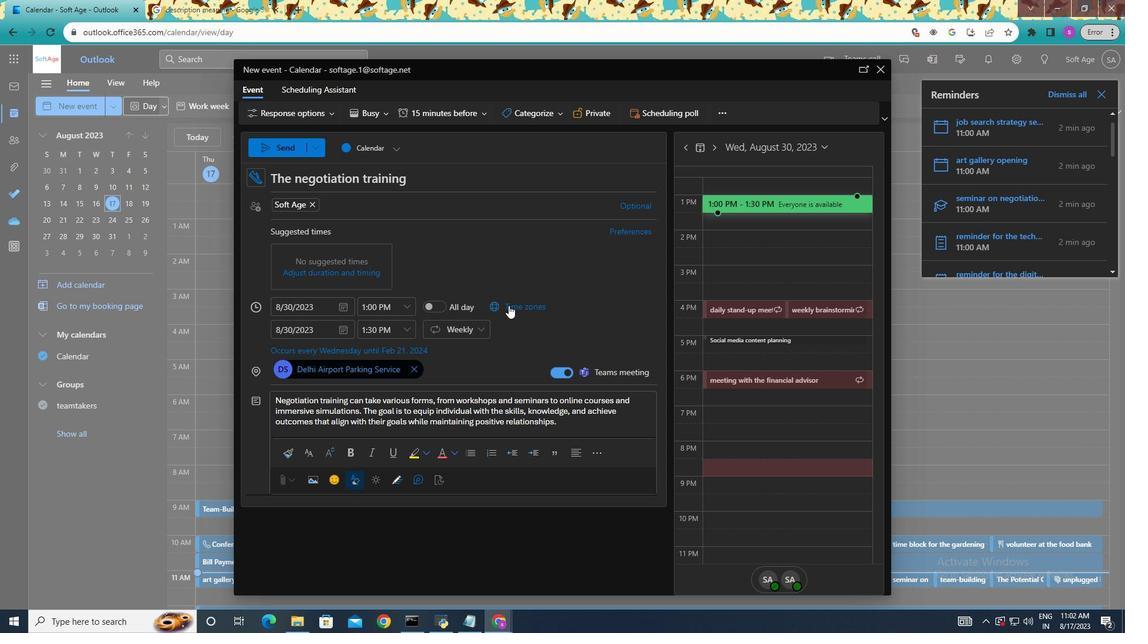 
Action: Mouse moved to (564, 113)
Screenshot: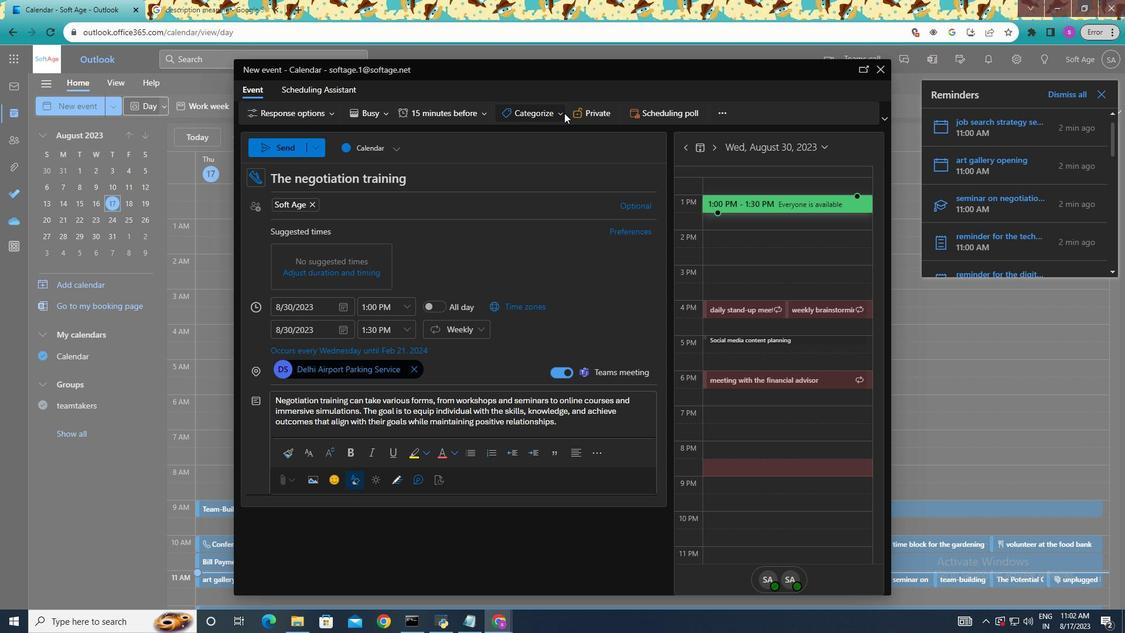 
Action: Mouse pressed left at (564, 113)
Screenshot: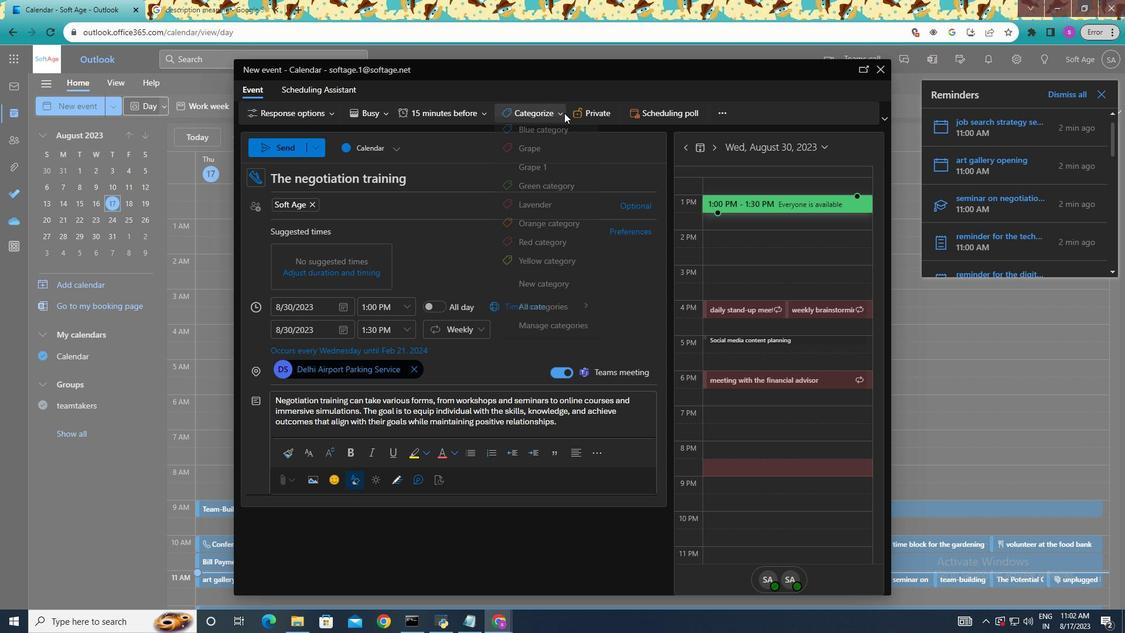
Action: Mouse moved to (645, 375)
Screenshot: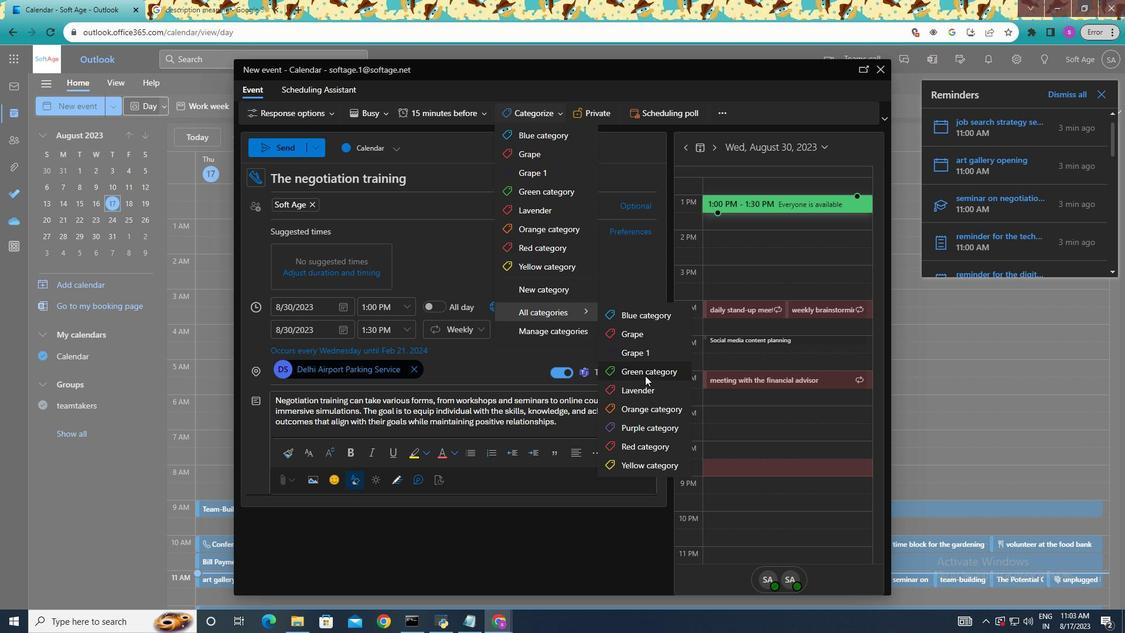 
Action: Mouse pressed left at (645, 375)
Screenshot: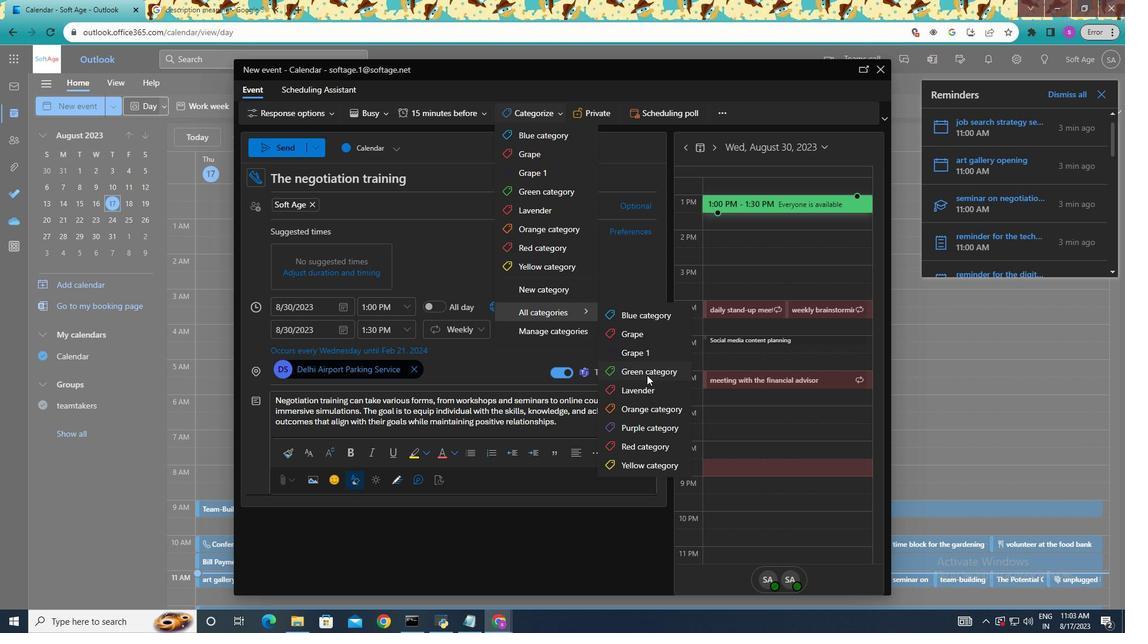
Action: Mouse moved to (724, 112)
Screenshot: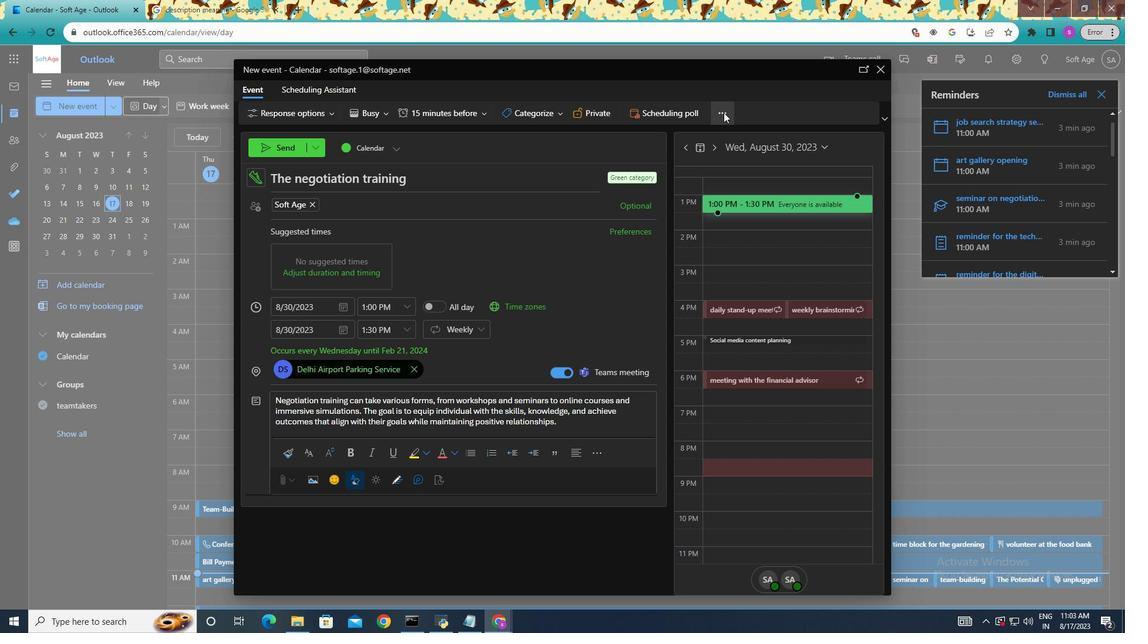
Action: Mouse pressed left at (724, 112)
Screenshot: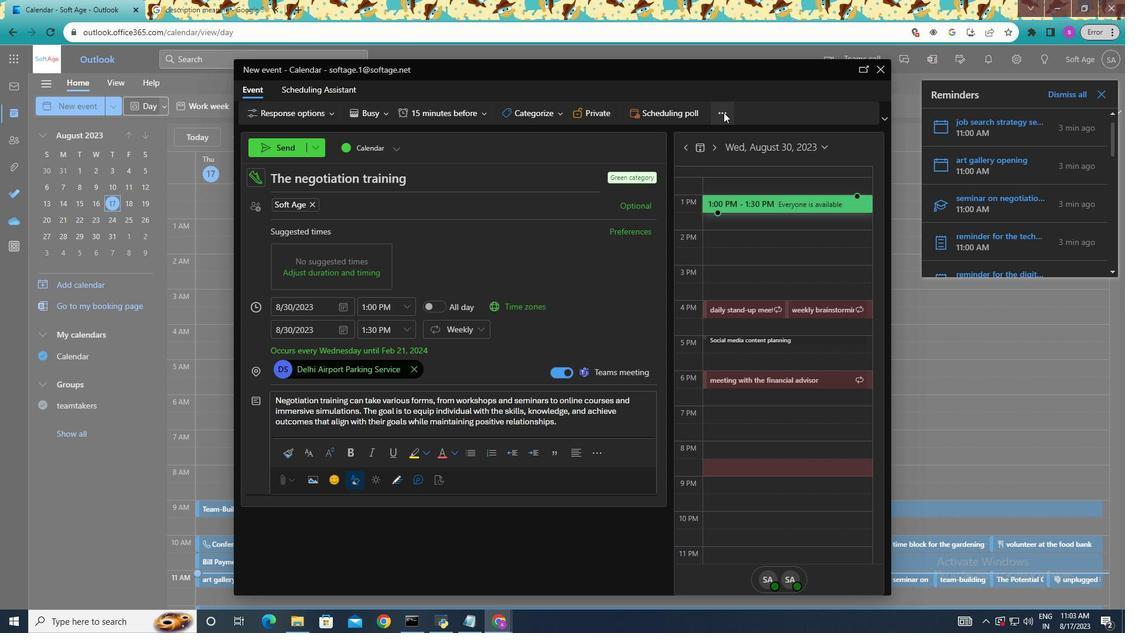 
Action: Mouse moved to (570, 317)
Screenshot: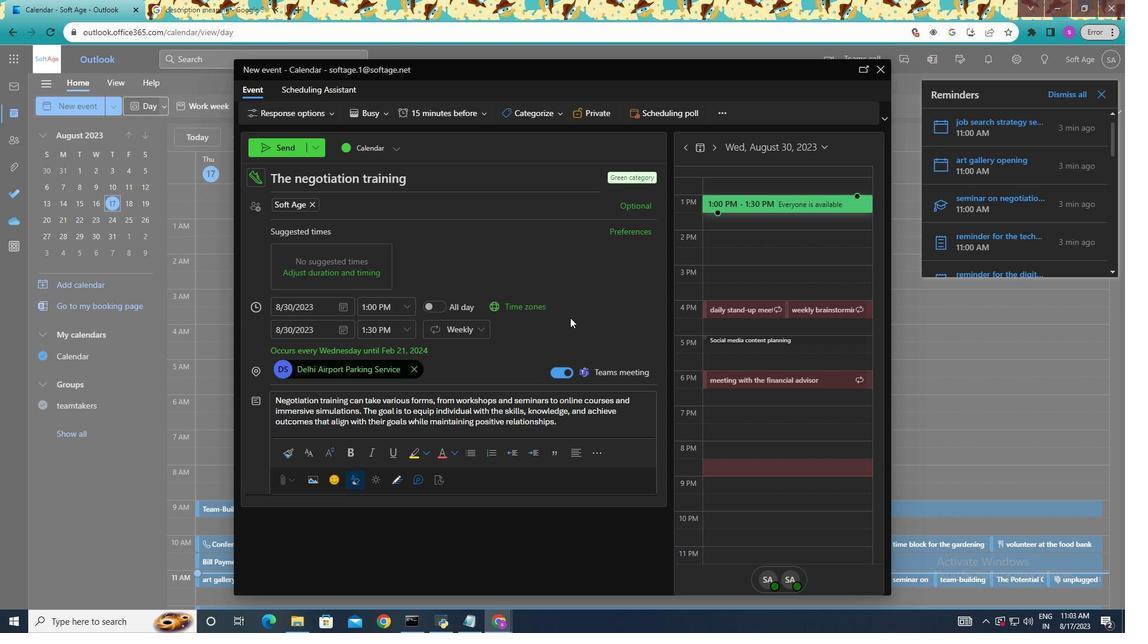 
Action: Mouse pressed left at (570, 317)
Screenshot: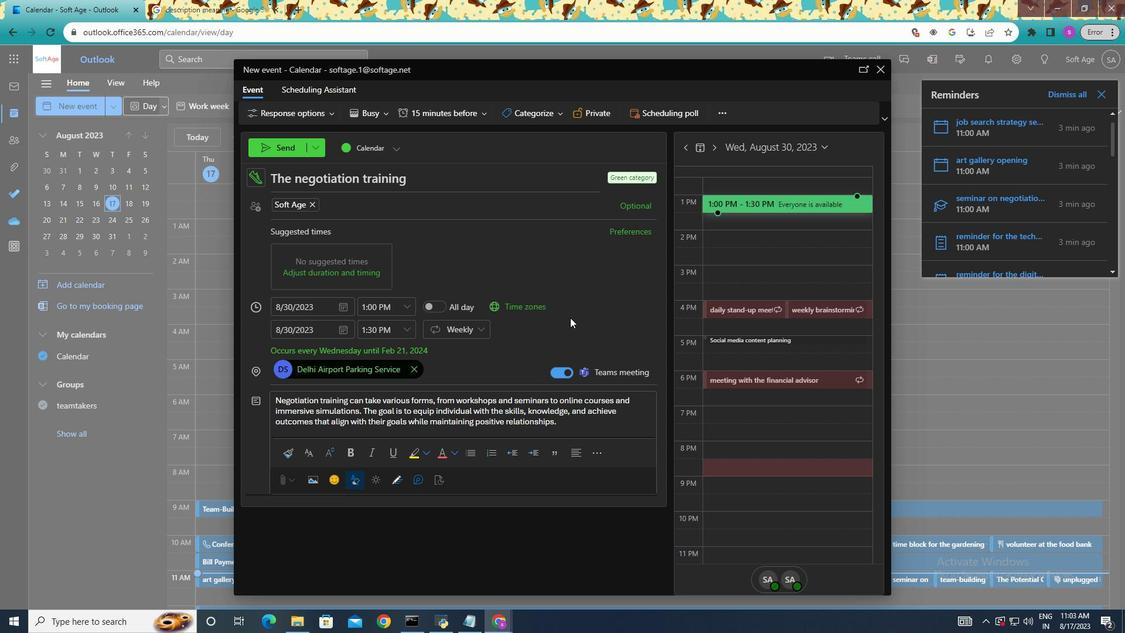 
Action: Mouse moved to (514, 255)
Screenshot: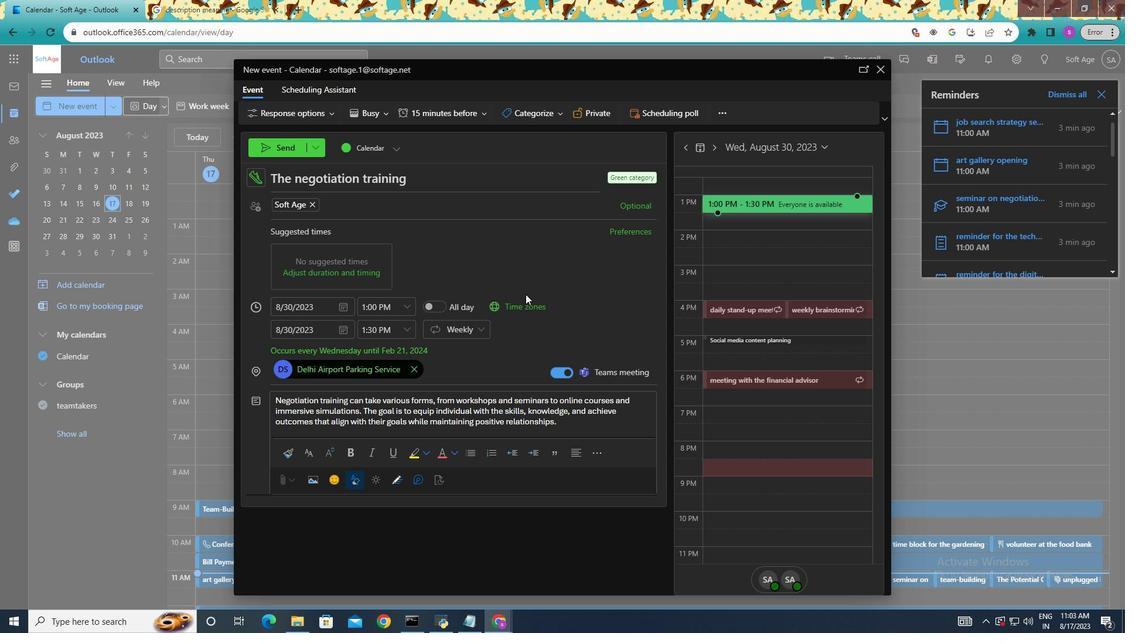 
Action: Mouse scrolled (514, 255) with delta (0, 0)
Screenshot: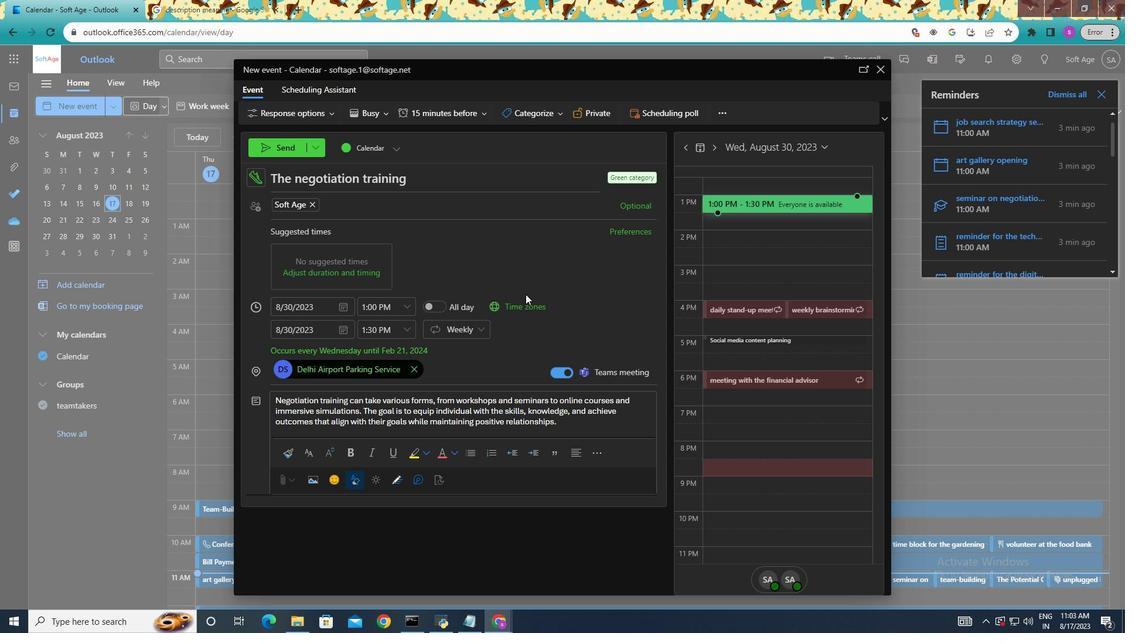 
Action: Mouse moved to (517, 270)
Screenshot: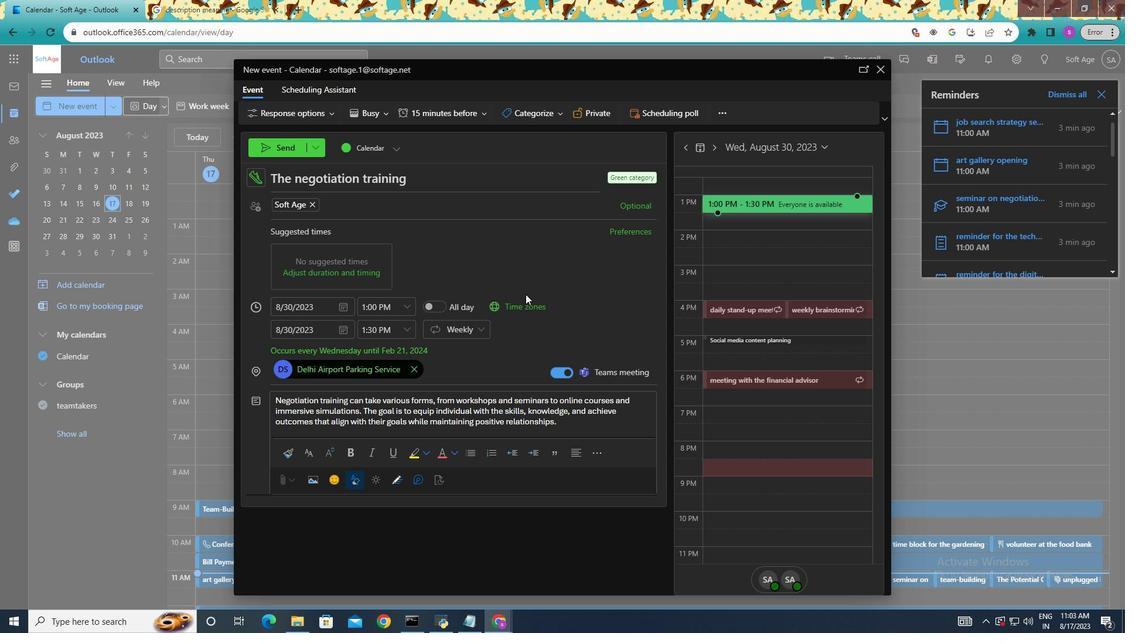 
Action: Mouse scrolled (517, 271) with delta (0, 0)
Screenshot: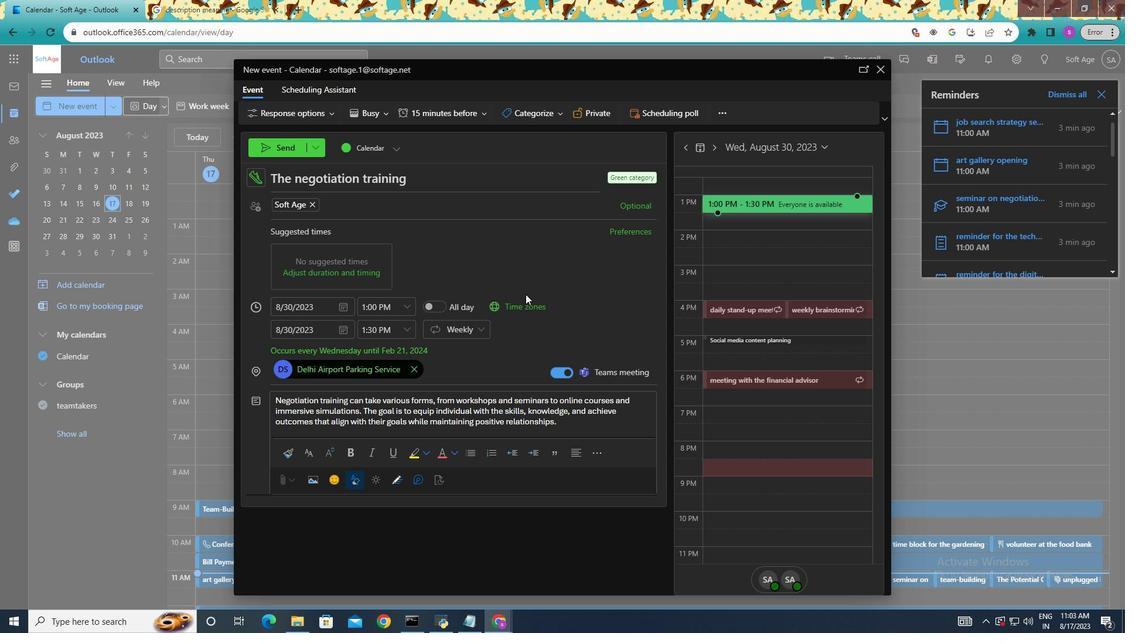 
Action: Mouse moved to (523, 288)
Screenshot: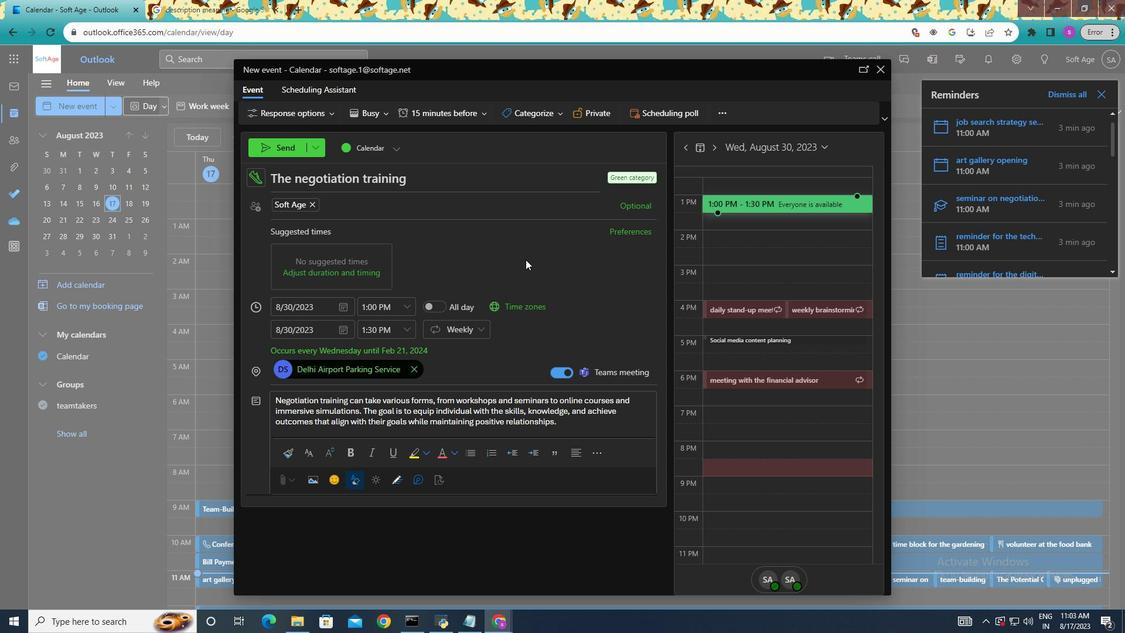 
Action: Mouse scrolled (523, 289) with delta (0, 0)
Screenshot: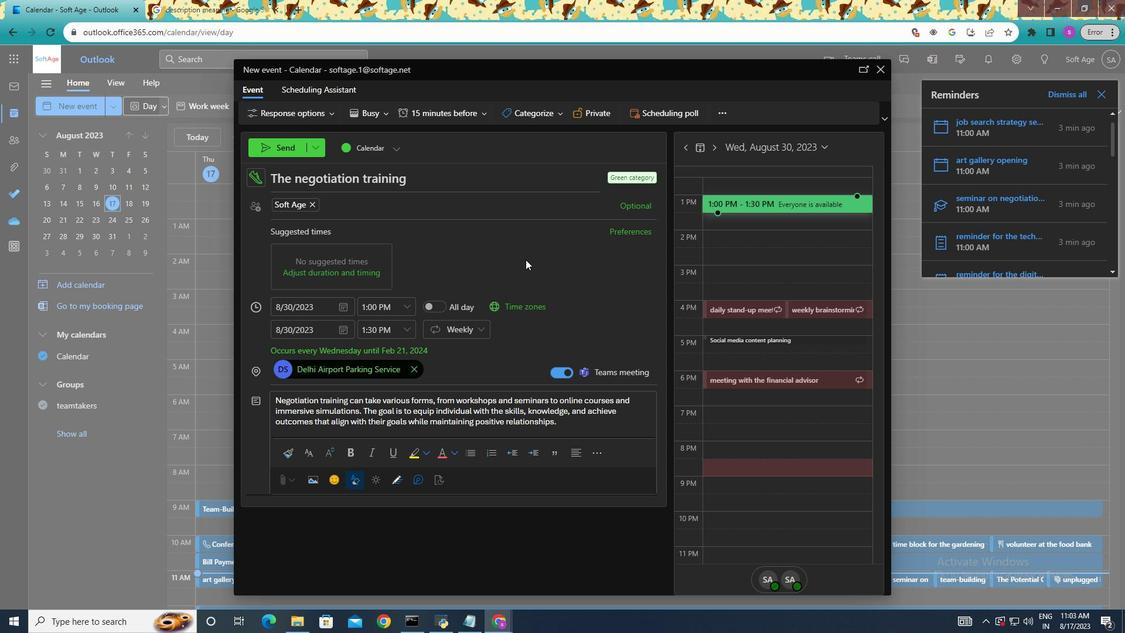 
Action: Mouse moved to (525, 293)
Screenshot: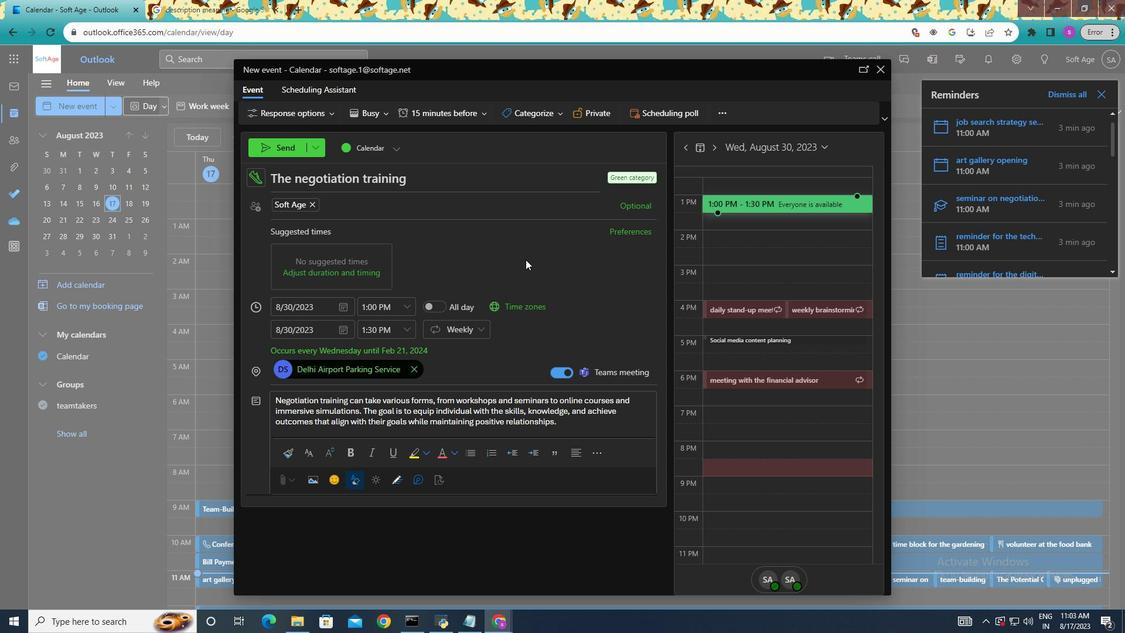 
Action: Mouse scrolled (525, 293) with delta (0, 0)
Screenshot: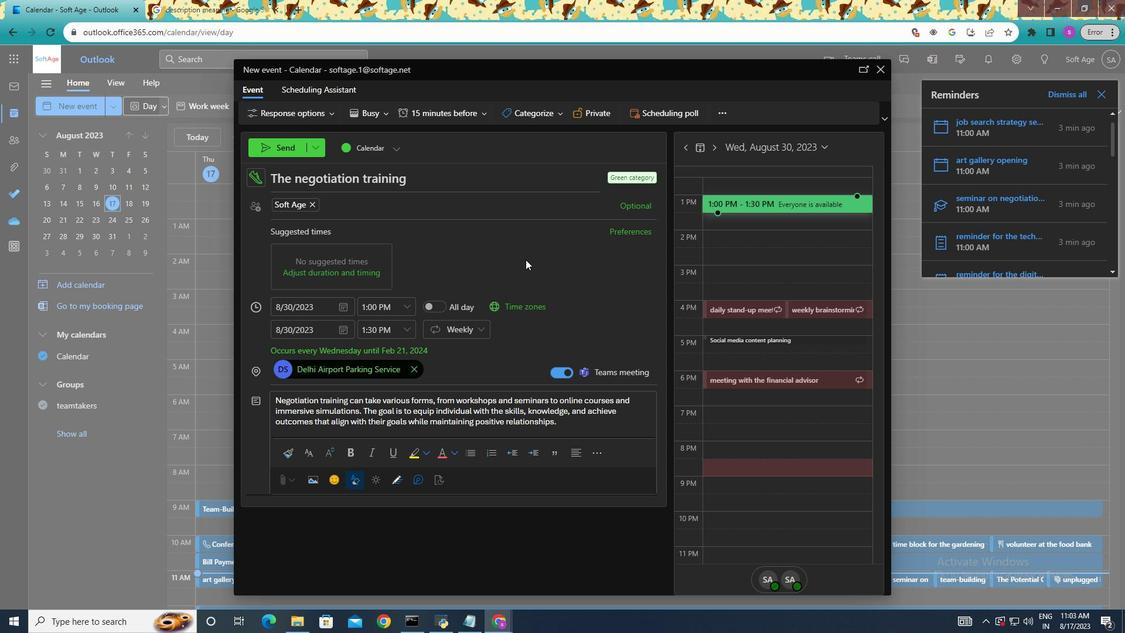 
Action: Mouse moved to (312, 145)
Screenshot: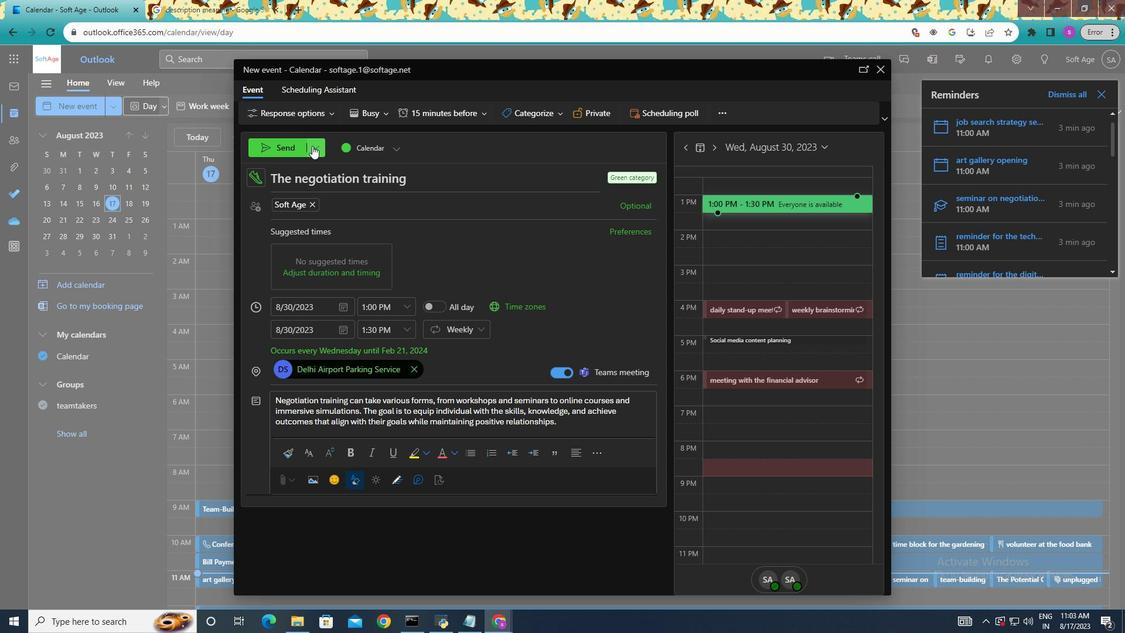 
Action: Mouse pressed left at (312, 145)
Screenshot: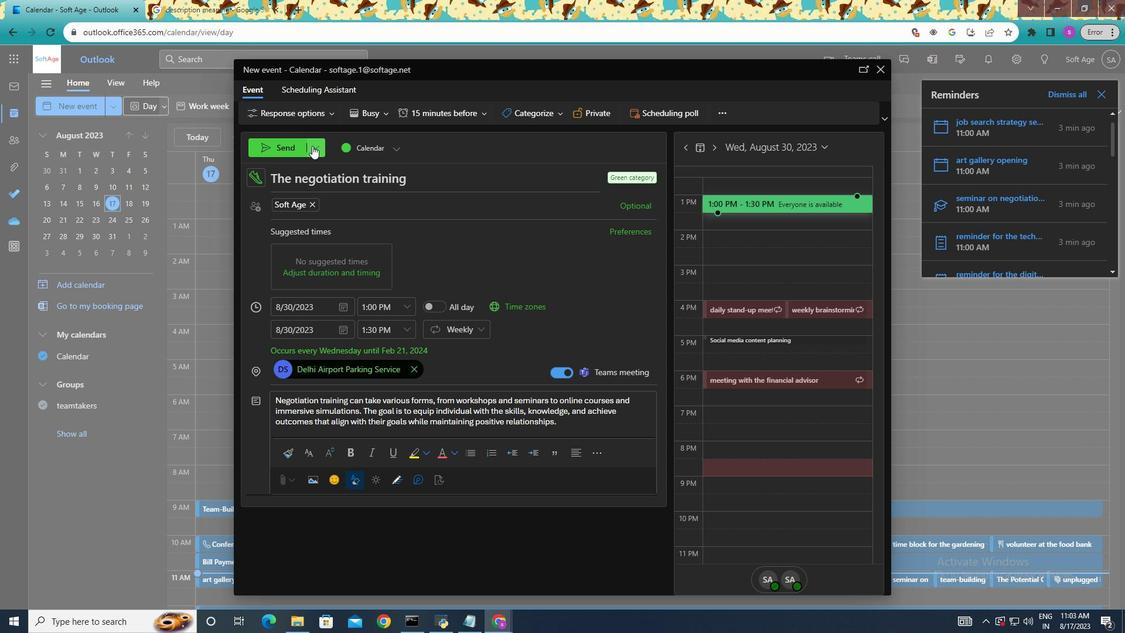 
Action: Mouse moved to (315, 145)
Screenshot: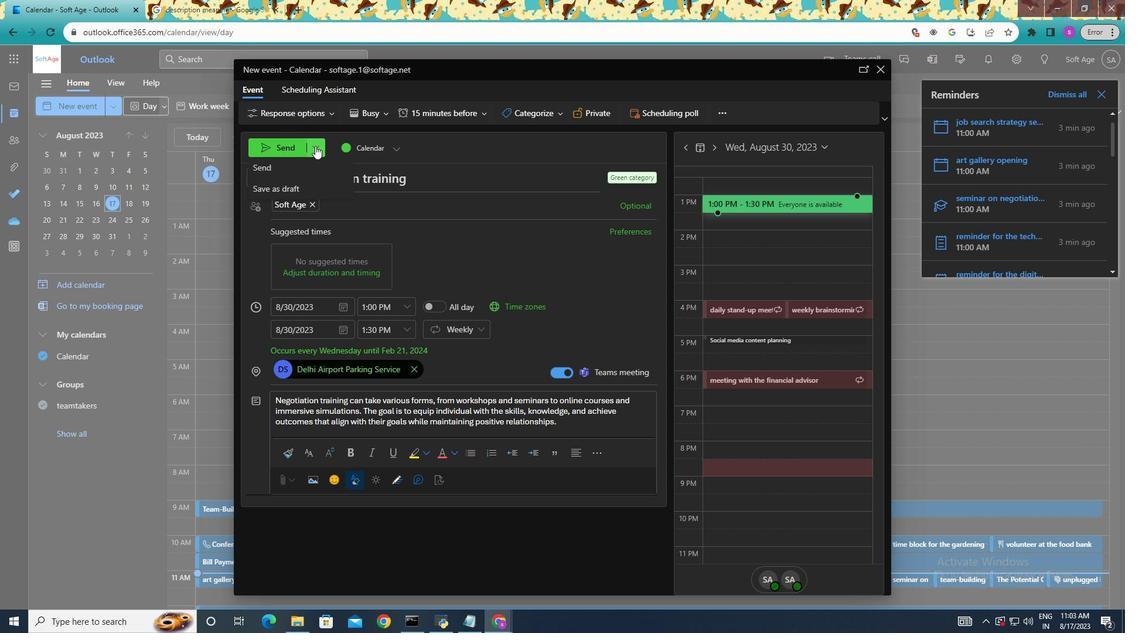 
Action: Mouse pressed left at (315, 145)
Screenshot: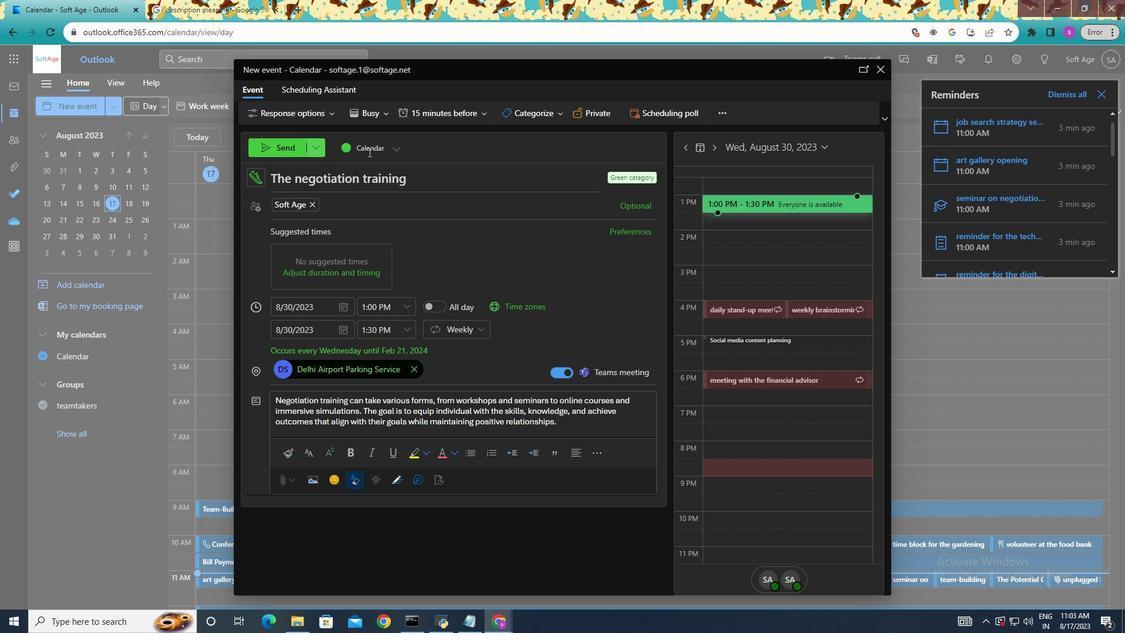 
Action: Mouse moved to (296, 145)
Screenshot: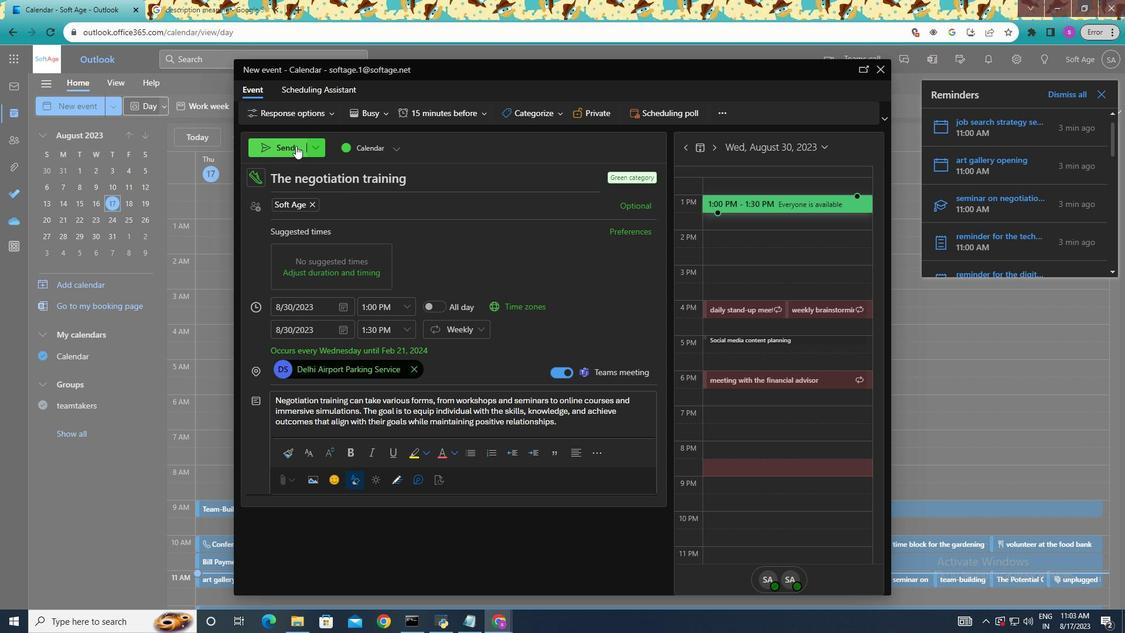 
Action: Mouse pressed left at (296, 145)
Screenshot: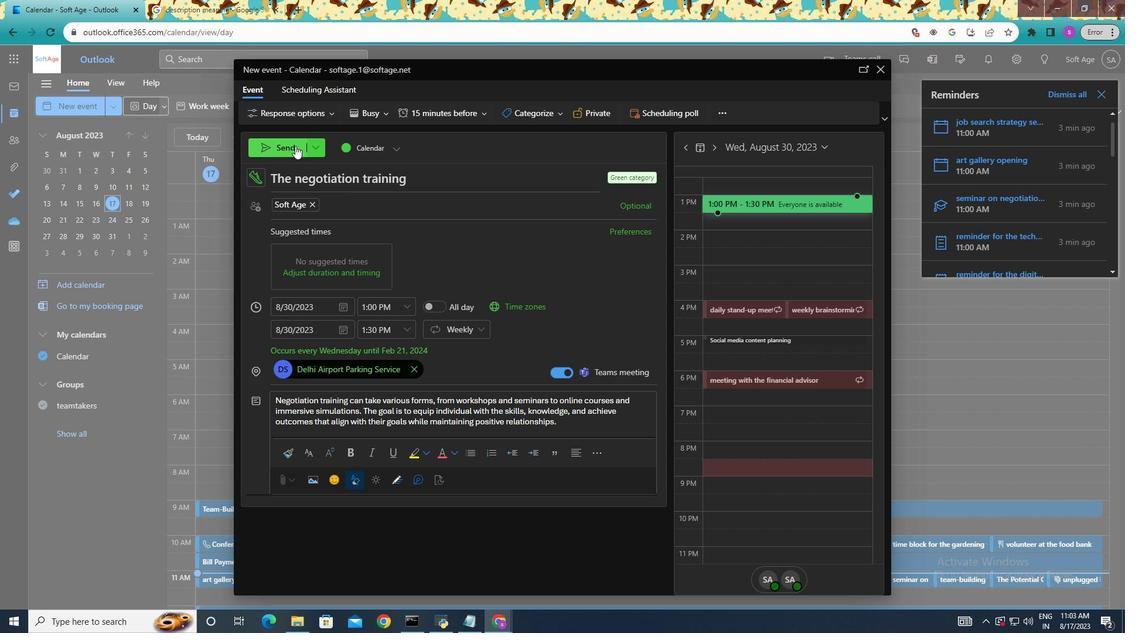 
Action: Mouse moved to (292, 145)
Screenshot: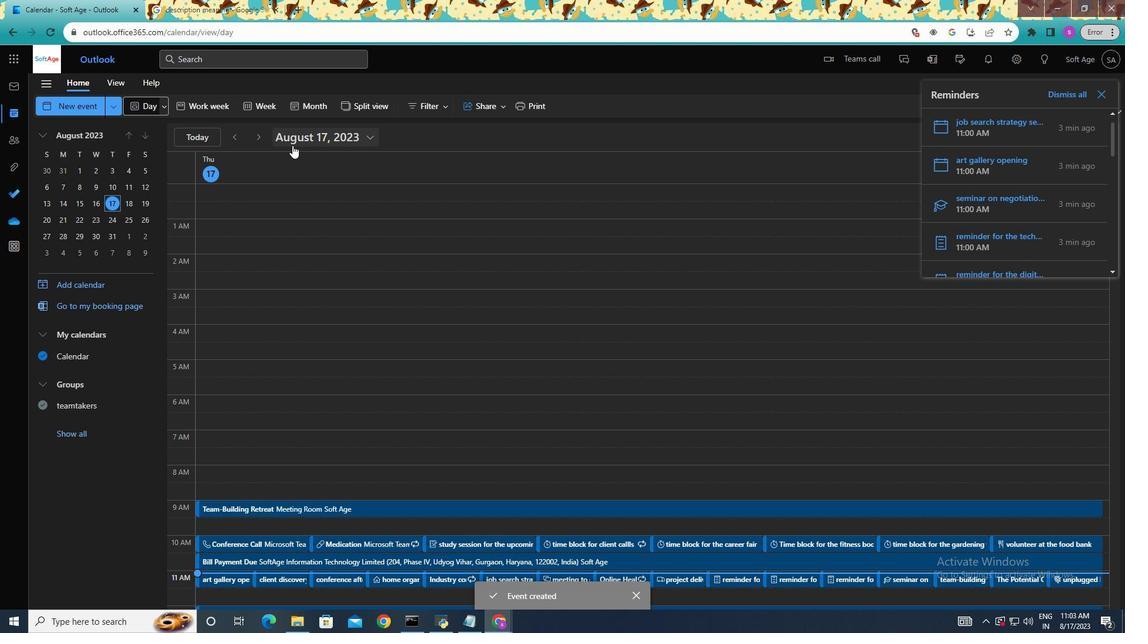 
